 Task: Add the product "Pink mix designer choice" to cart from the store "TLA Flowers".
Action: Mouse pressed left at (47, 89)
Screenshot: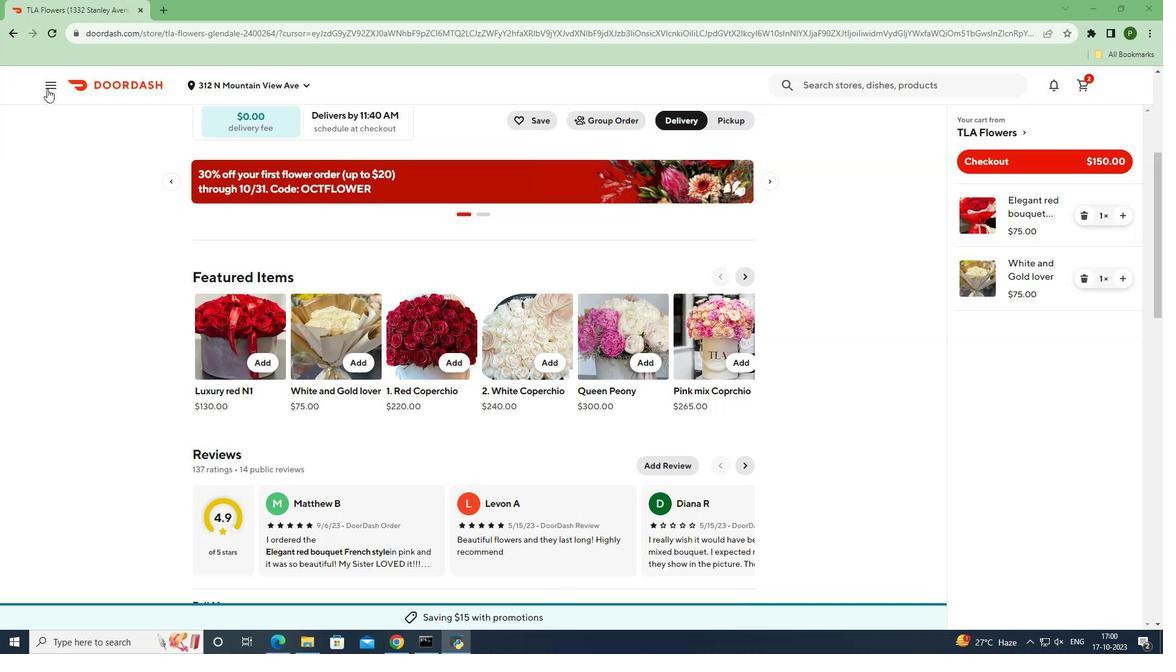 
Action: Mouse moved to (43, 169)
Screenshot: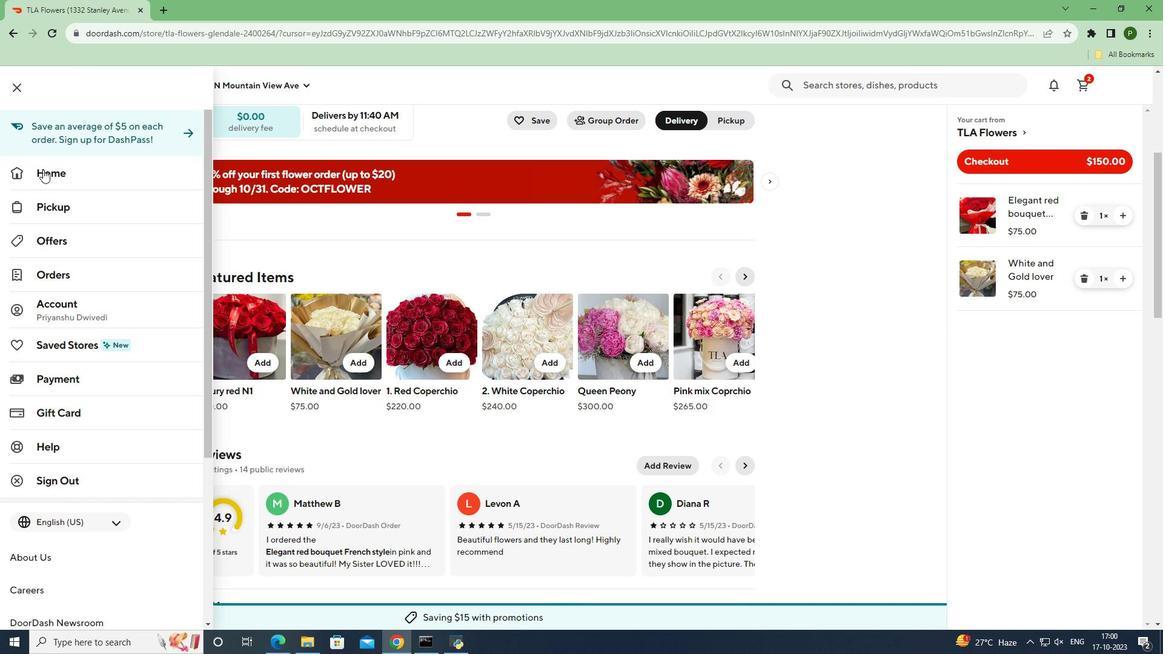 
Action: Mouse pressed left at (43, 169)
Screenshot: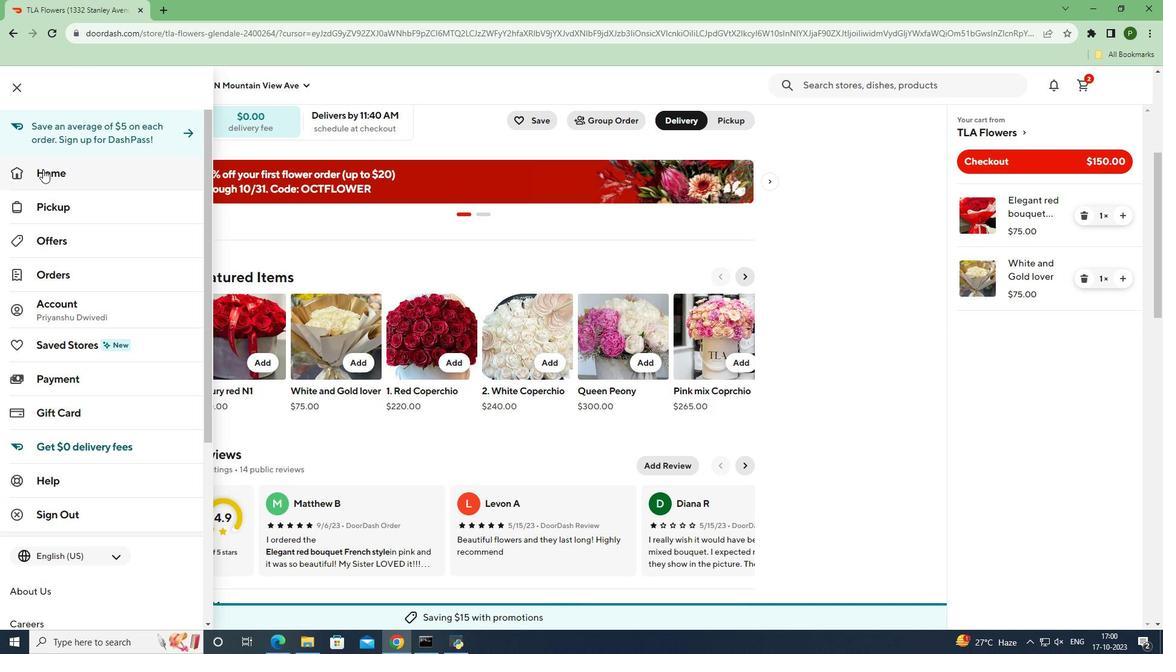 
Action: Mouse moved to (773, 133)
Screenshot: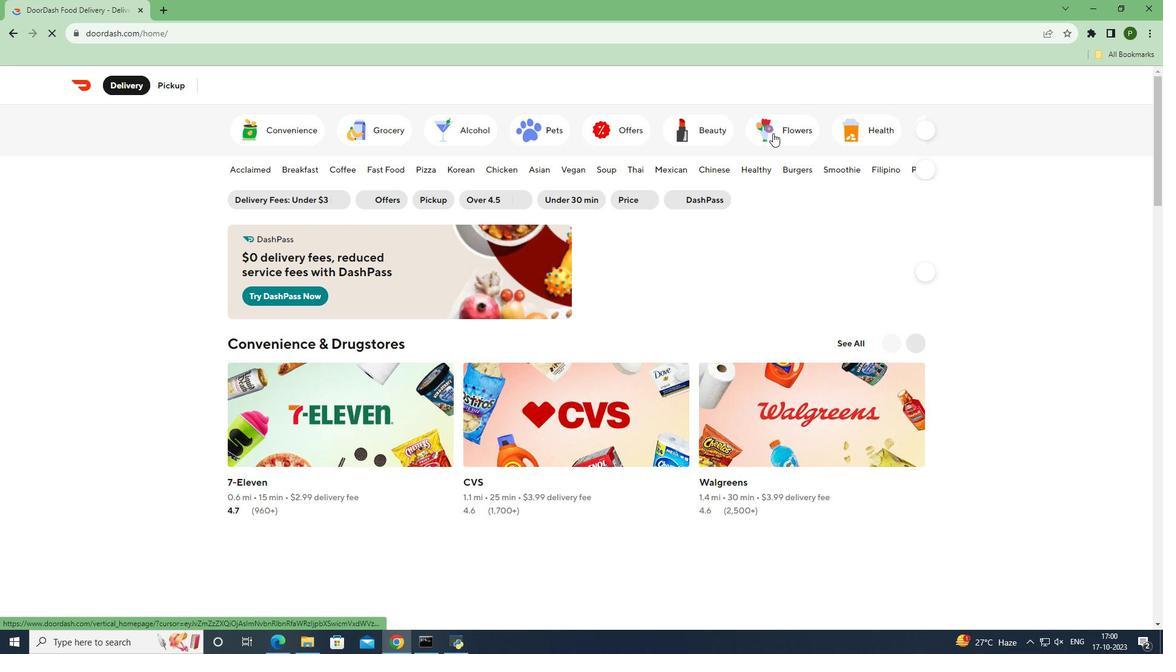 
Action: Mouse pressed left at (773, 133)
Screenshot: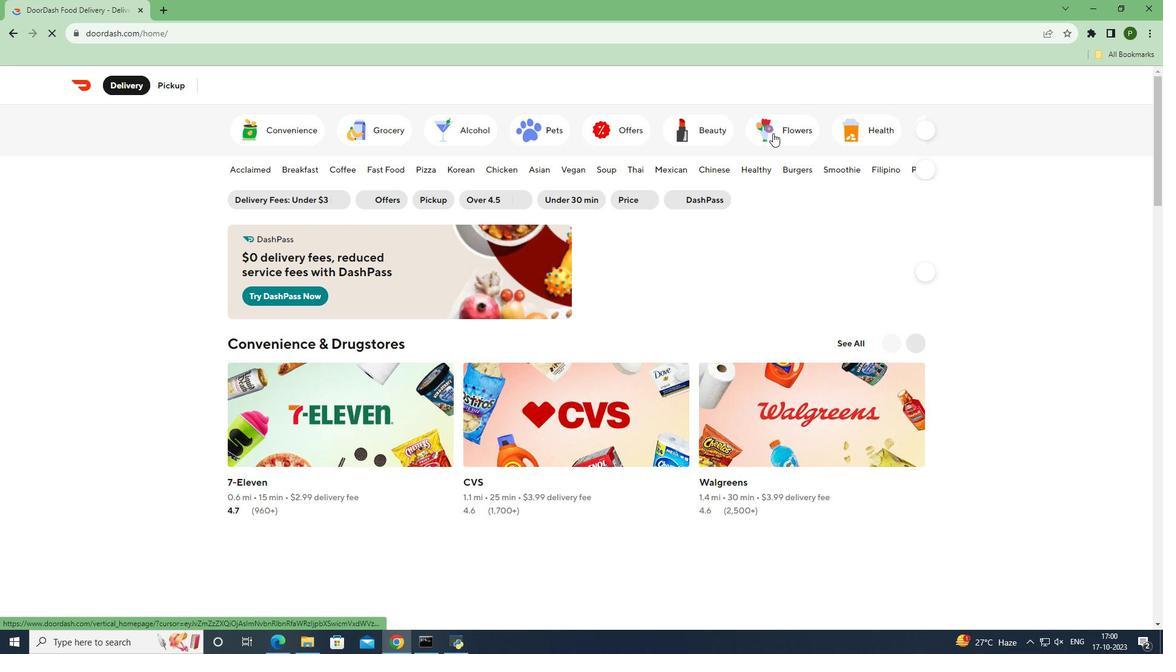 
Action: Mouse moved to (845, 324)
Screenshot: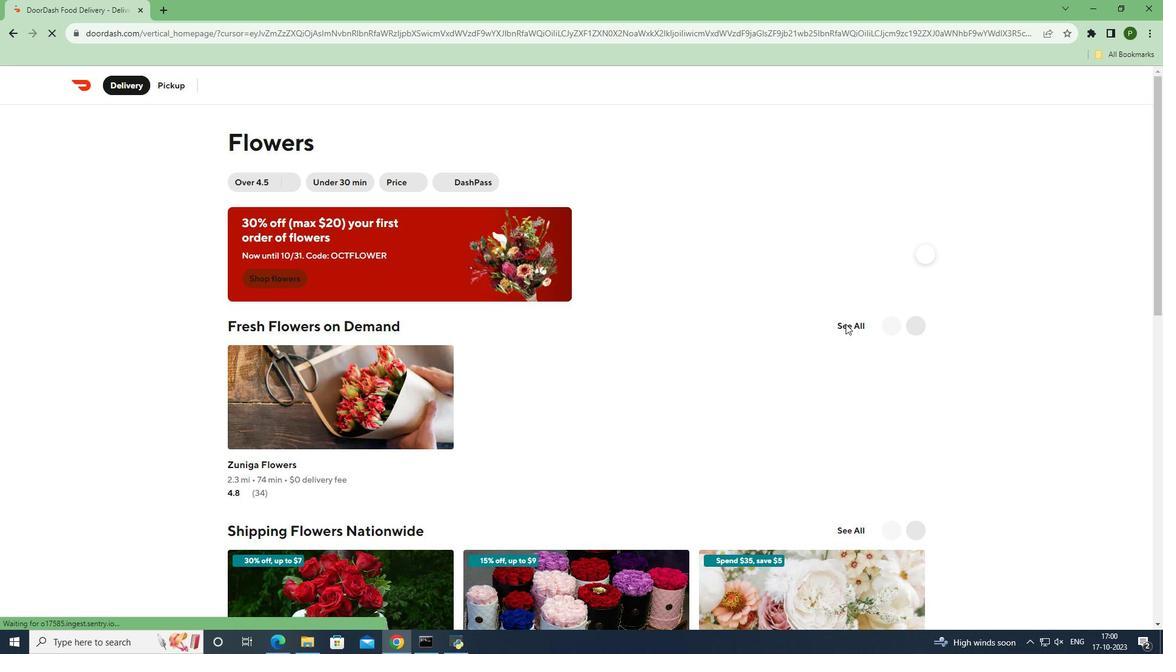 
Action: Mouse pressed left at (845, 324)
Screenshot: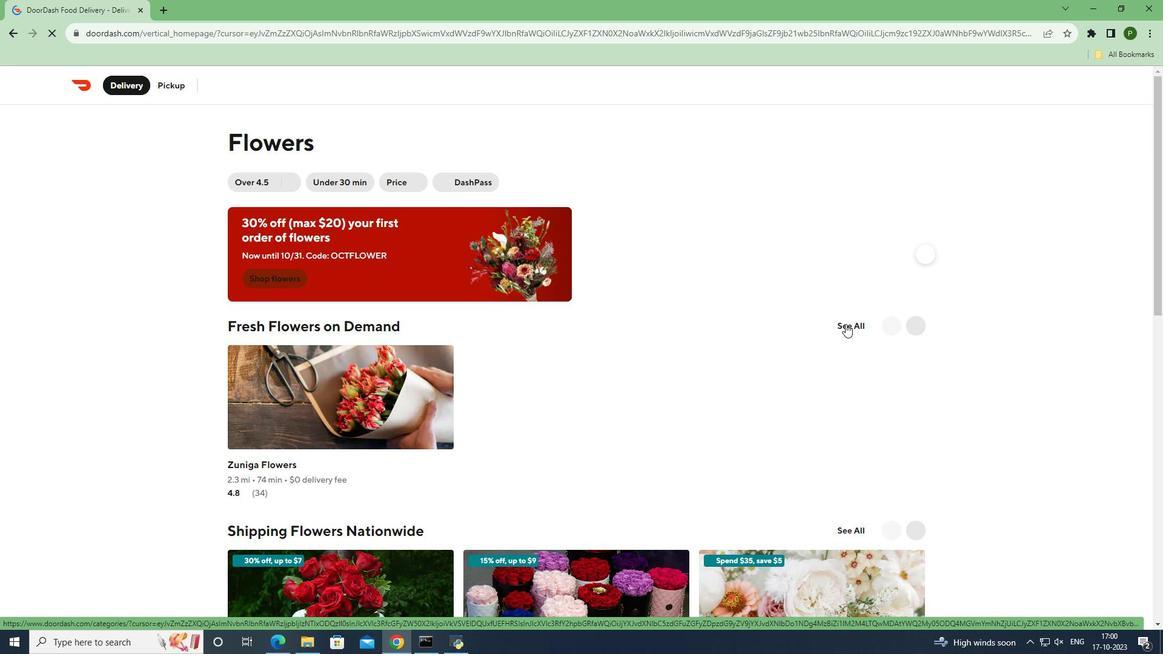 
Action: Mouse moved to (664, 345)
Screenshot: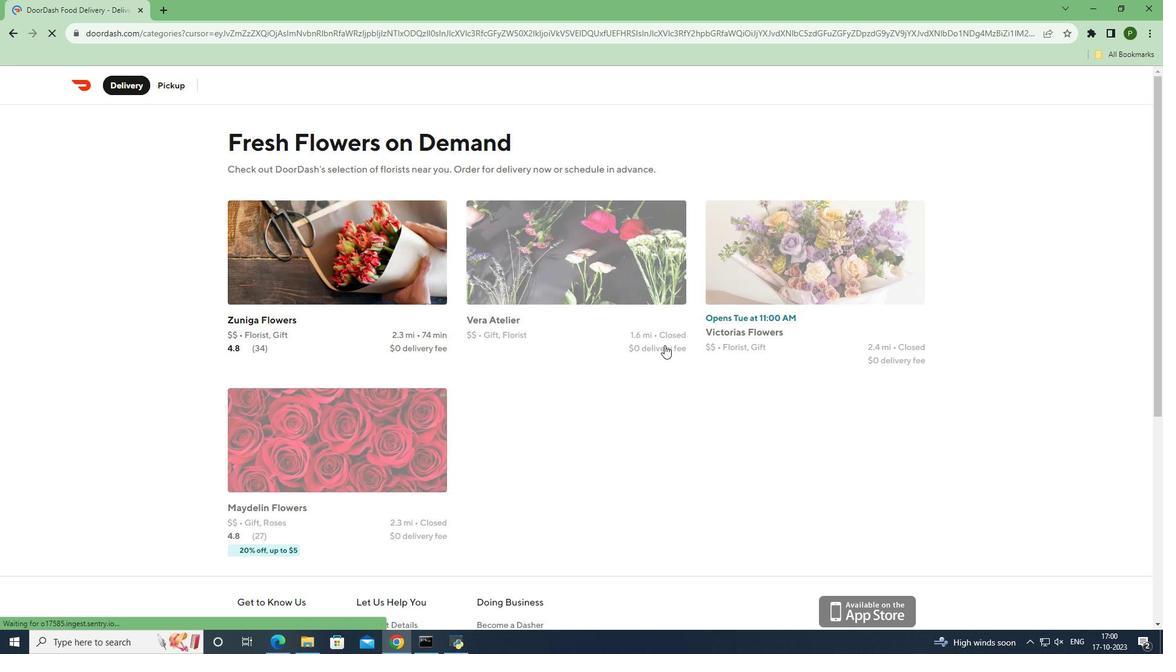 
Action: Mouse scrolled (664, 344) with delta (0, 0)
Screenshot: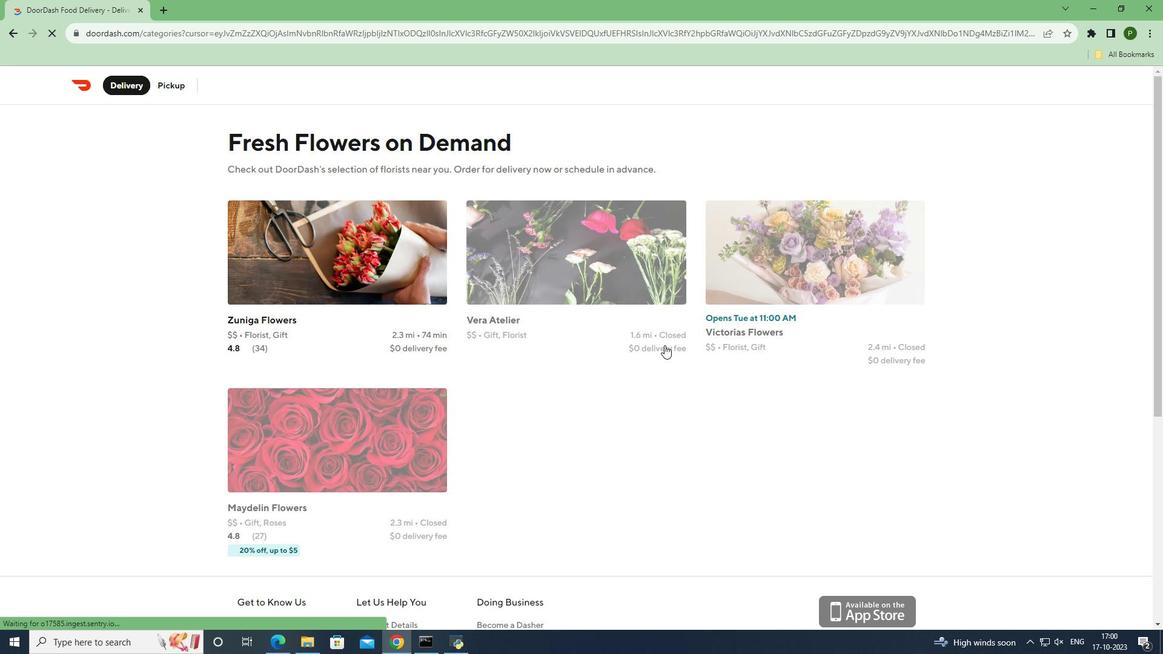 
Action: Mouse moved to (651, 386)
Screenshot: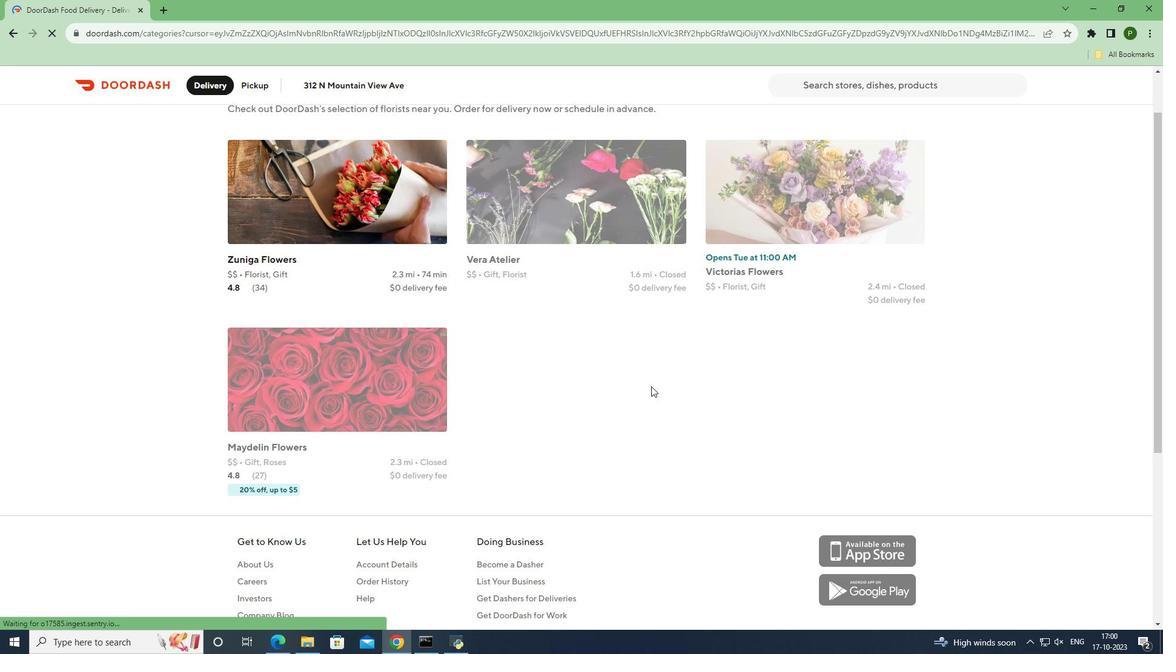 
Action: Mouse scrolled (651, 385) with delta (0, 0)
Screenshot: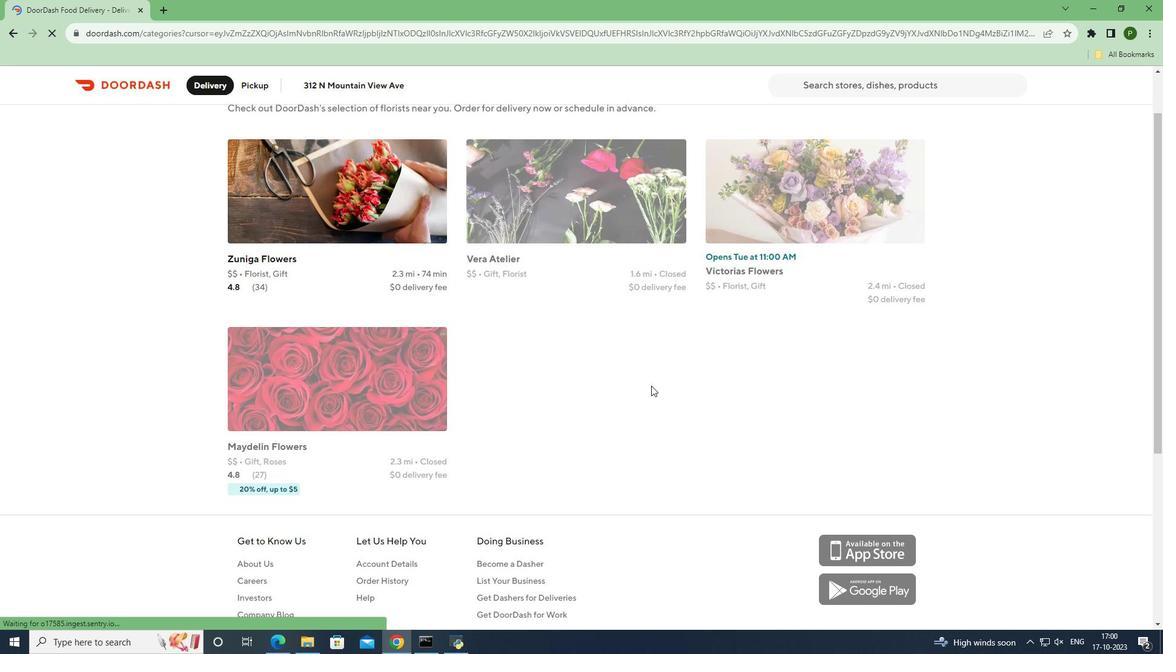 
Action: Mouse moved to (578, 324)
Screenshot: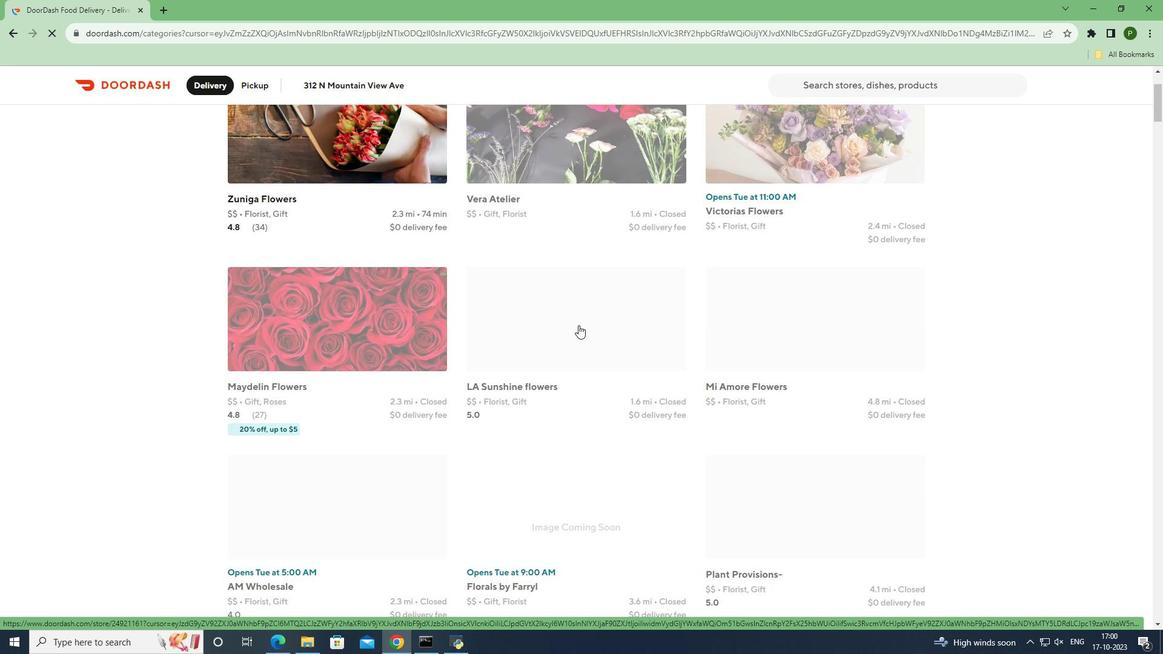 
Action: Mouse scrolled (578, 324) with delta (0, 0)
Screenshot: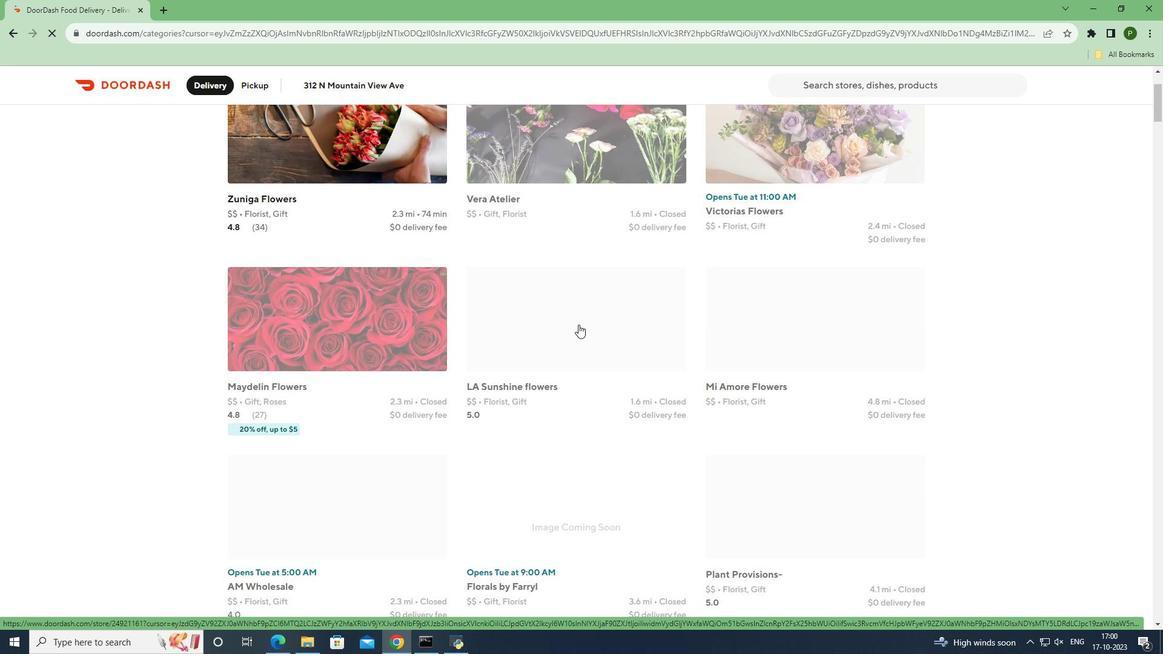 
Action: Mouse scrolled (578, 324) with delta (0, 0)
Screenshot: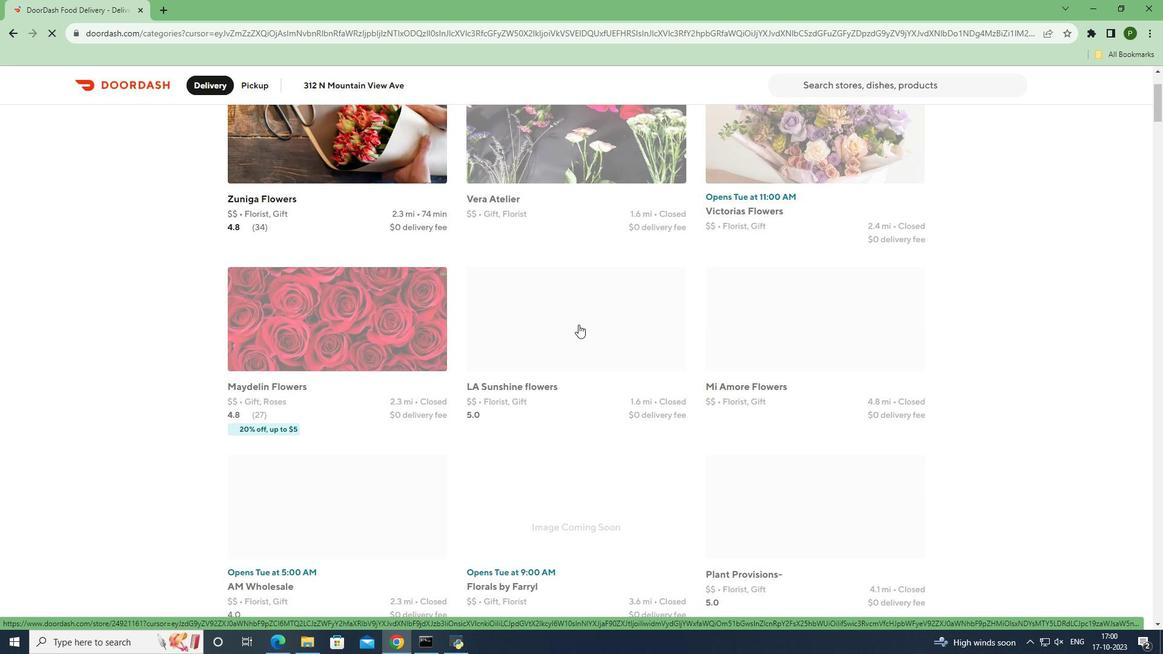 
Action: Mouse scrolled (578, 324) with delta (0, 0)
Screenshot: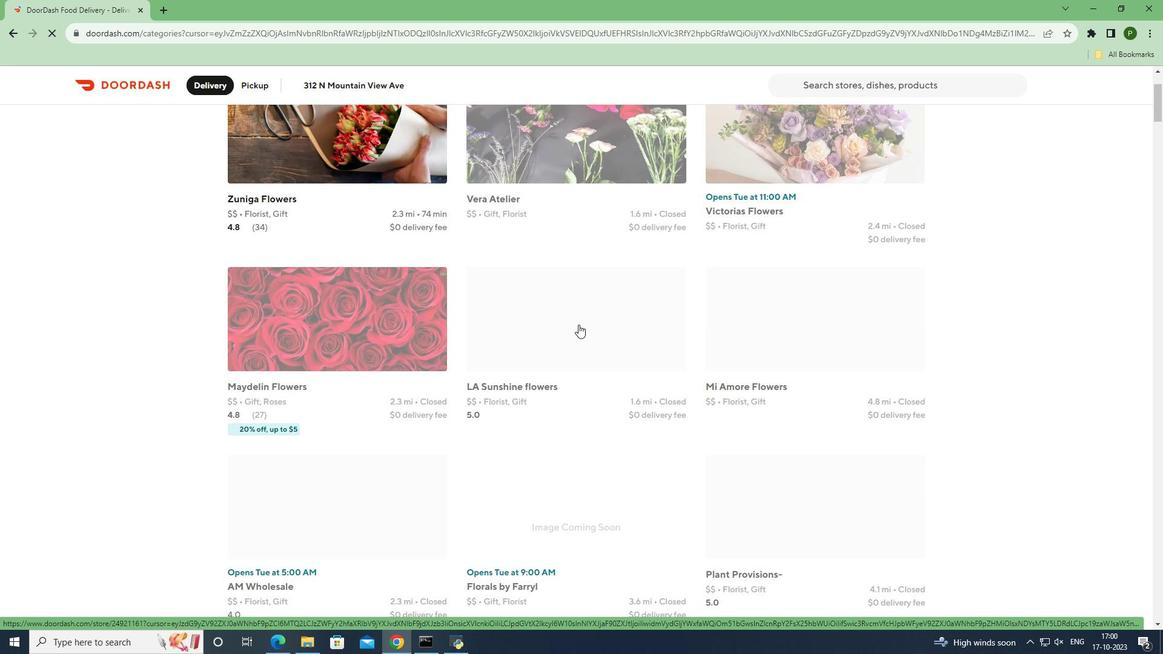 
Action: Mouse scrolled (578, 324) with delta (0, 0)
Screenshot: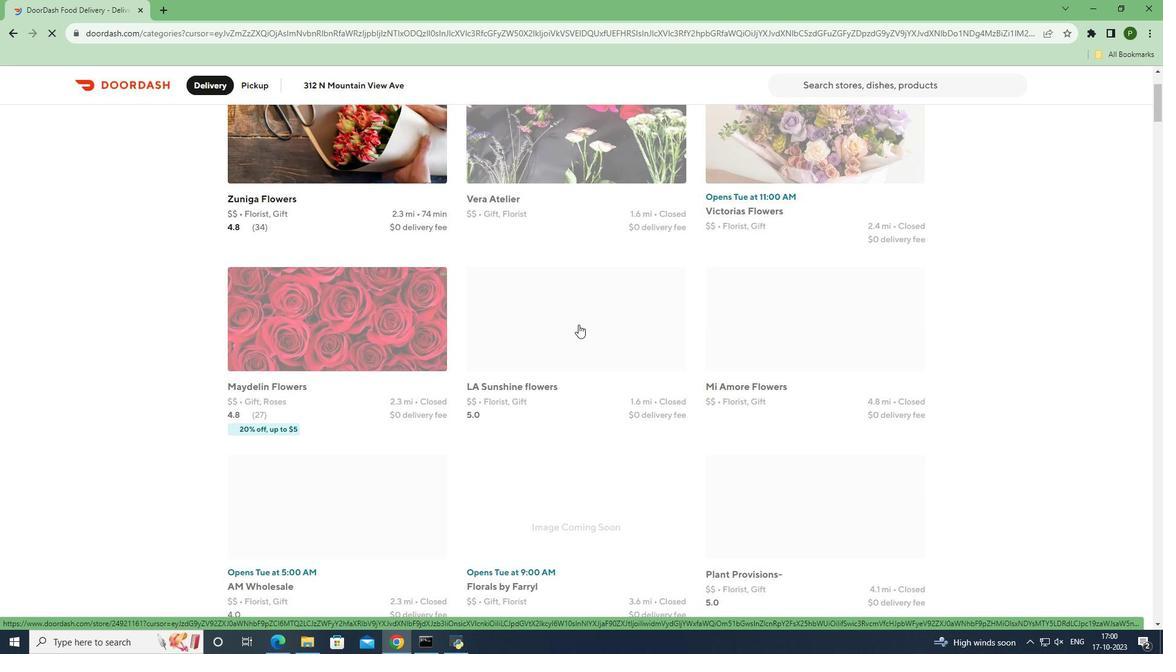 
Action: Mouse moved to (517, 355)
Screenshot: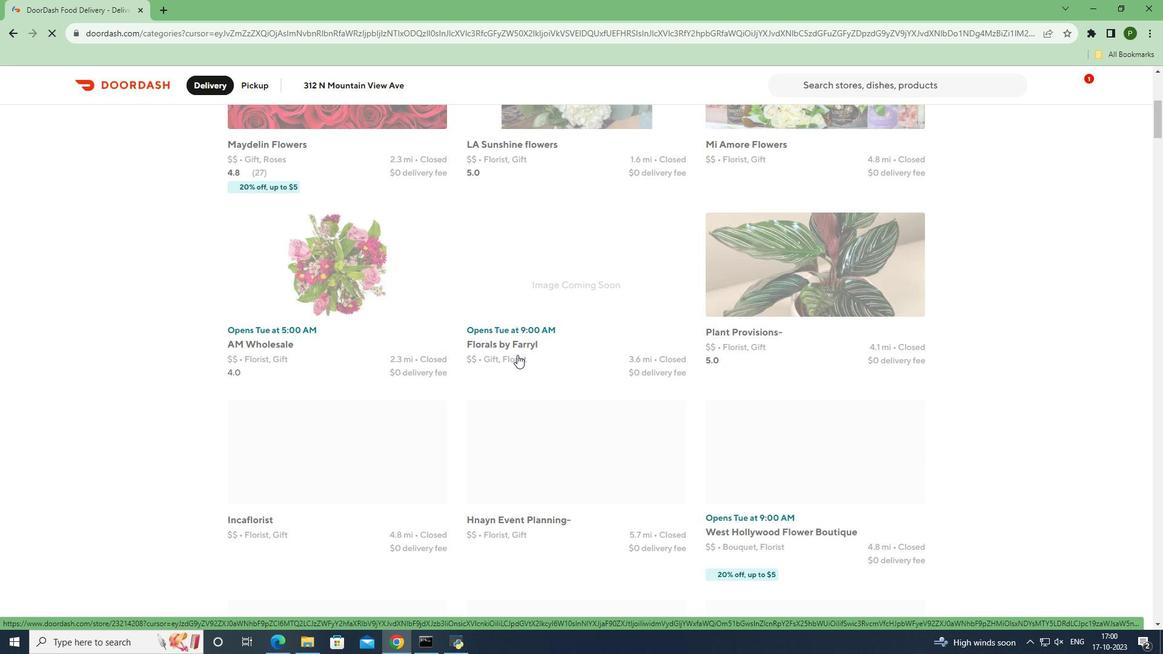 
Action: Mouse scrolled (517, 354) with delta (0, 0)
Screenshot: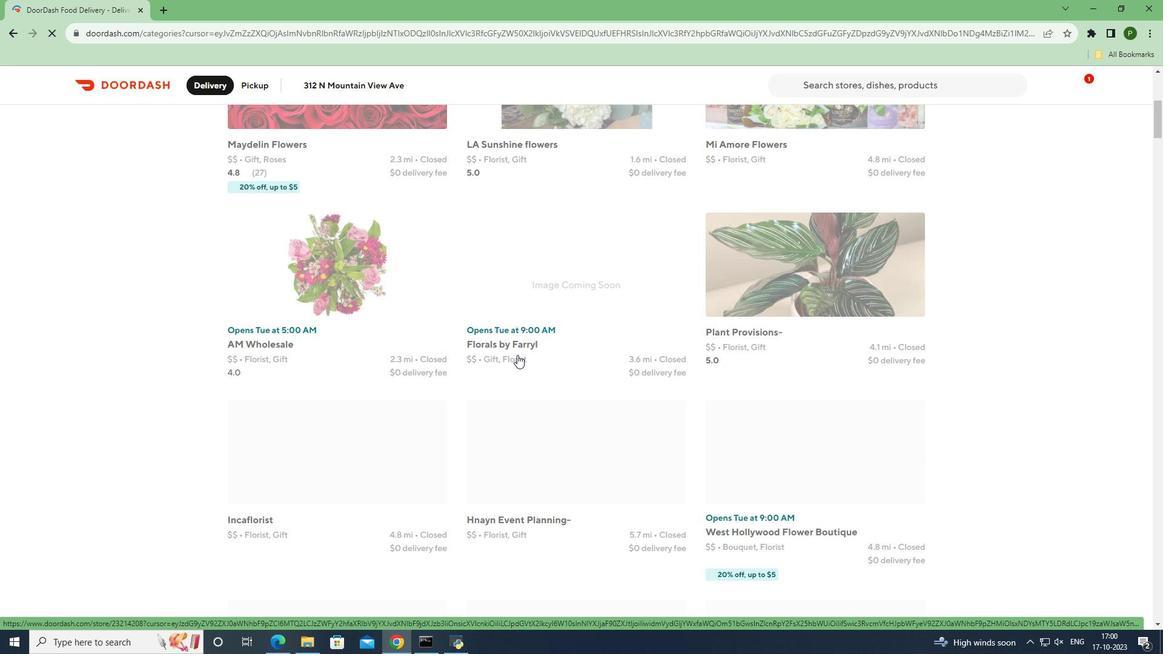 
Action: Mouse scrolled (517, 354) with delta (0, 0)
Screenshot: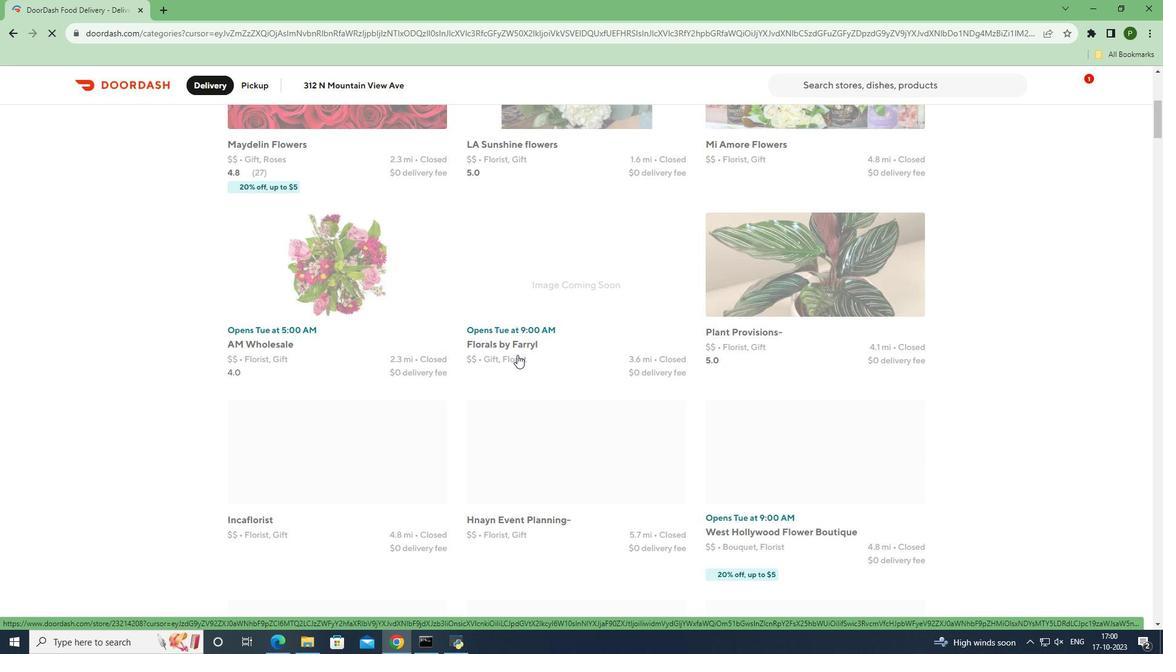 
Action: Mouse moved to (535, 350)
Screenshot: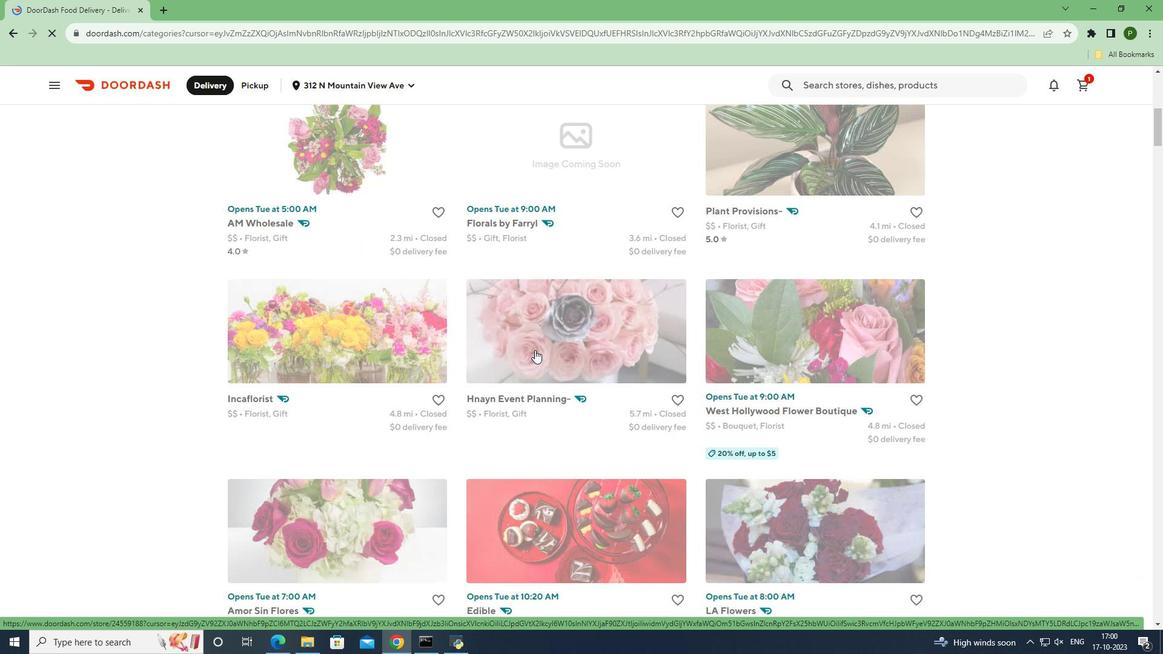 
Action: Mouse scrolled (535, 349) with delta (0, 0)
Screenshot: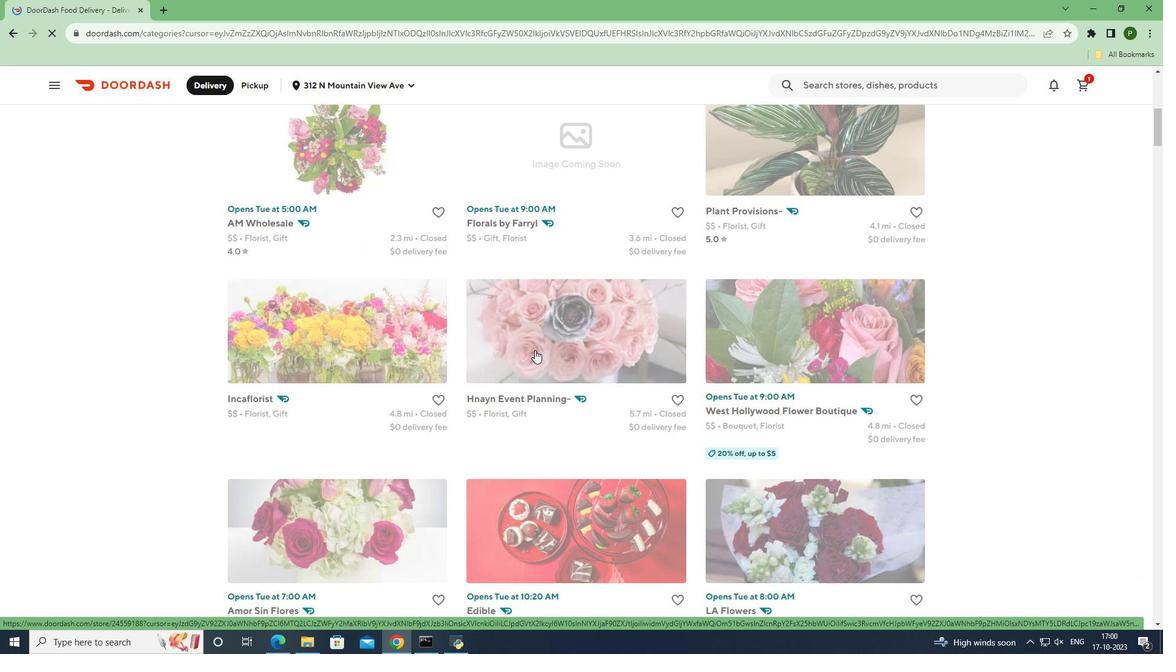 
Action: Mouse scrolled (535, 349) with delta (0, 0)
Screenshot: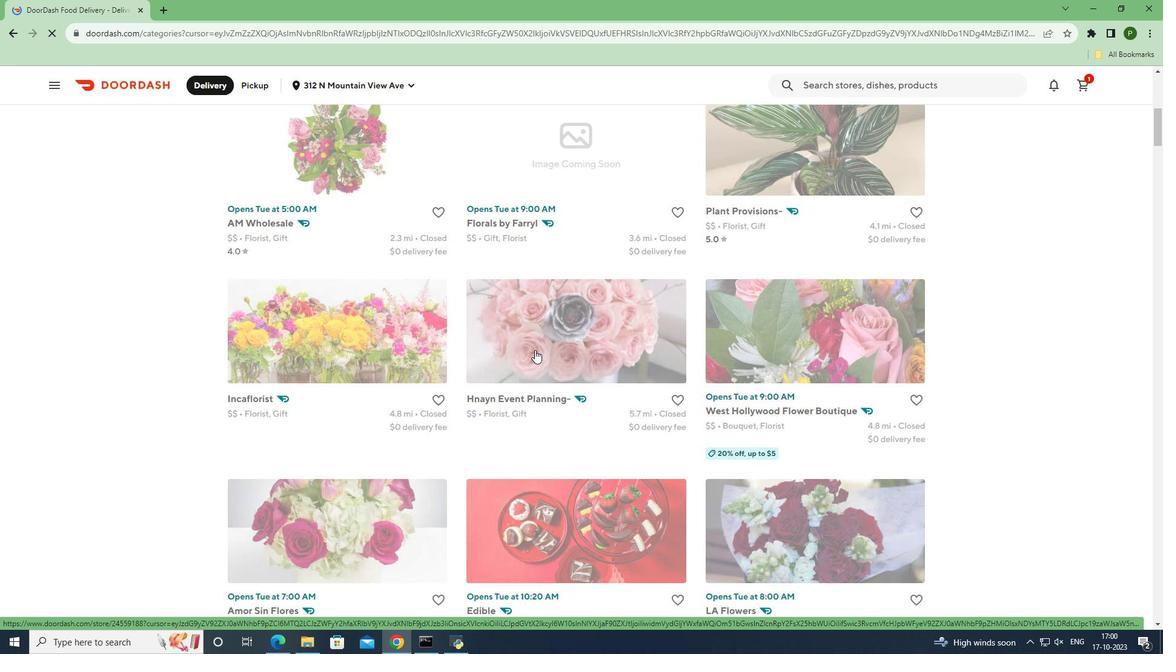 
Action: Mouse scrolled (535, 349) with delta (0, 0)
Screenshot: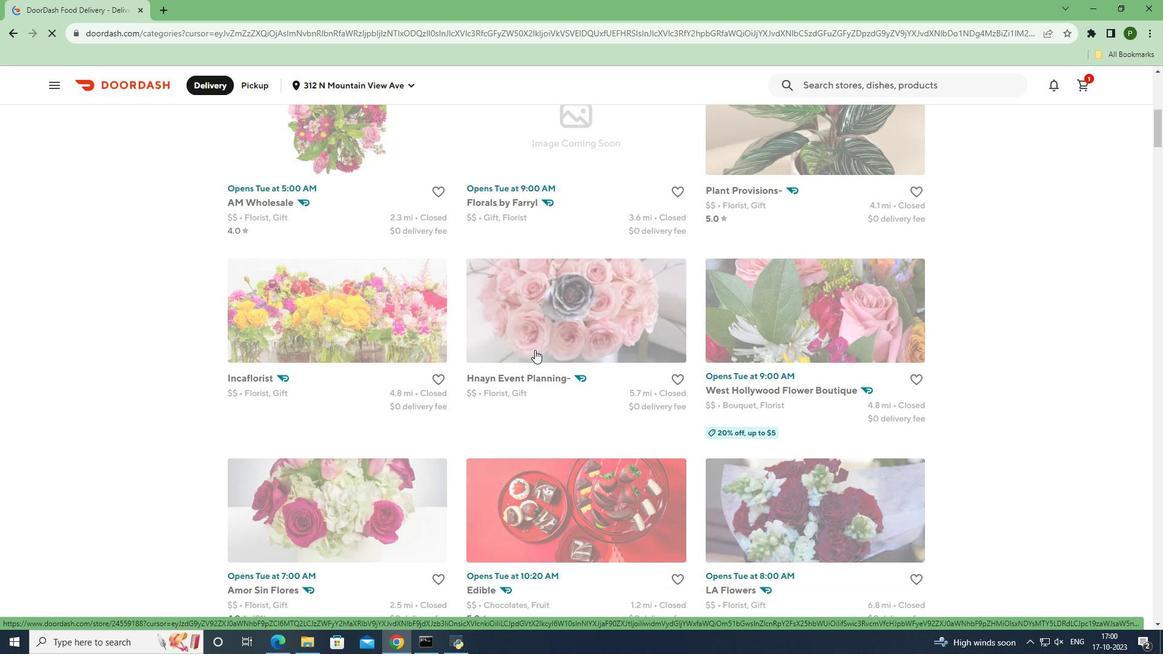 
Action: Mouse scrolled (535, 349) with delta (0, 0)
Screenshot: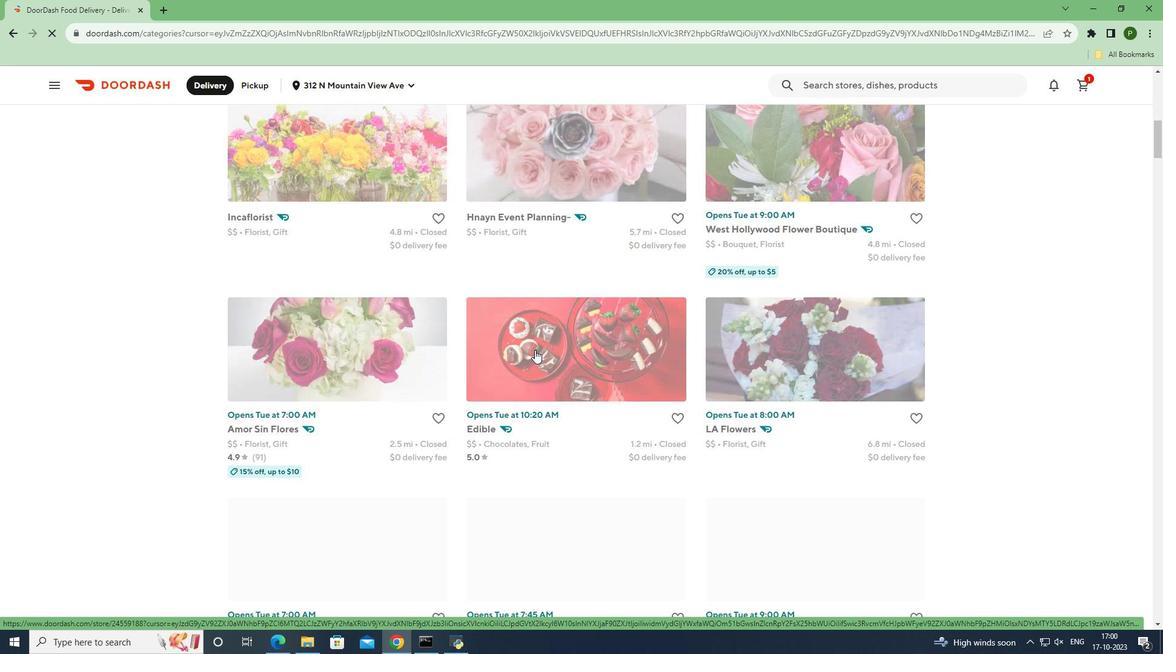 
Action: Mouse scrolled (535, 349) with delta (0, 0)
Screenshot: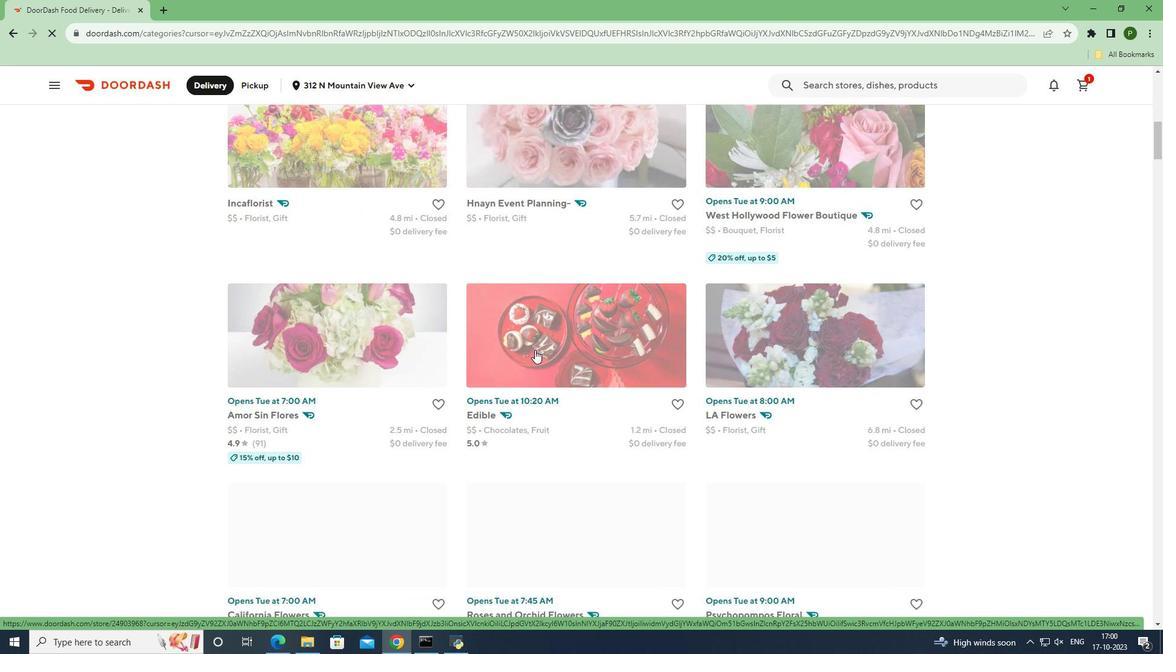
Action: Mouse scrolled (535, 349) with delta (0, 0)
Screenshot: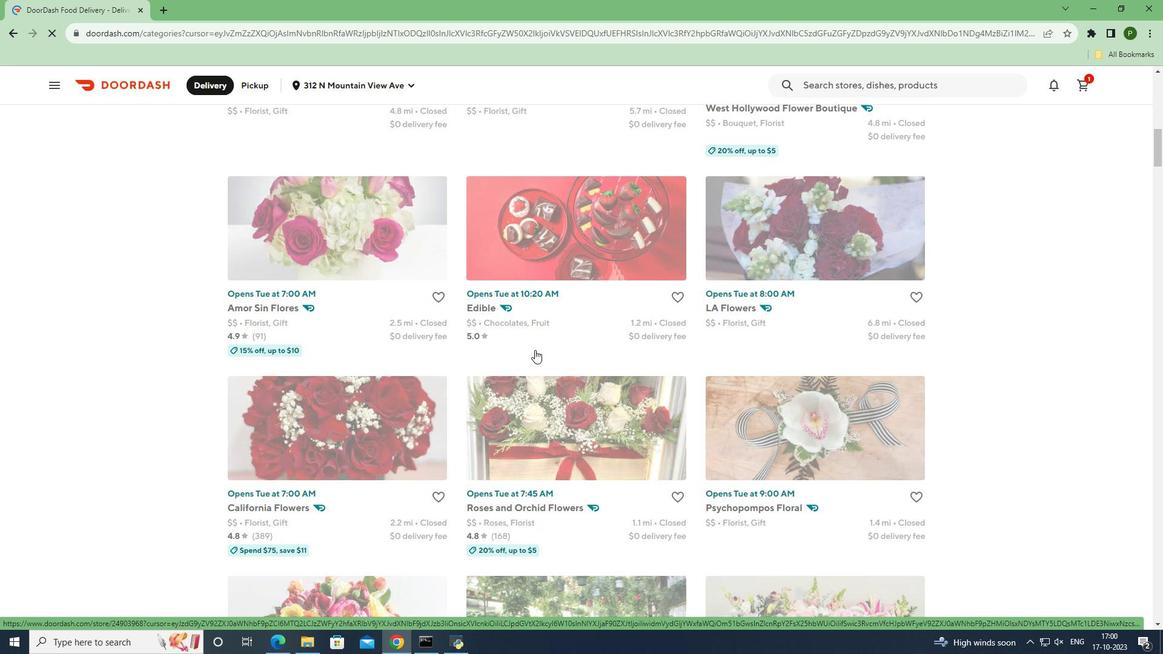 
Action: Mouse scrolled (535, 349) with delta (0, 0)
Screenshot: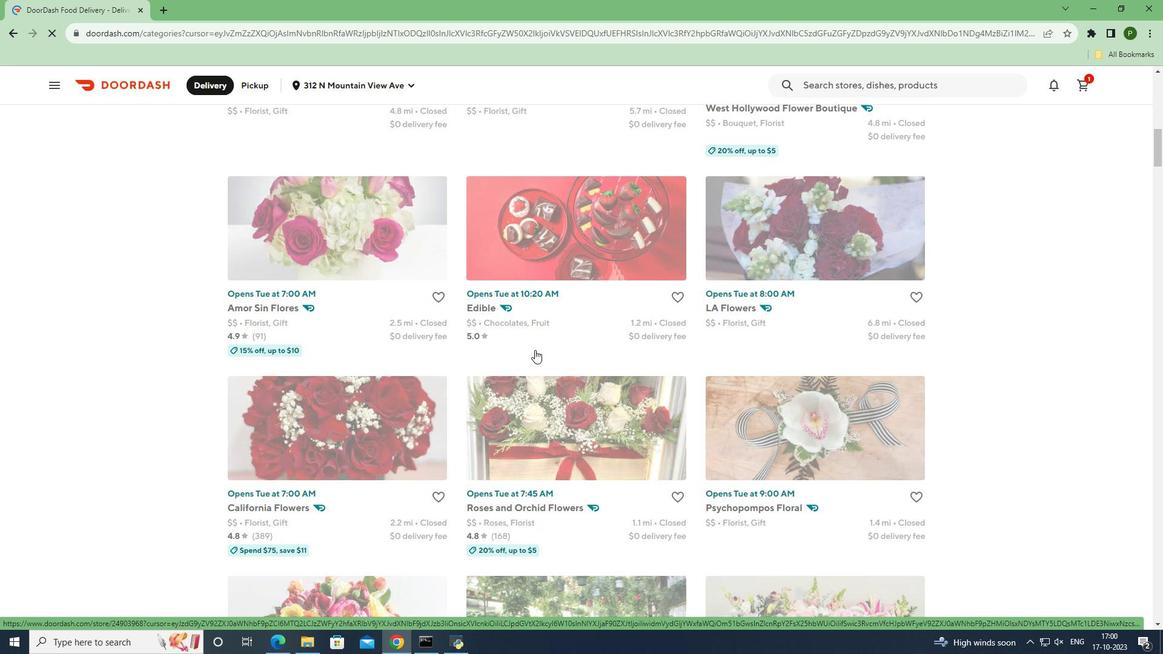 
Action: Mouse scrolled (535, 349) with delta (0, 0)
Screenshot: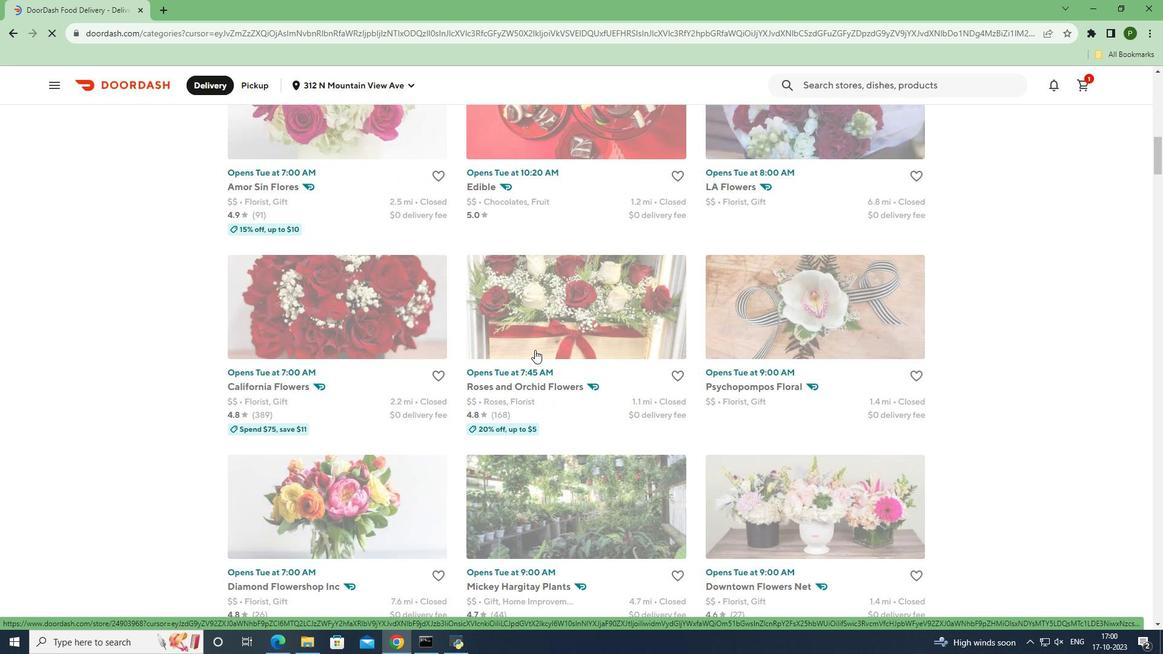 
Action: Mouse scrolled (535, 349) with delta (0, 0)
Screenshot: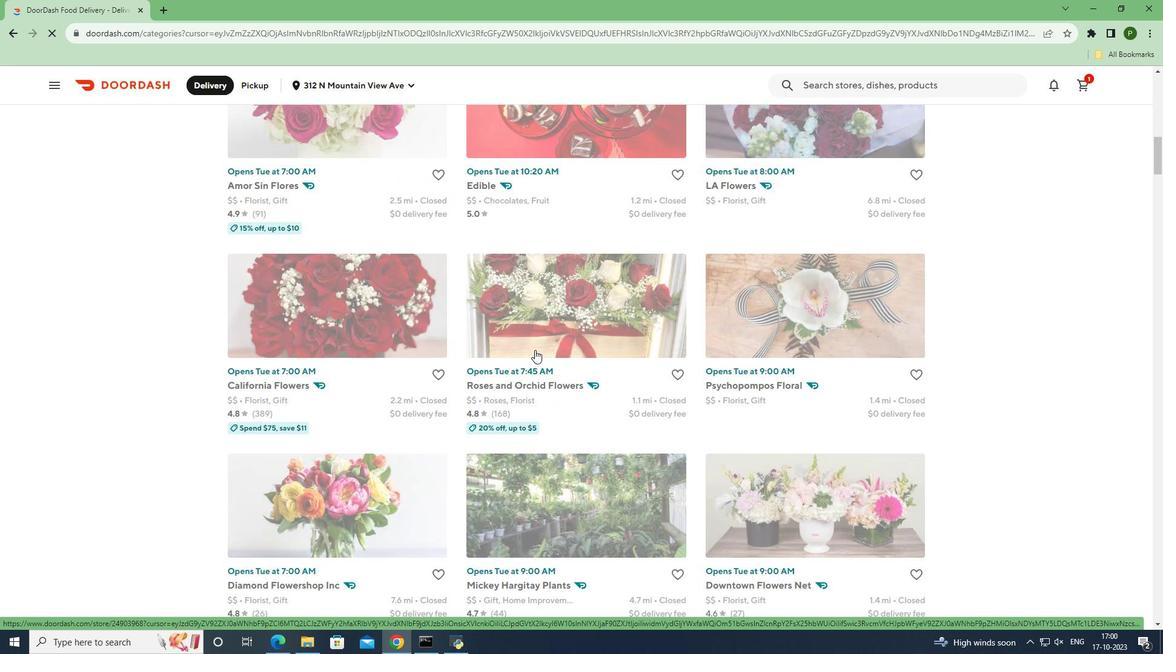 
Action: Mouse scrolled (535, 349) with delta (0, 0)
Screenshot: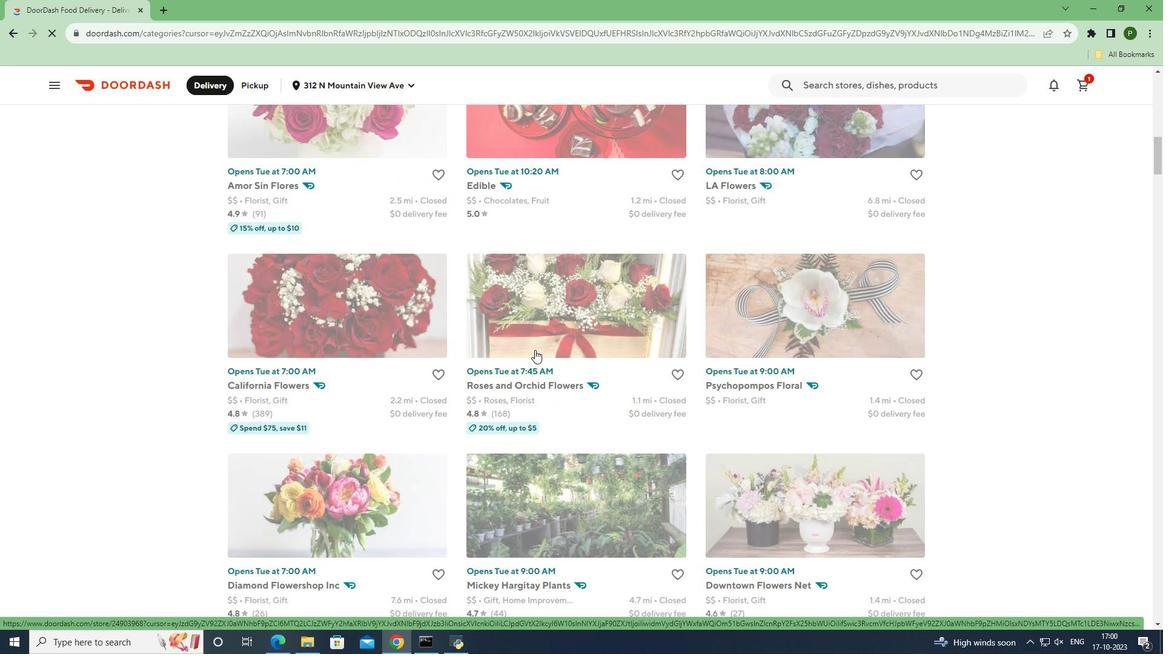 
Action: Mouse scrolled (535, 350) with delta (0, 0)
Screenshot: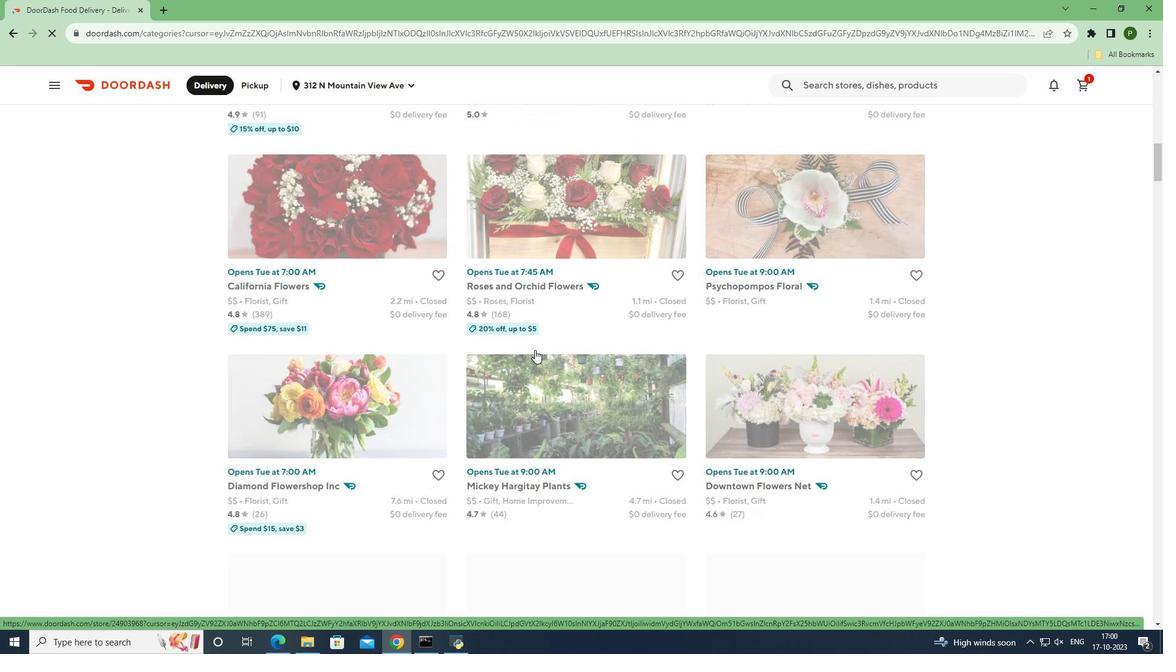 
Action: Mouse scrolled (535, 349) with delta (0, 0)
Screenshot: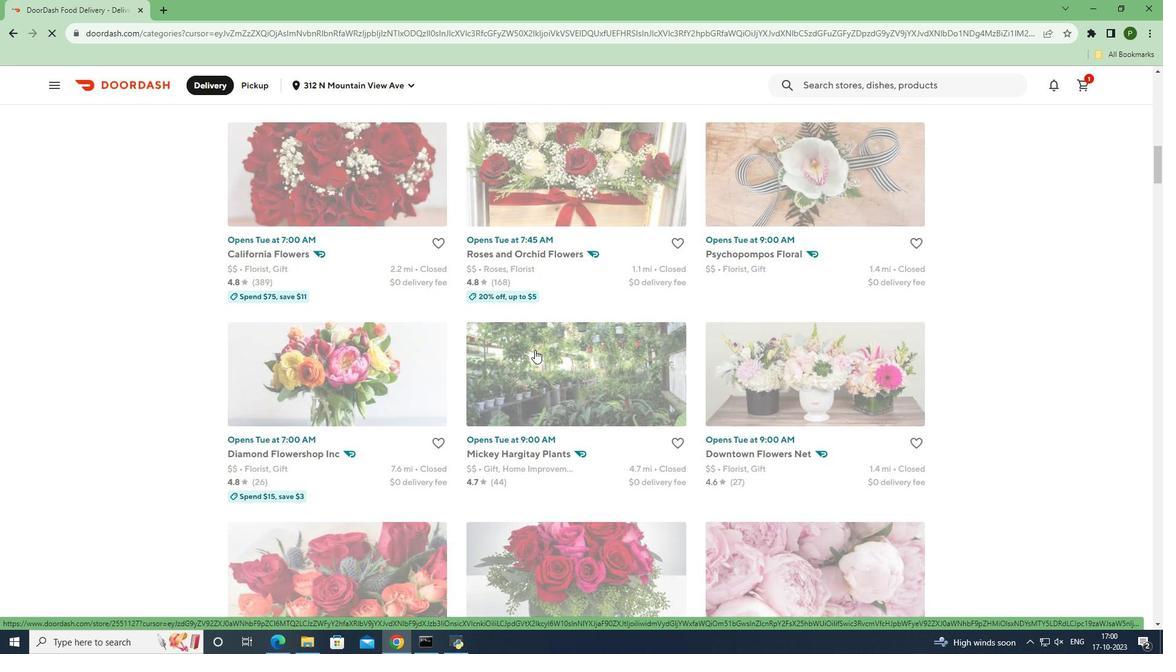 
Action: Mouse scrolled (535, 349) with delta (0, 0)
Screenshot: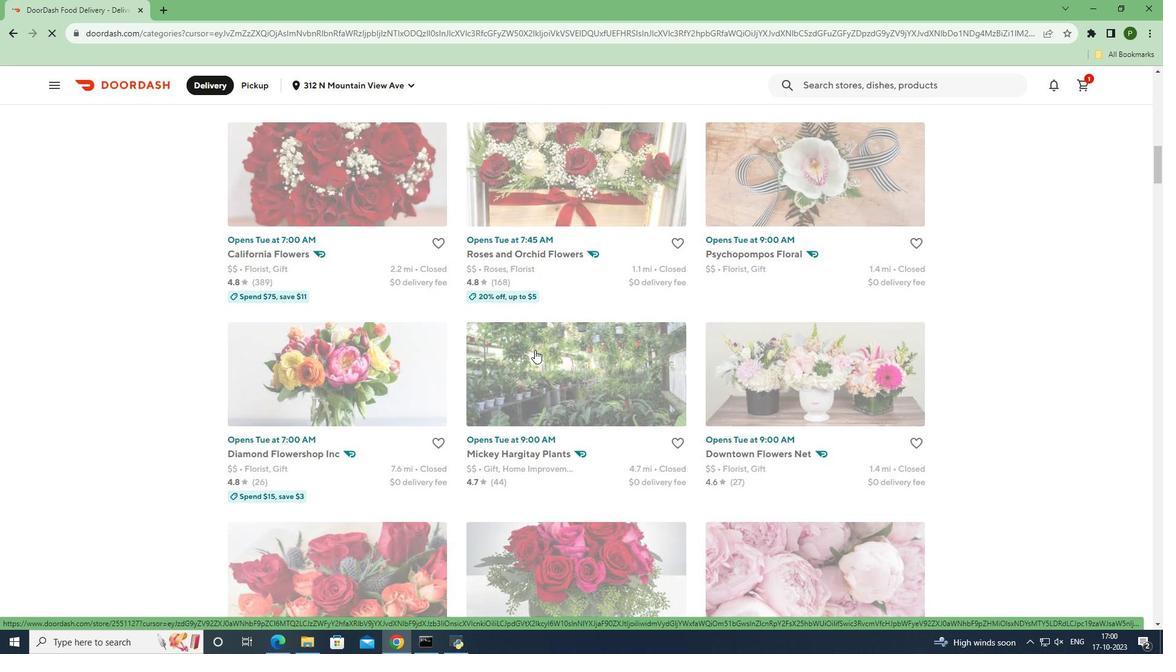 
Action: Mouse scrolled (535, 349) with delta (0, 0)
Screenshot: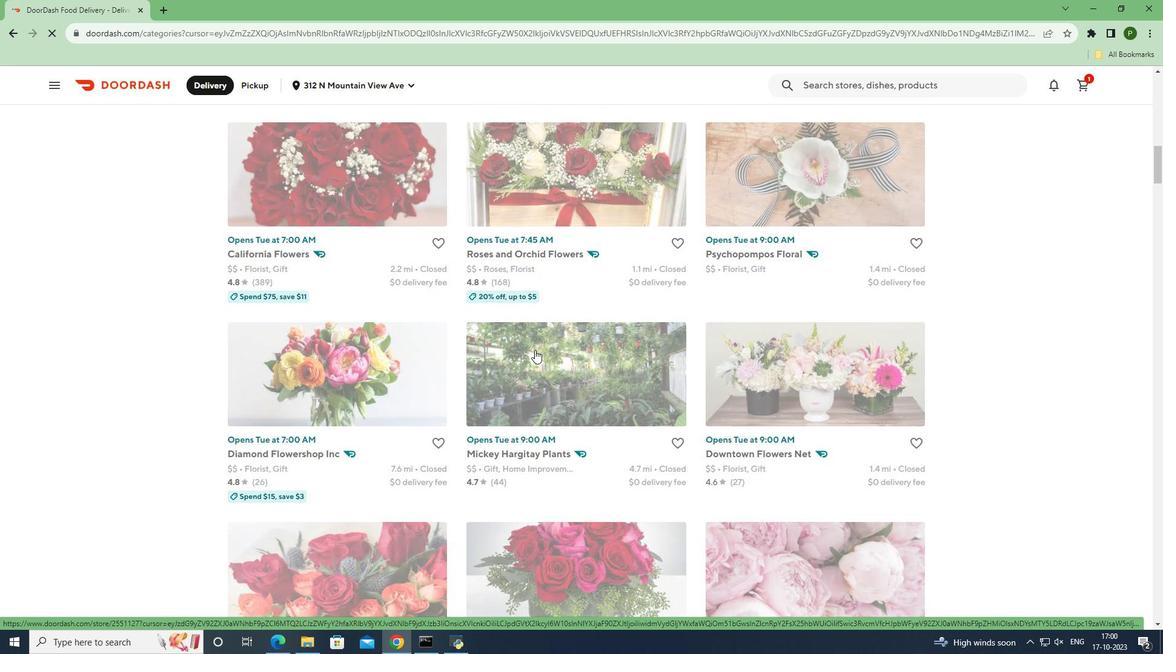 
Action: Mouse moved to (538, 350)
Screenshot: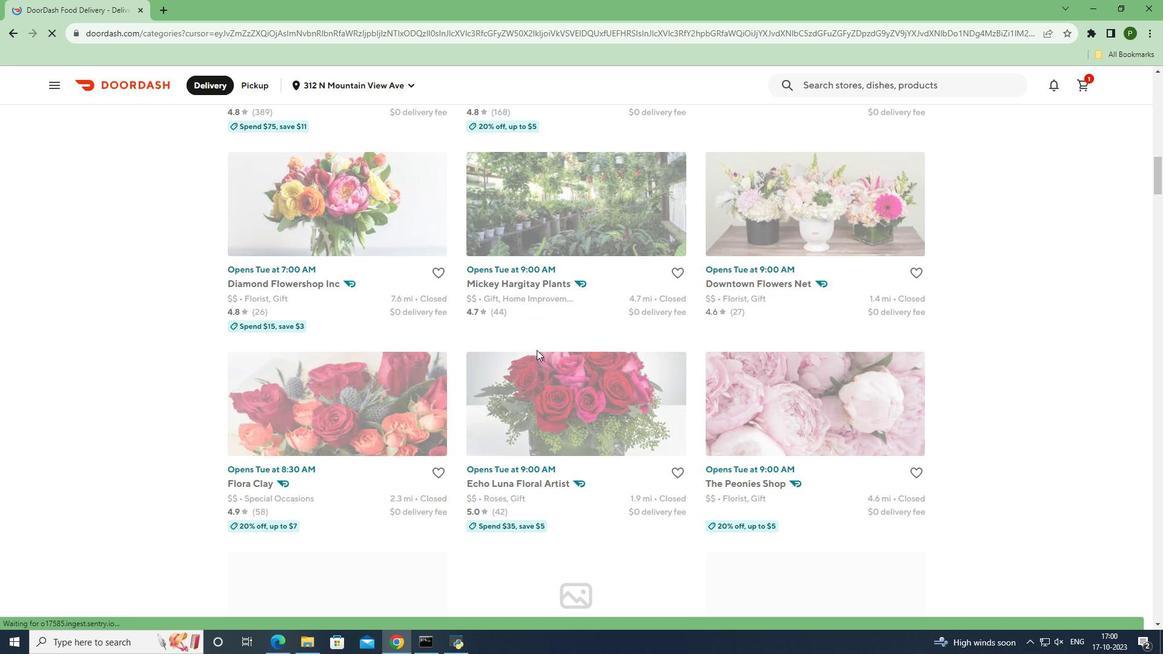 
Action: Mouse scrolled (538, 349) with delta (0, 0)
Screenshot: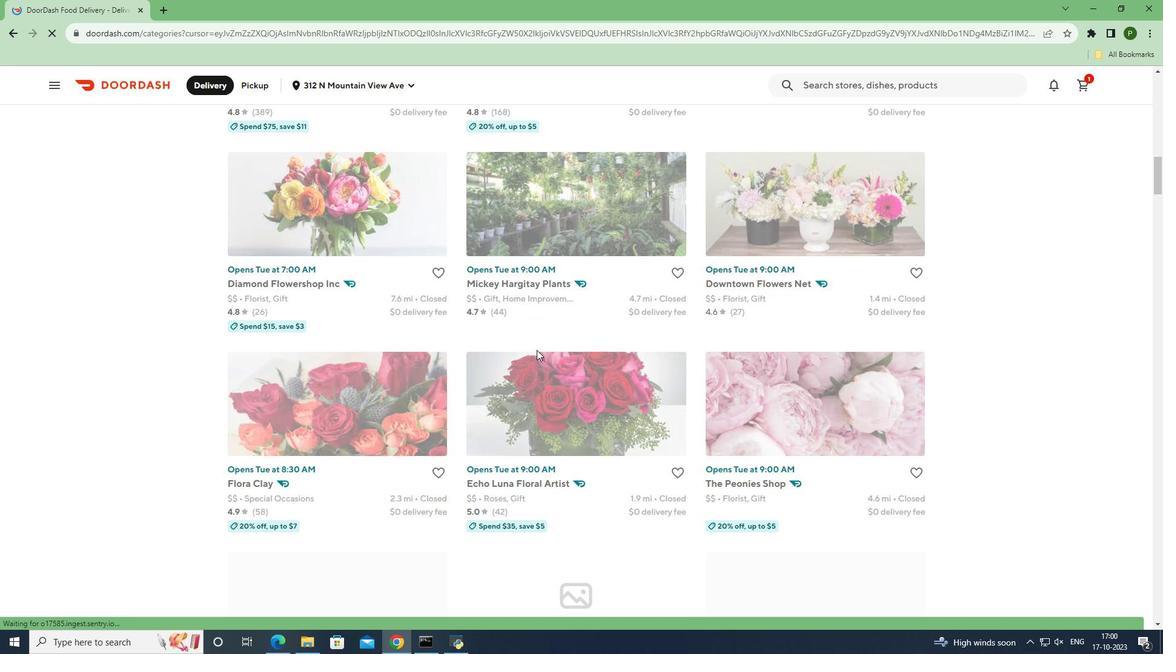 
Action: Mouse scrolled (538, 349) with delta (0, 0)
Screenshot: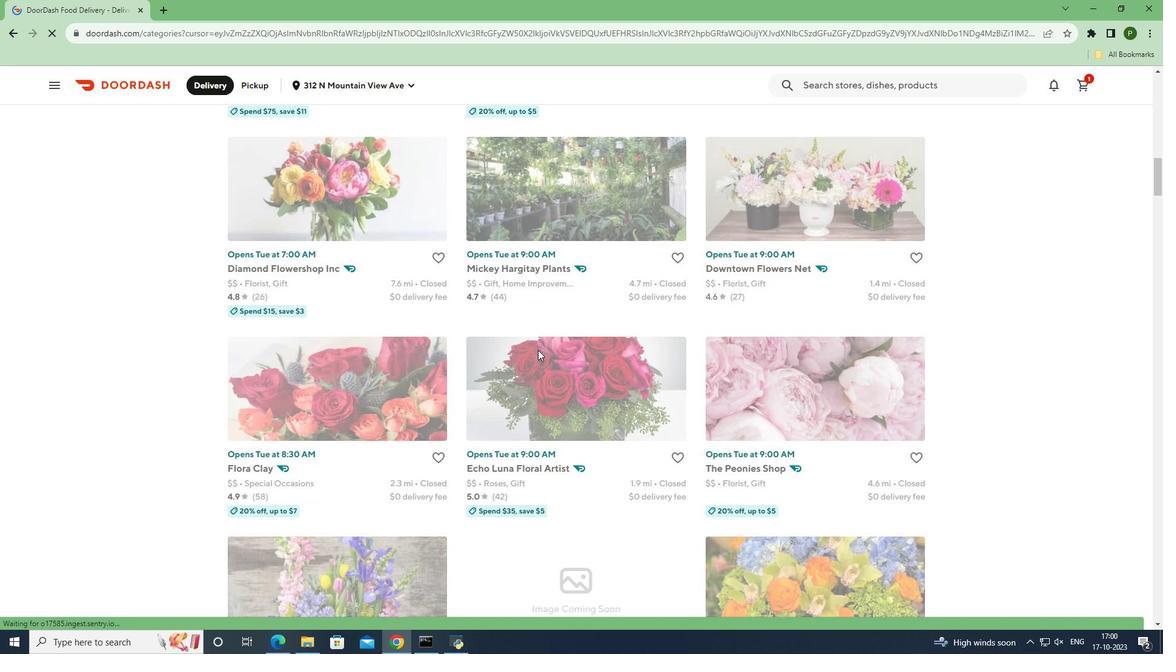 
Action: Mouse scrolled (538, 349) with delta (0, 0)
Screenshot: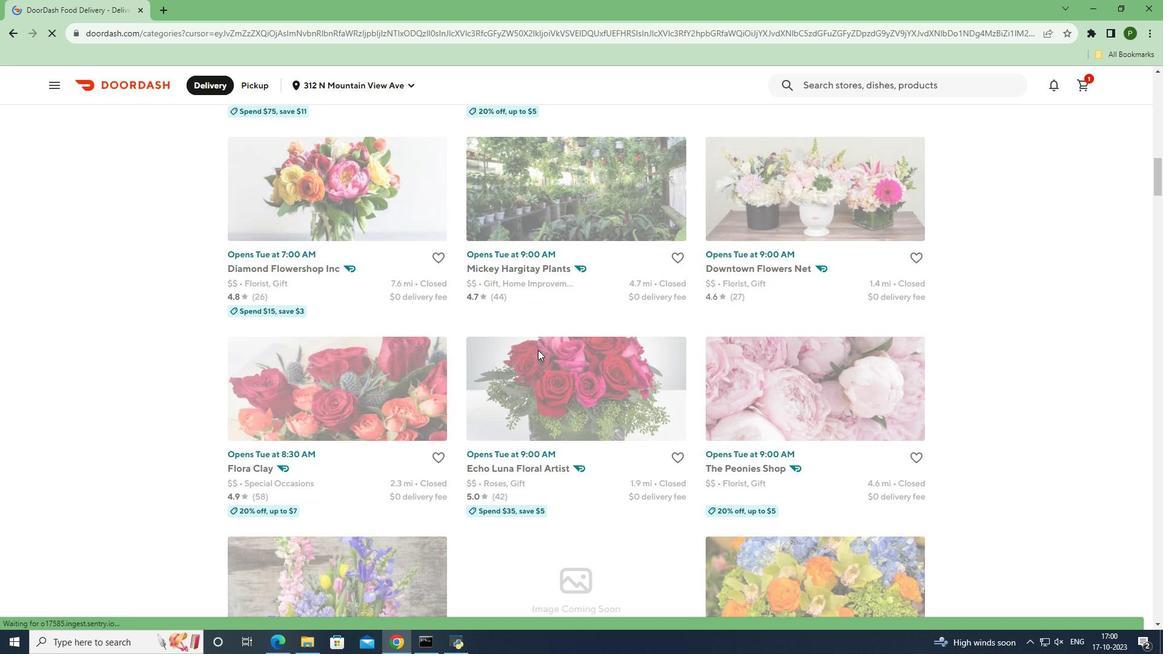 
Action: Mouse moved to (538, 351)
Screenshot: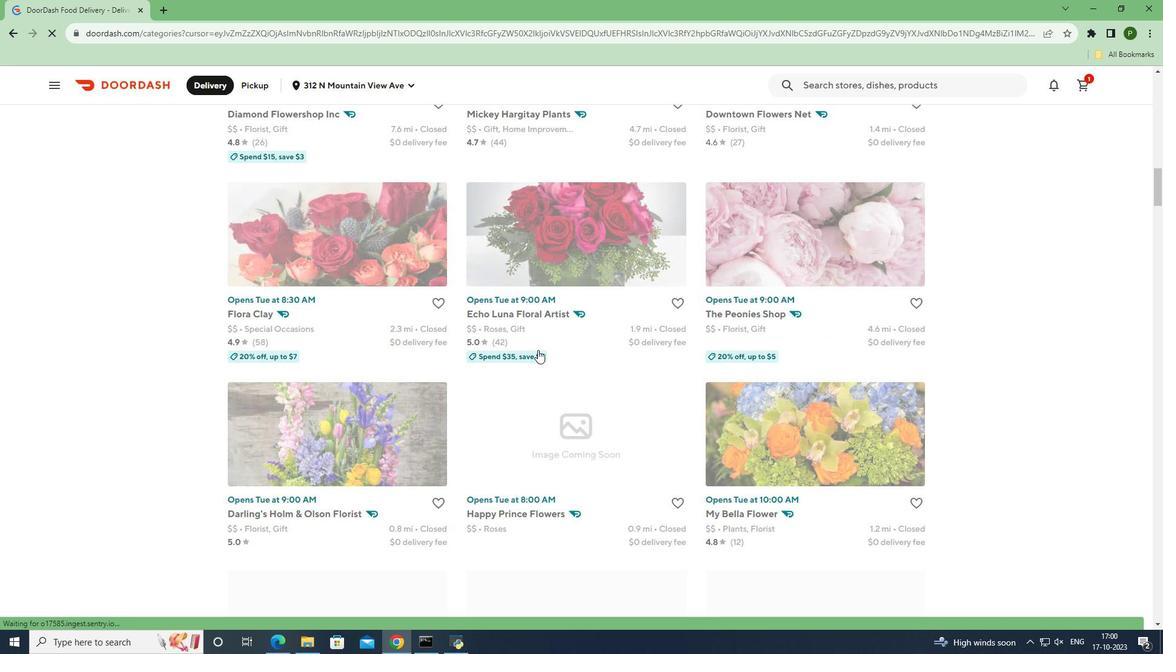
Action: Mouse scrolled (538, 350) with delta (0, 0)
Screenshot: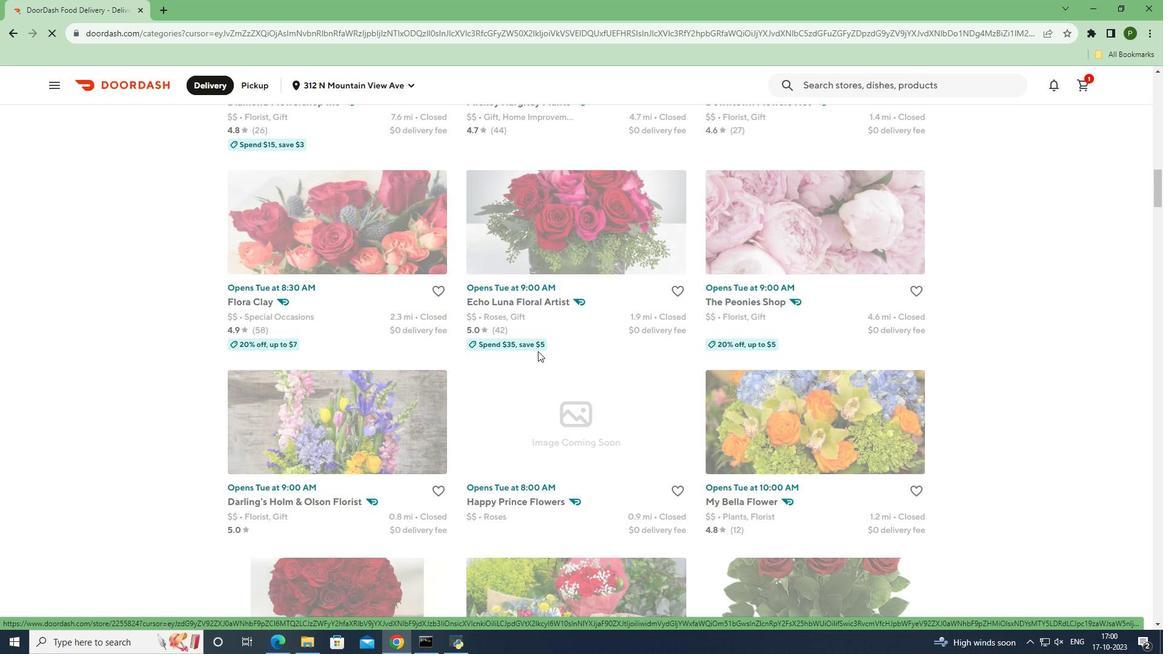 
Action: Mouse scrolled (538, 350) with delta (0, 0)
Screenshot: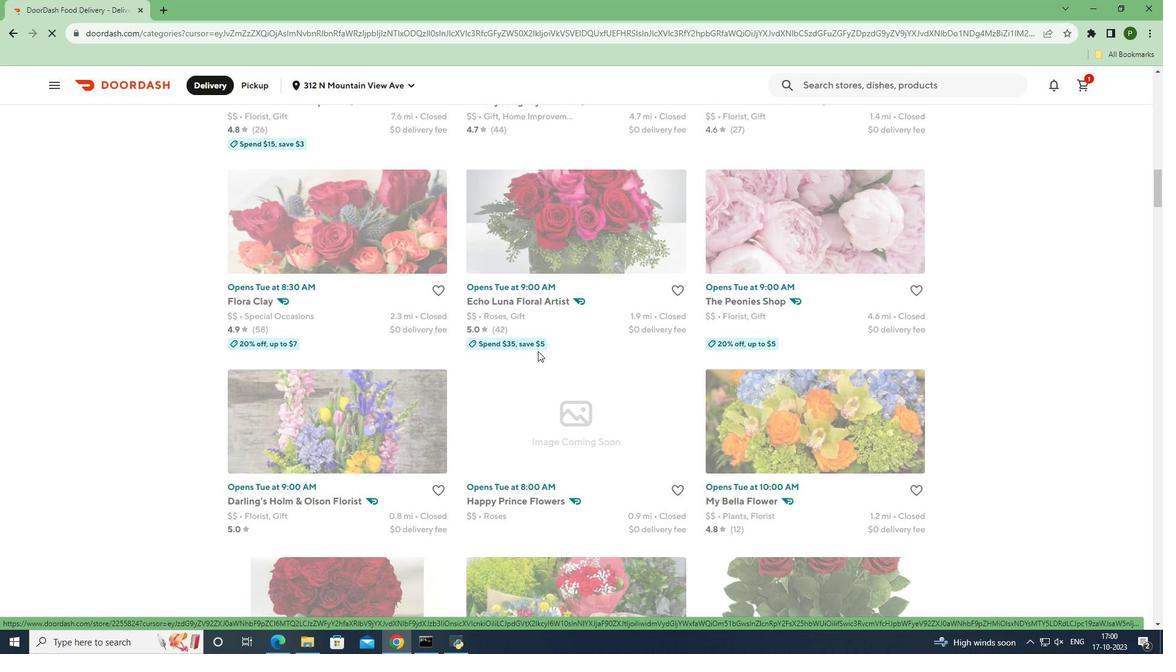 
Action: Mouse scrolled (538, 350) with delta (0, 0)
Screenshot: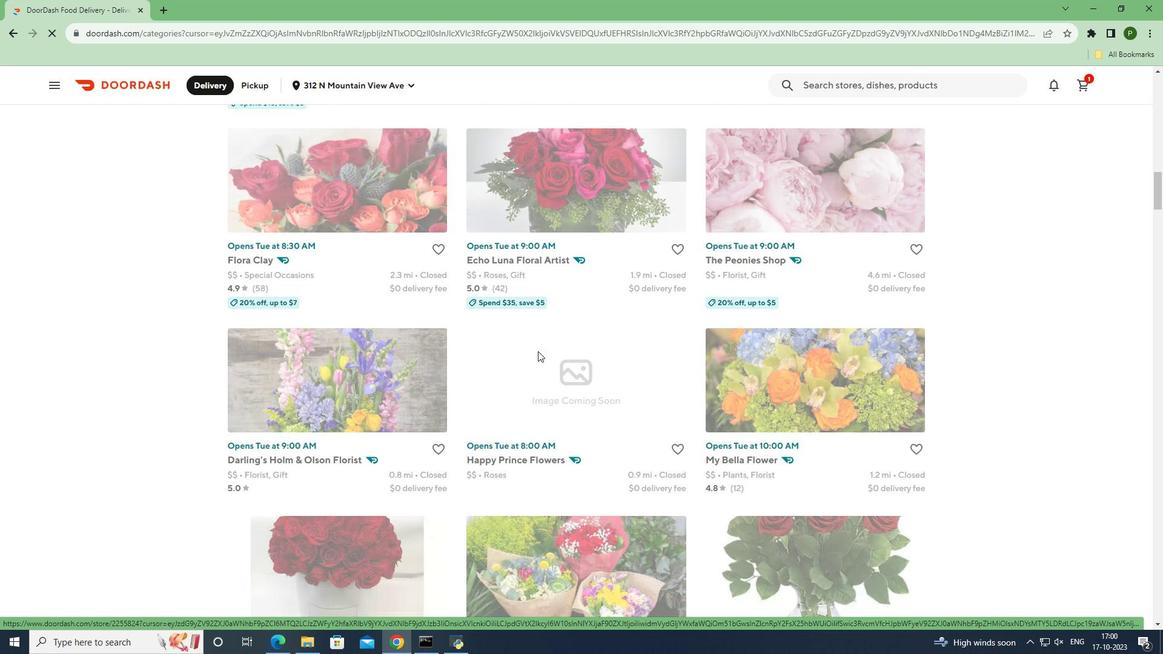 
Action: Mouse scrolled (538, 350) with delta (0, 0)
Screenshot: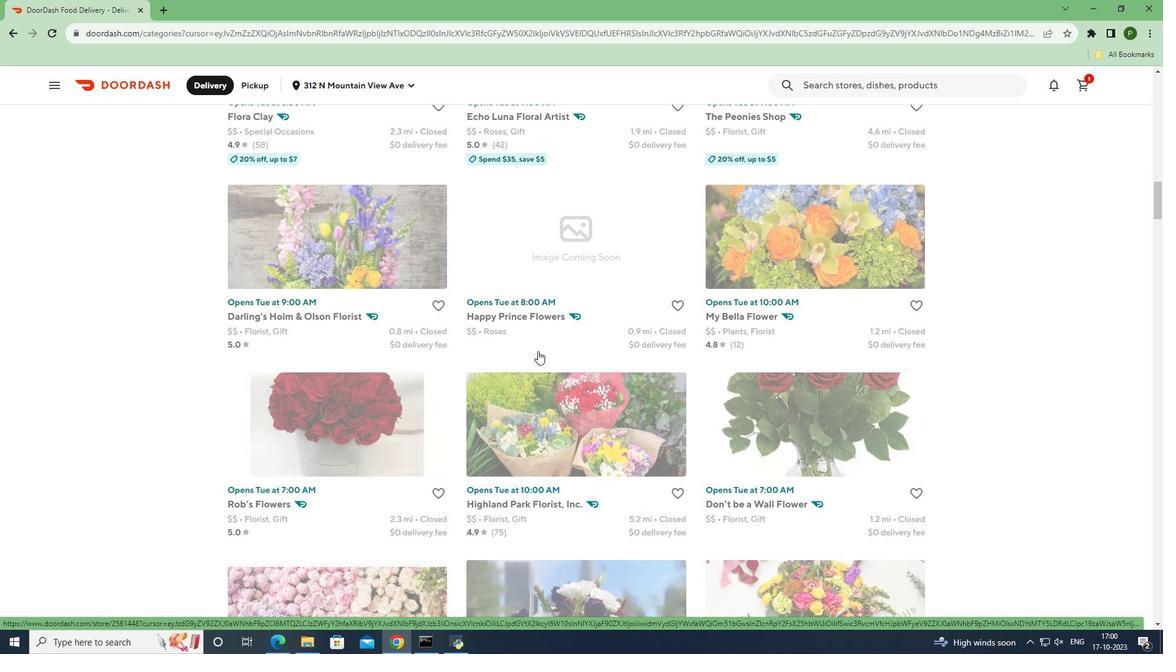 
Action: Mouse scrolled (538, 350) with delta (0, 0)
Screenshot: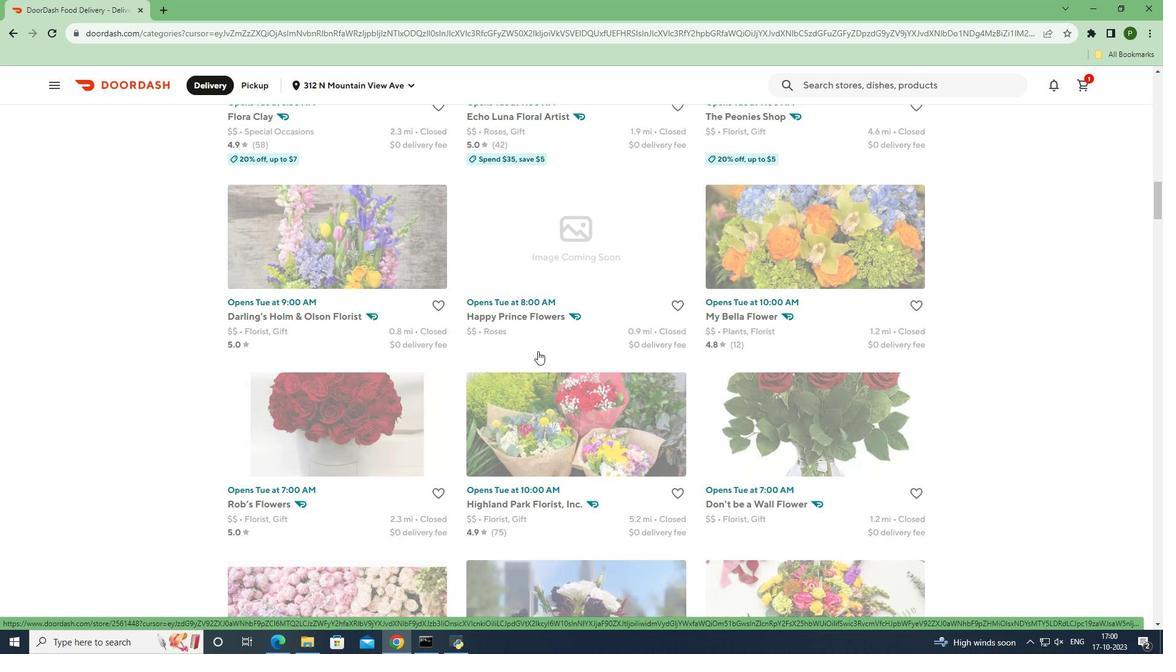 
Action: Mouse scrolled (538, 350) with delta (0, 0)
Screenshot: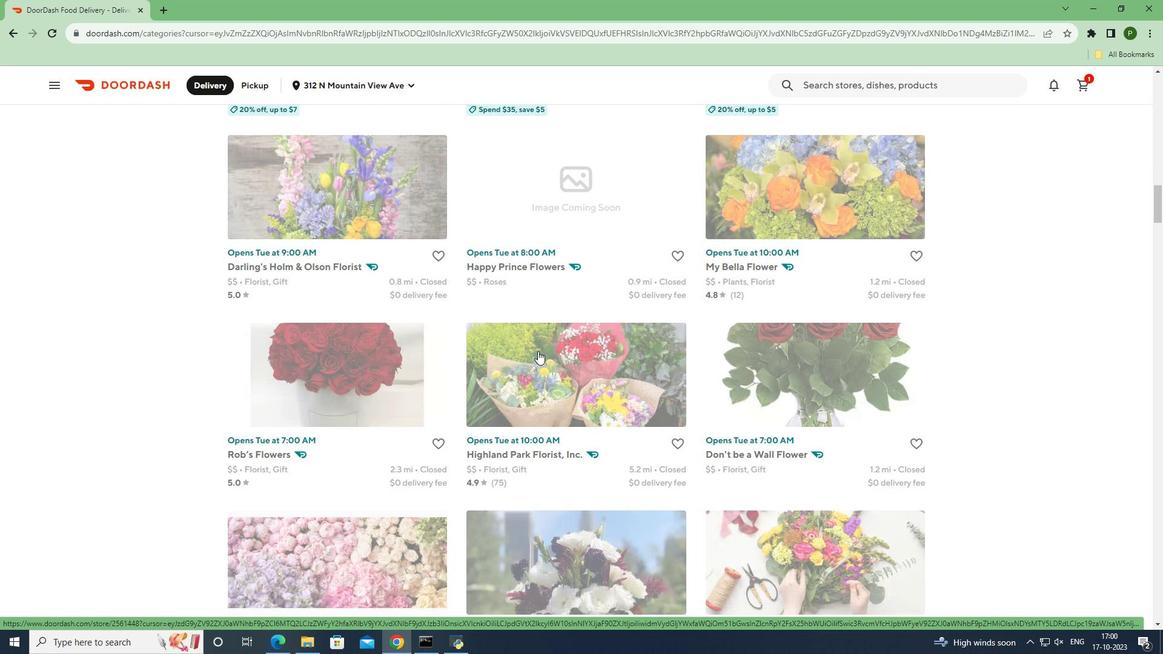 
Action: Mouse scrolled (538, 350) with delta (0, 0)
Screenshot: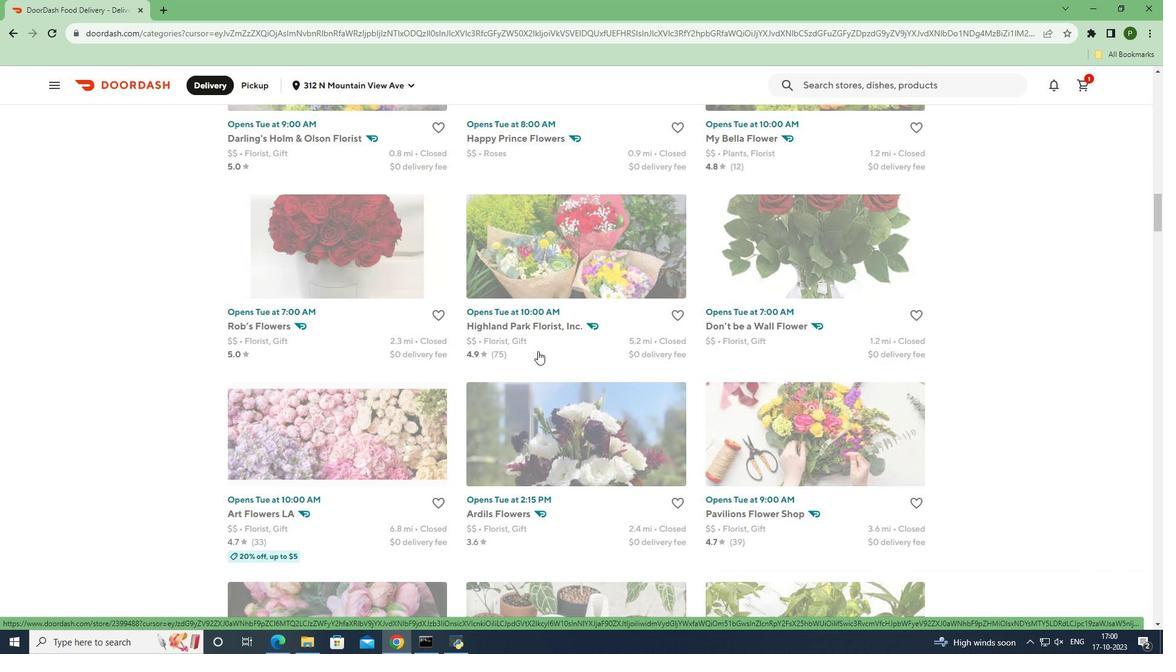 
Action: Mouse scrolled (538, 350) with delta (0, 0)
Screenshot: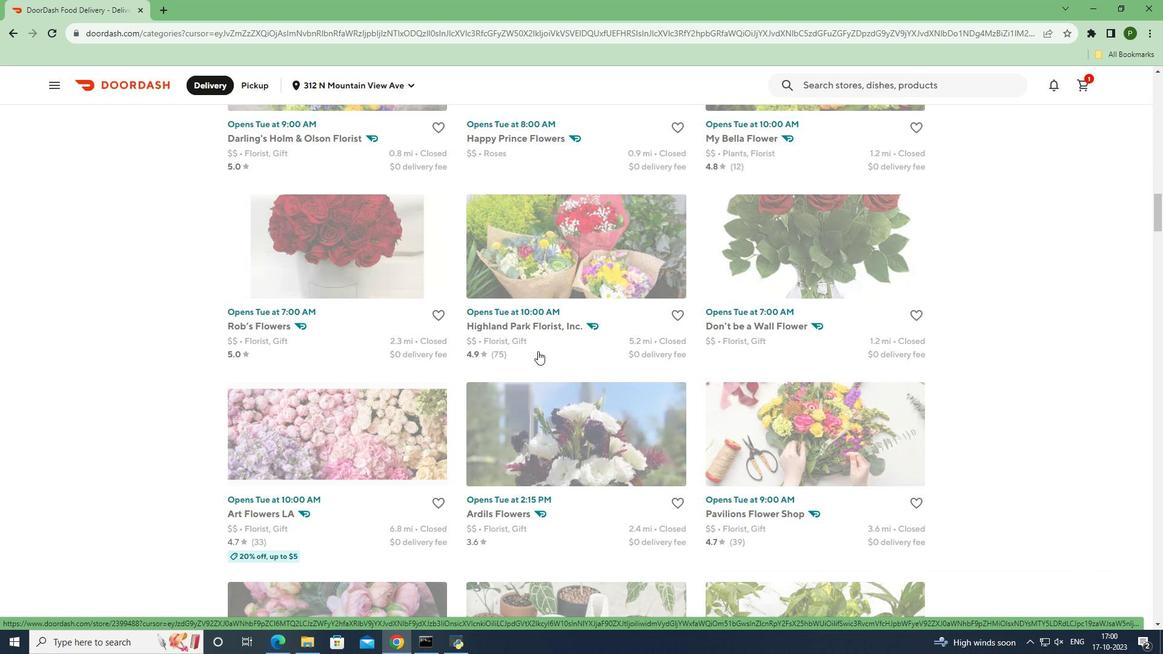 
Action: Mouse scrolled (538, 350) with delta (0, 0)
Screenshot: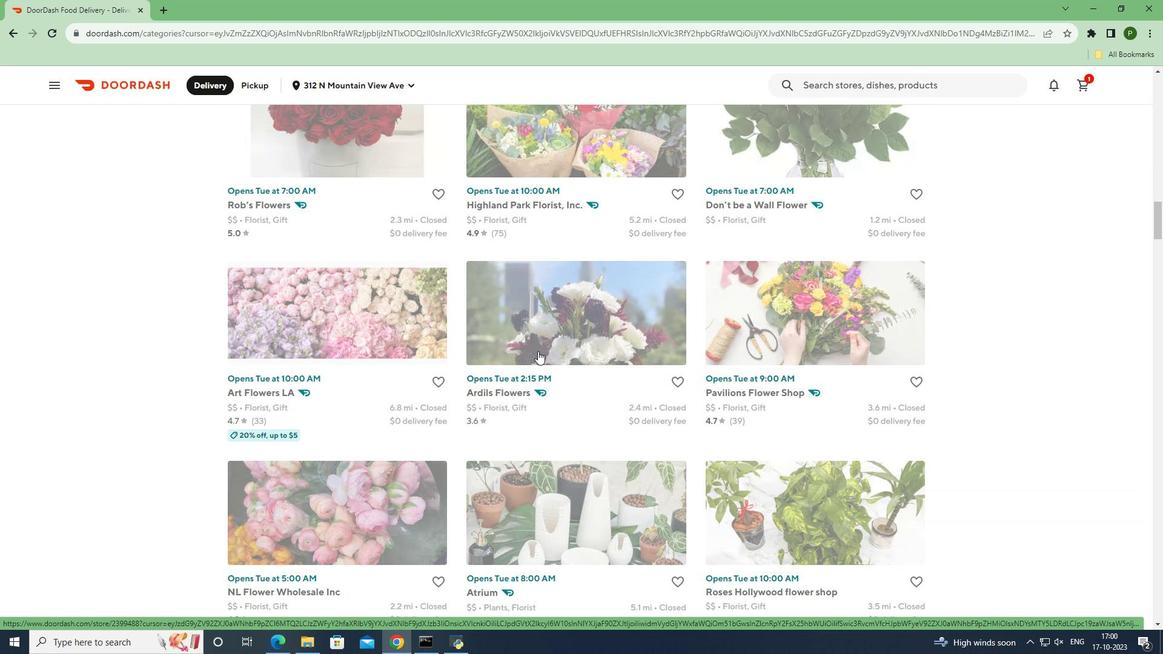
Action: Mouse scrolled (538, 350) with delta (0, 0)
Screenshot: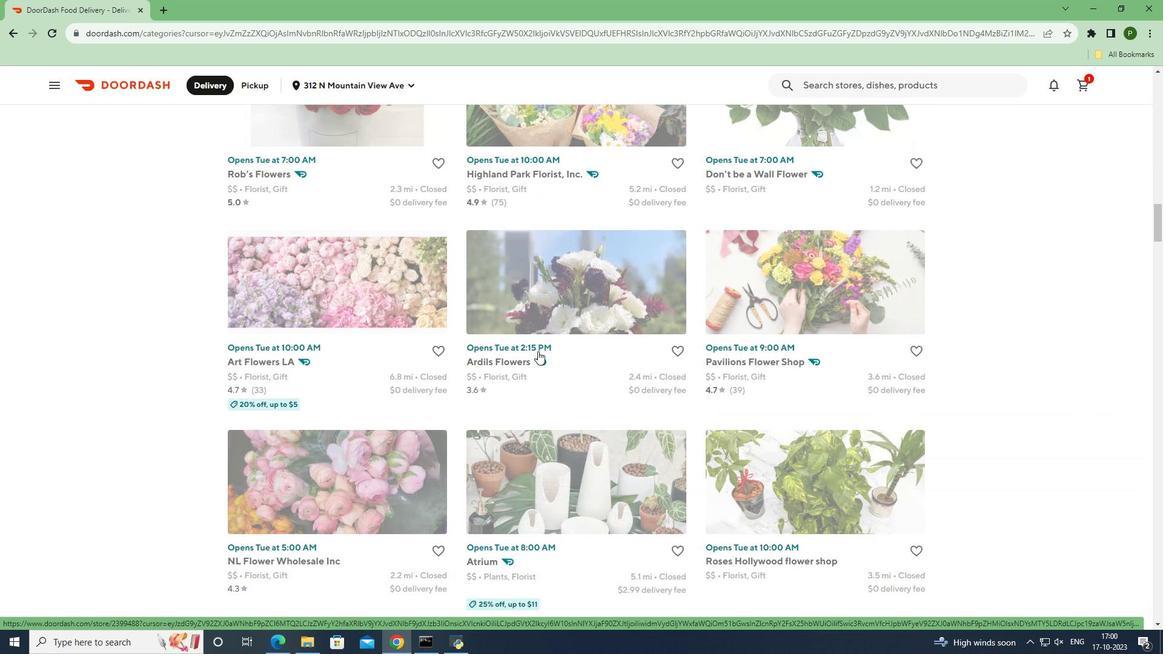 
Action: Mouse scrolled (538, 350) with delta (0, 0)
Screenshot: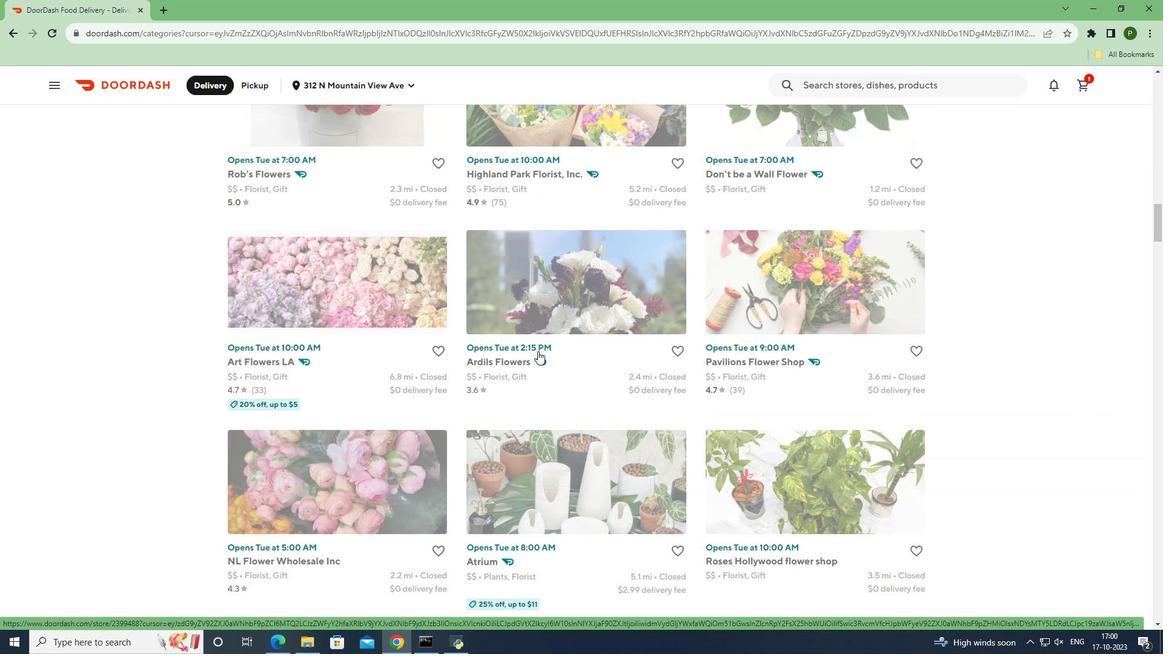 
Action: Mouse scrolled (538, 350) with delta (0, 0)
Screenshot: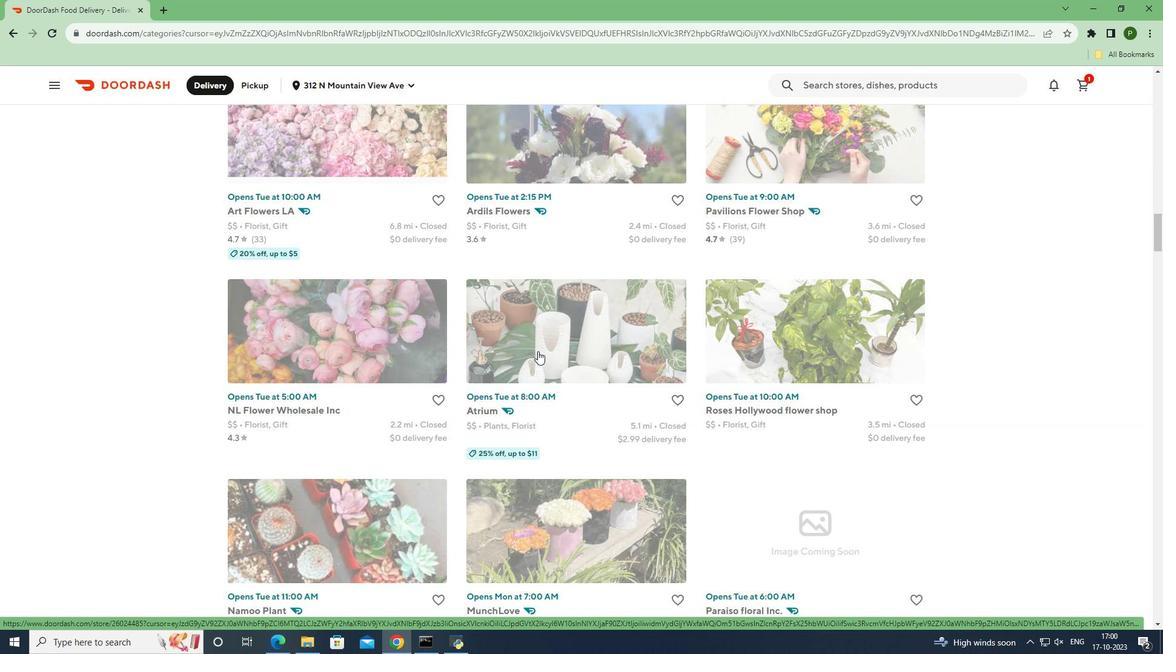 
Action: Mouse scrolled (538, 350) with delta (0, 0)
Screenshot: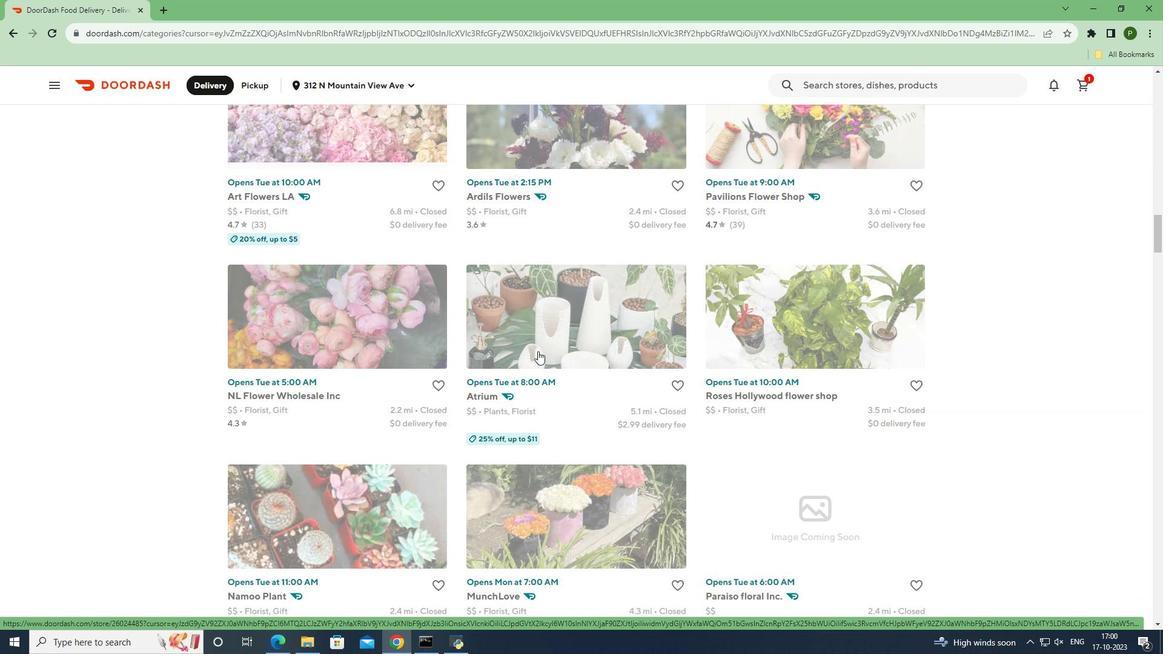 
Action: Mouse scrolled (538, 350) with delta (0, 0)
Screenshot: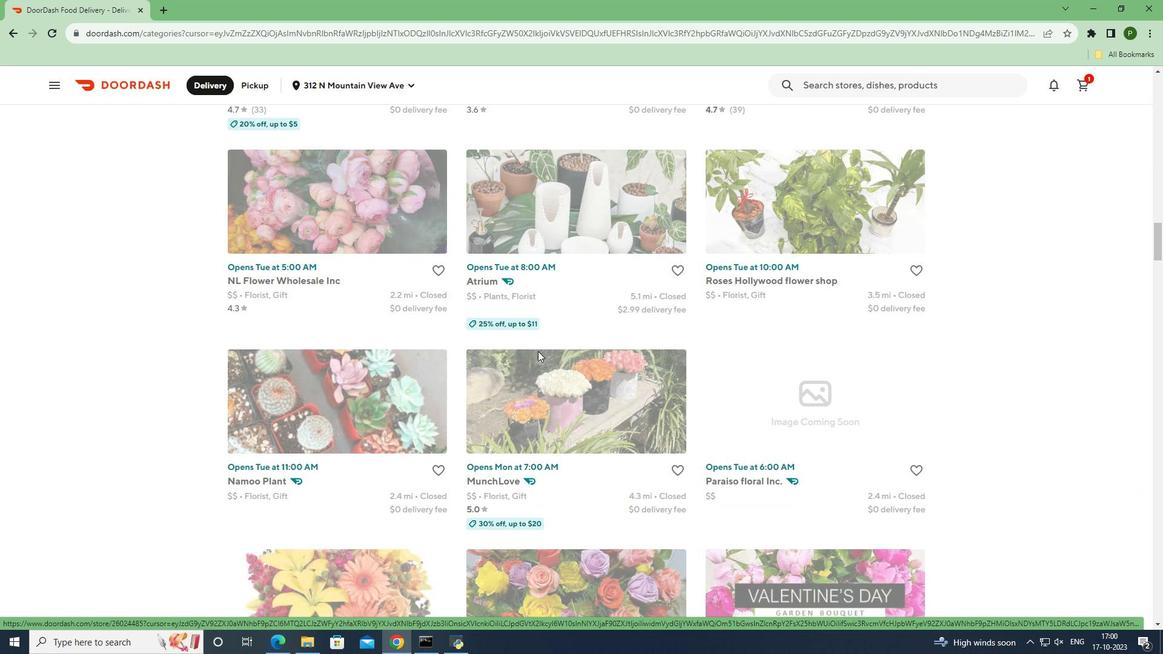 
Action: Mouse scrolled (538, 350) with delta (0, 0)
Screenshot: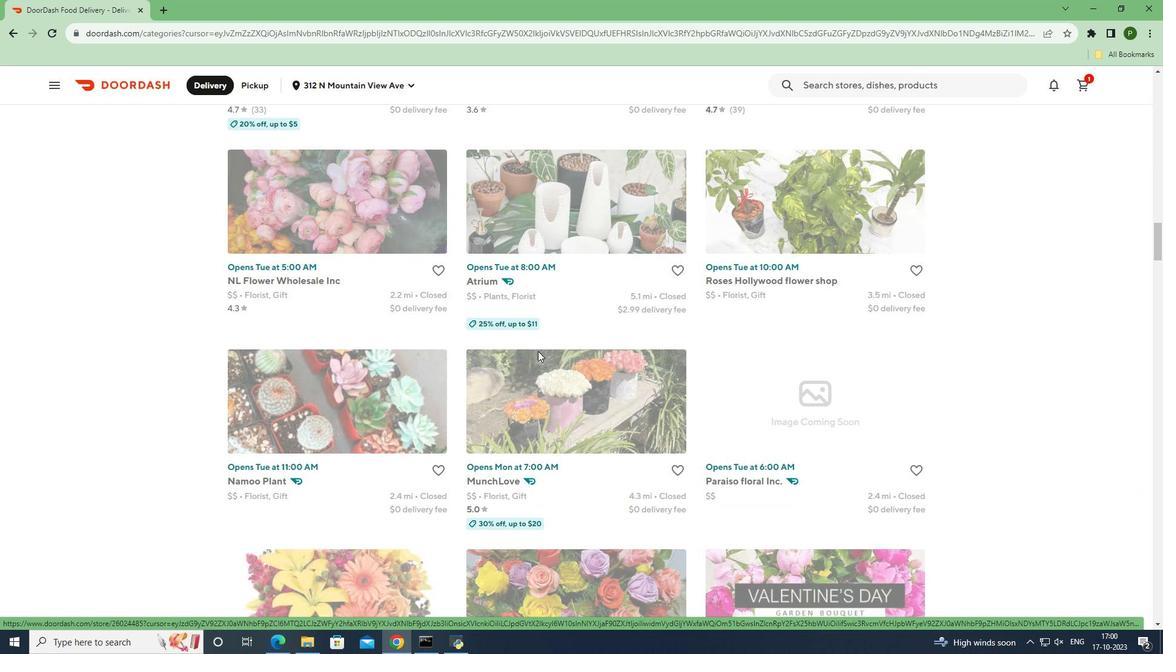 
Action: Mouse scrolled (538, 350) with delta (0, 0)
Screenshot: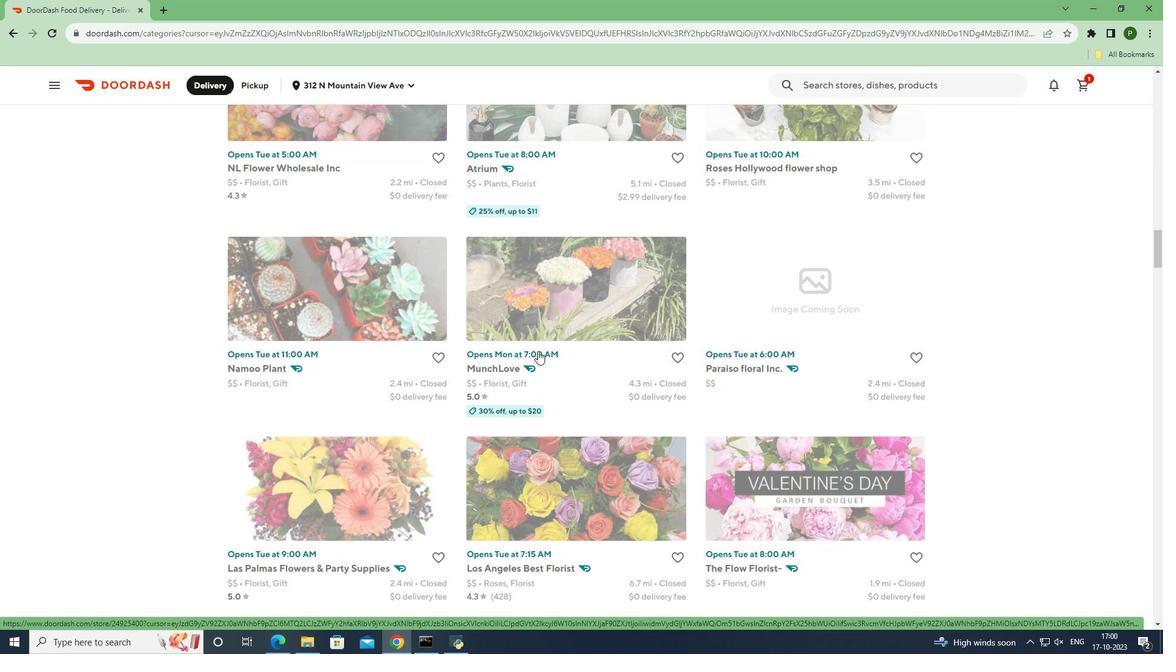 
Action: Mouse scrolled (538, 350) with delta (0, 0)
Screenshot: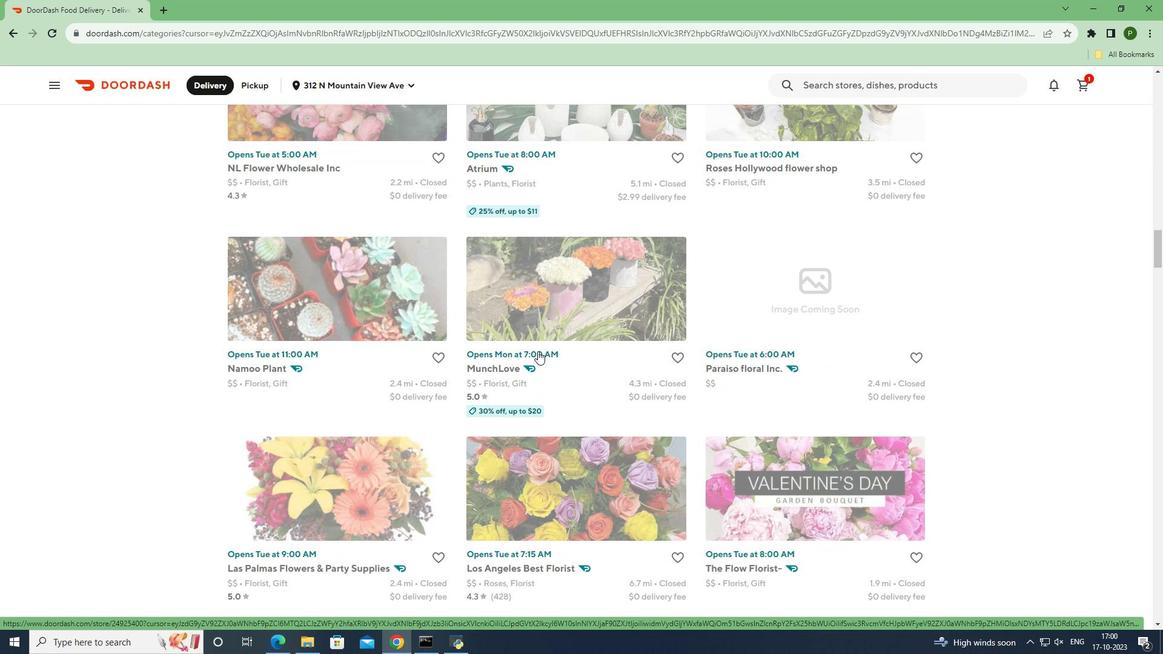 
Action: Mouse scrolled (538, 350) with delta (0, 0)
Screenshot: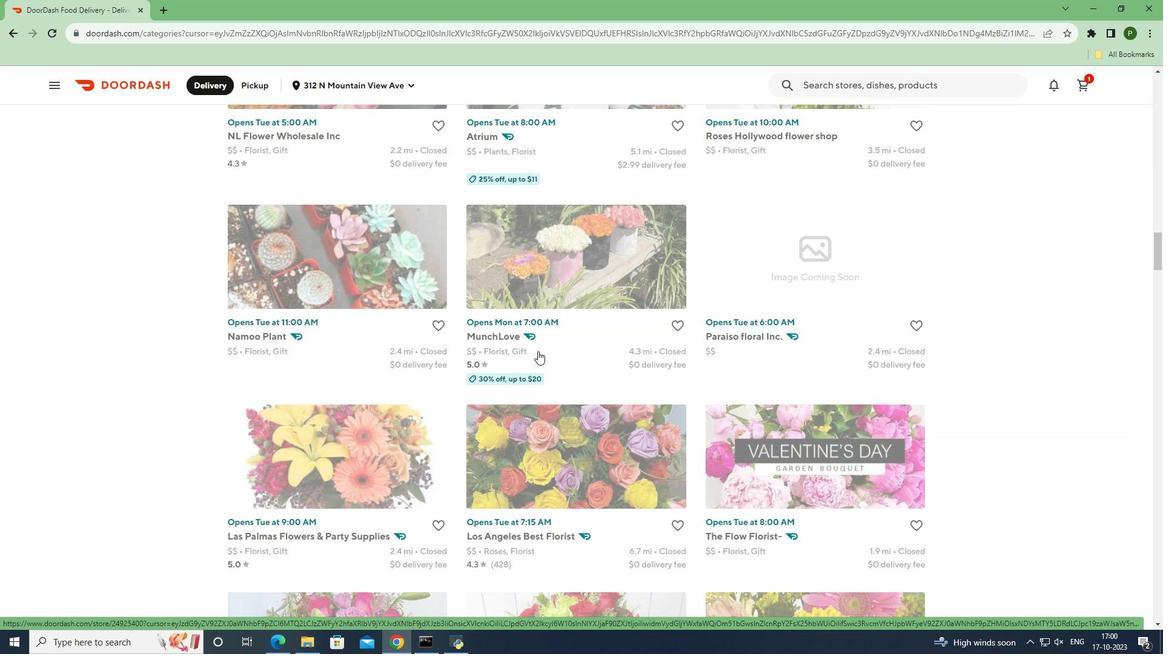 
Action: Mouse scrolled (538, 350) with delta (0, 0)
Screenshot: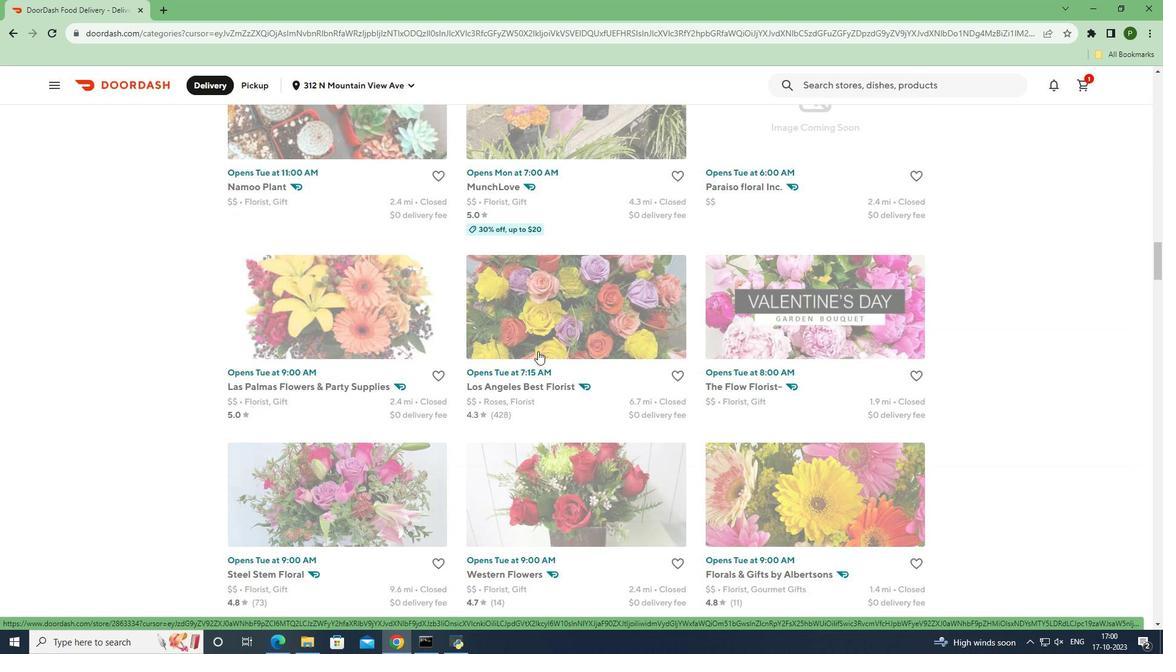 
Action: Mouse scrolled (538, 350) with delta (0, 0)
Screenshot: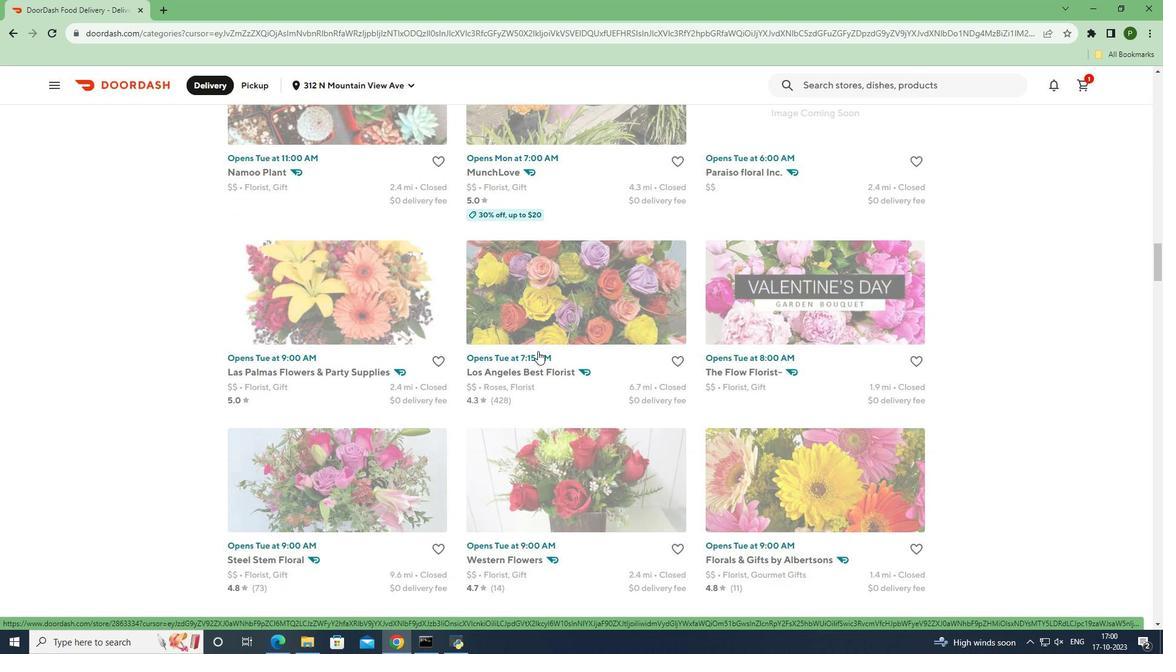 
Action: Mouse scrolled (538, 350) with delta (0, 0)
Screenshot: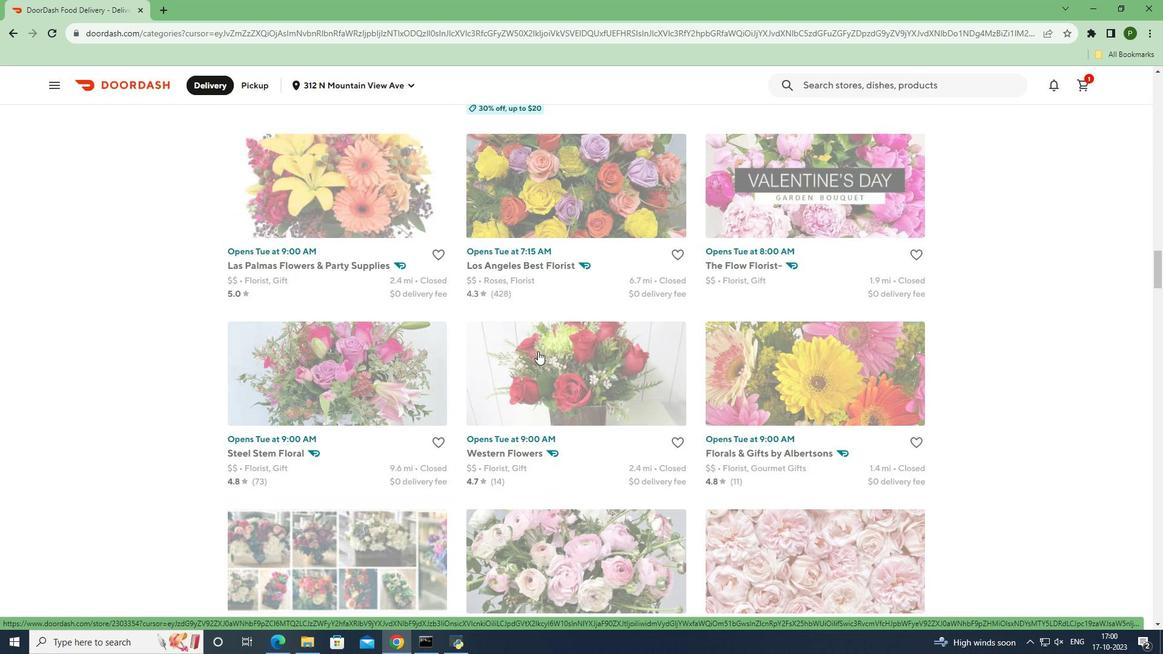 
Action: Mouse scrolled (538, 350) with delta (0, 0)
Screenshot: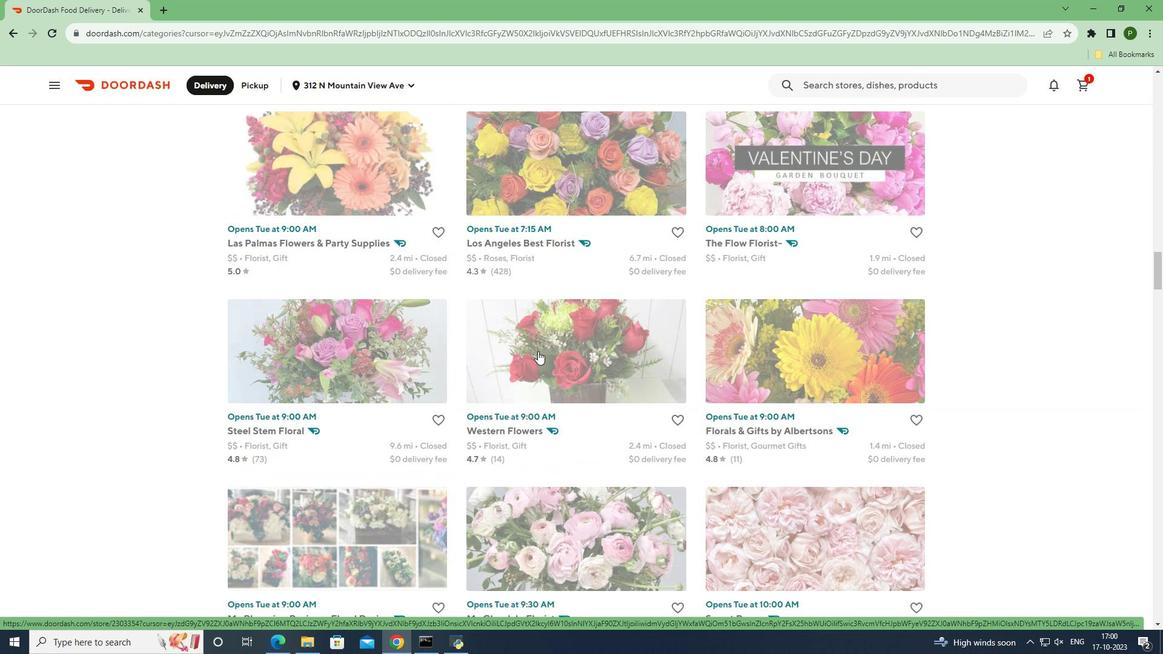 
Action: Mouse scrolled (538, 350) with delta (0, 0)
Screenshot: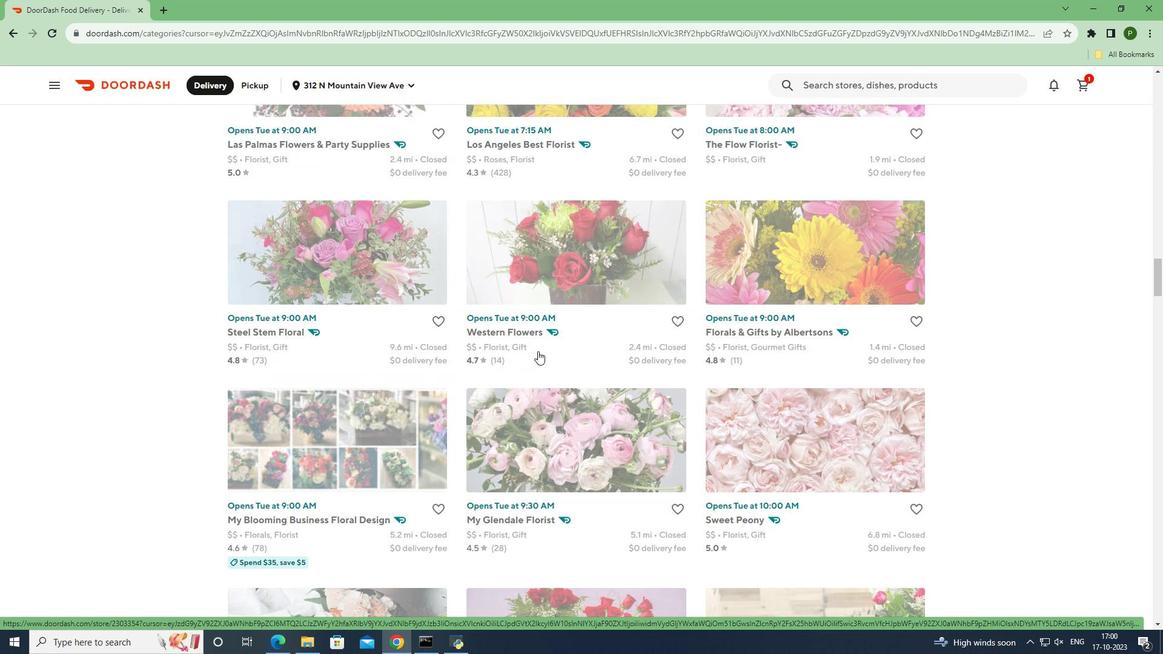 
Action: Mouse scrolled (538, 350) with delta (0, 0)
Screenshot: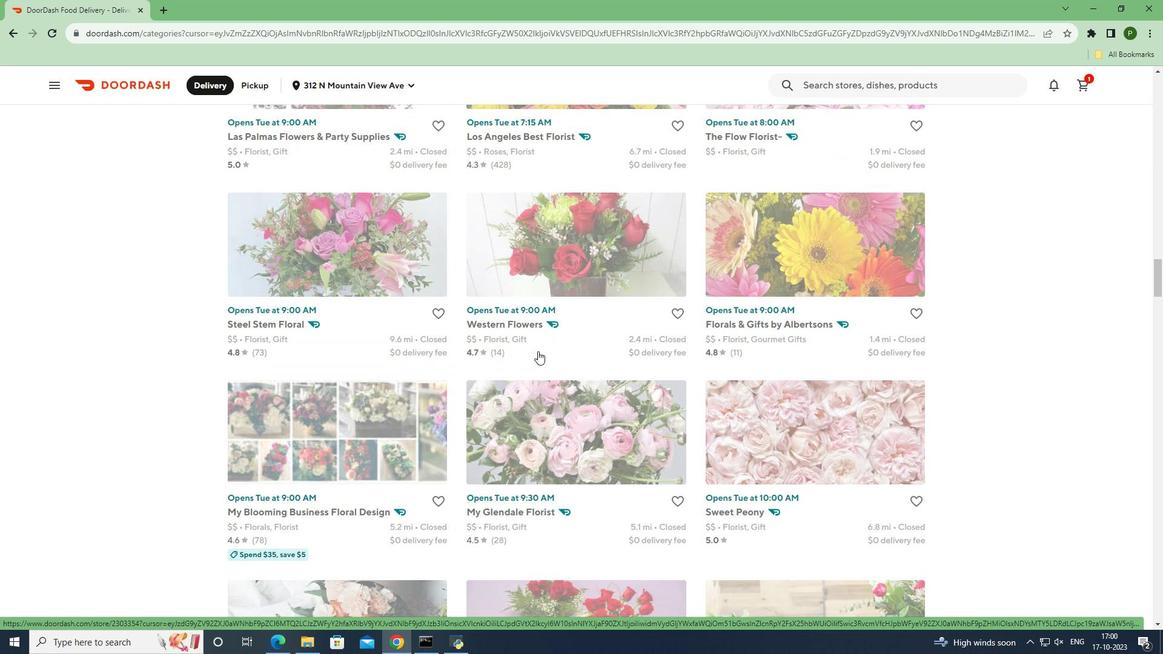 
Action: Mouse scrolled (538, 350) with delta (0, 0)
Screenshot: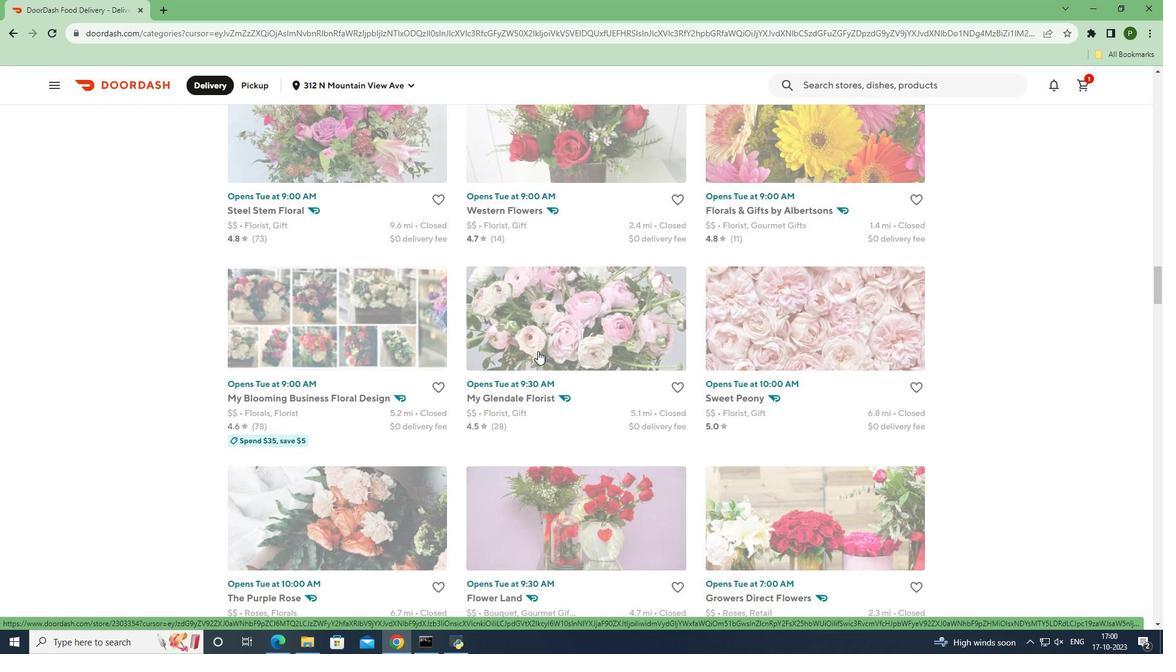 
Action: Mouse scrolled (538, 350) with delta (0, 0)
Screenshot: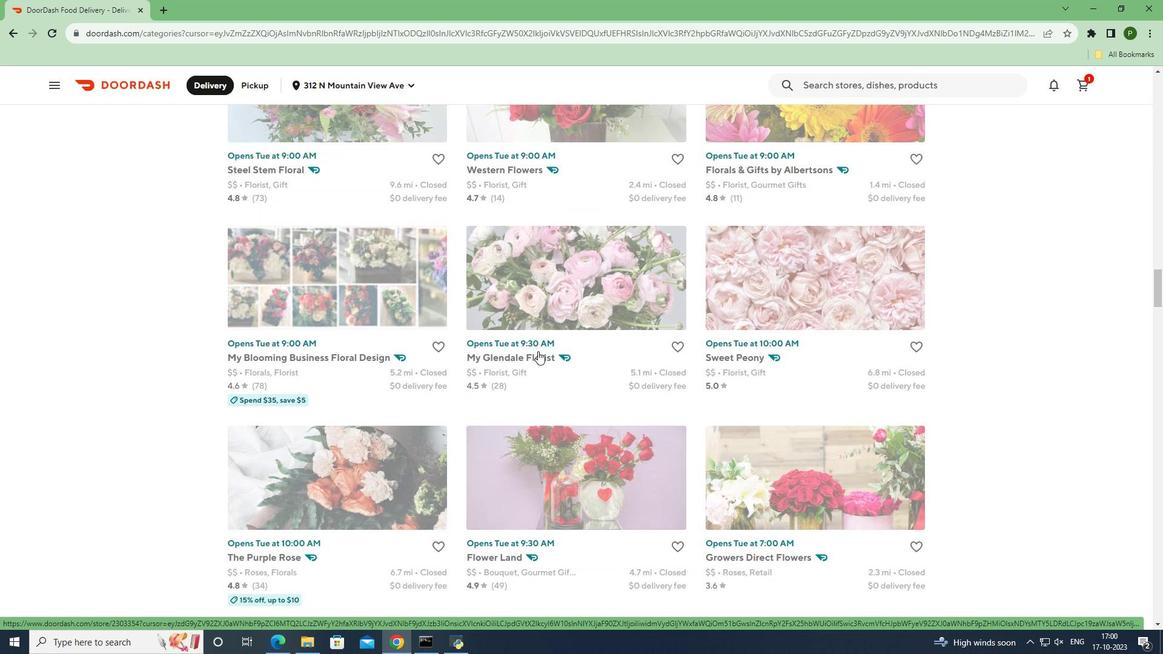 
Action: Mouse scrolled (538, 350) with delta (0, 0)
Screenshot: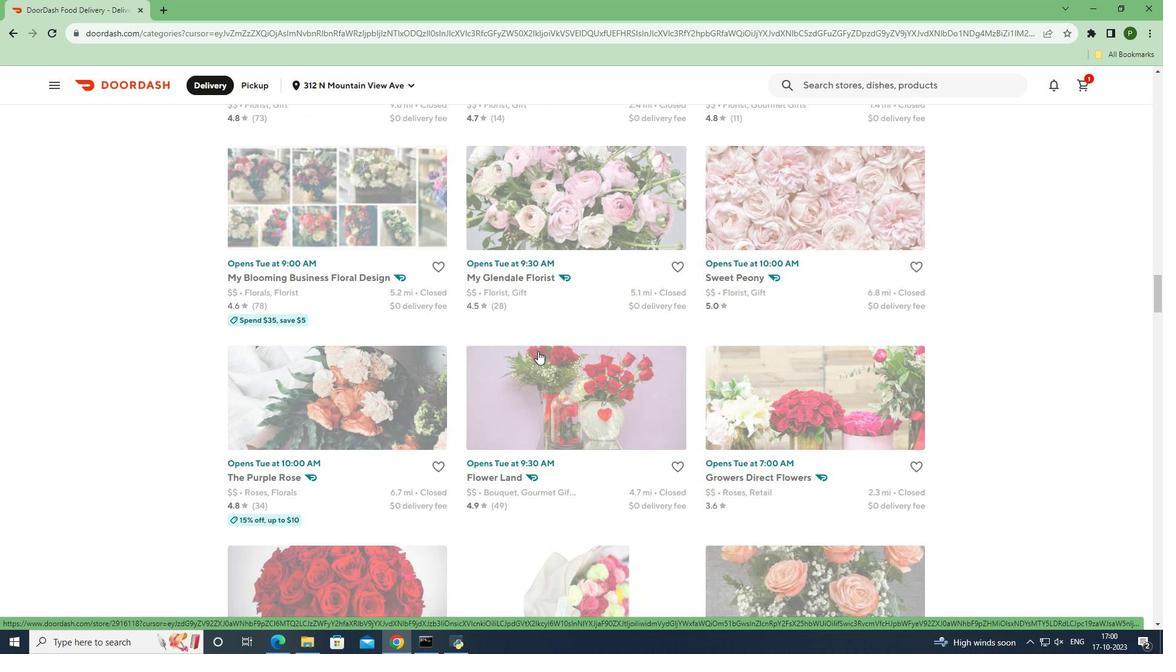 
Action: Mouse scrolled (538, 350) with delta (0, 0)
Screenshot: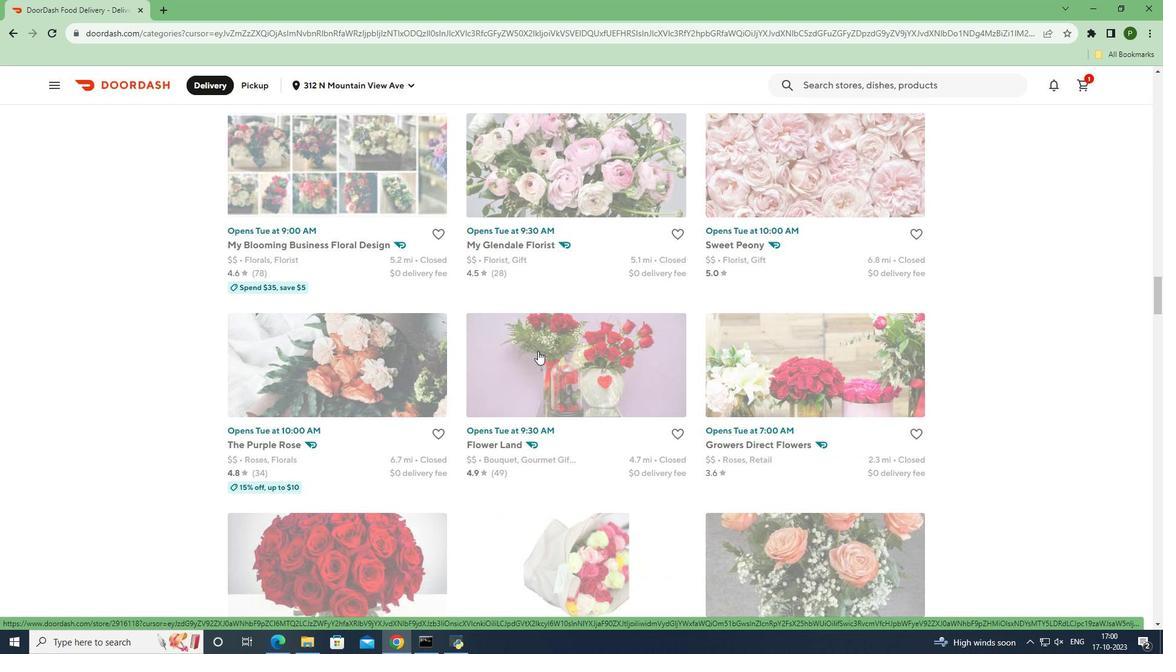 
Action: Mouse scrolled (538, 350) with delta (0, 0)
Screenshot: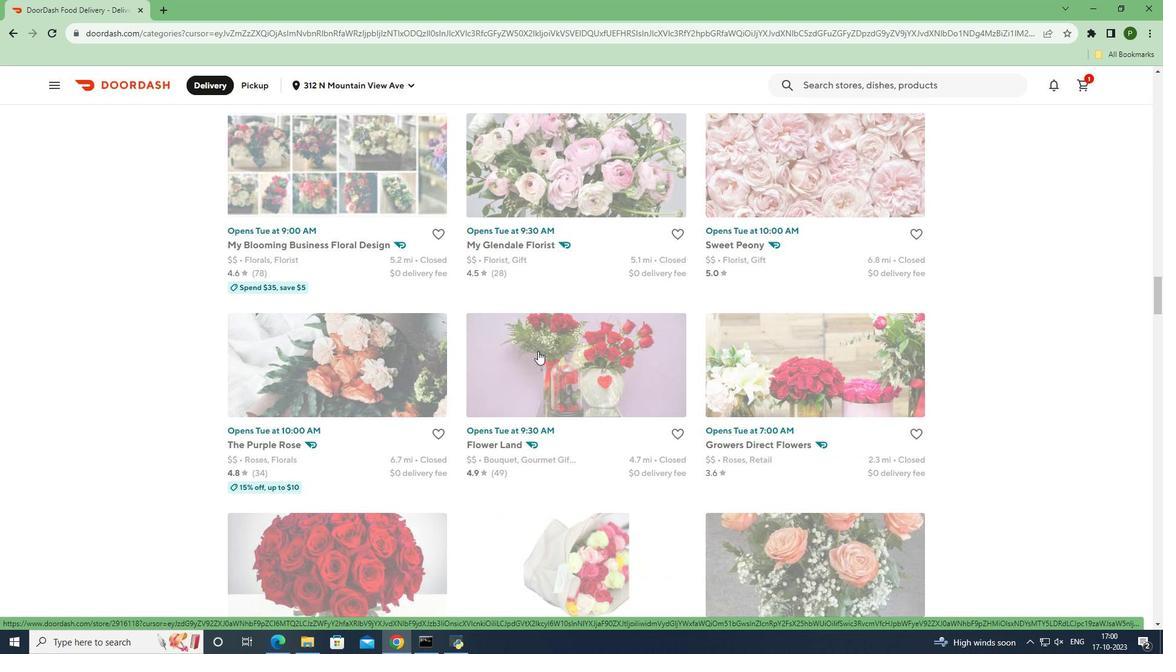 
Action: Mouse scrolled (538, 350) with delta (0, 0)
Screenshot: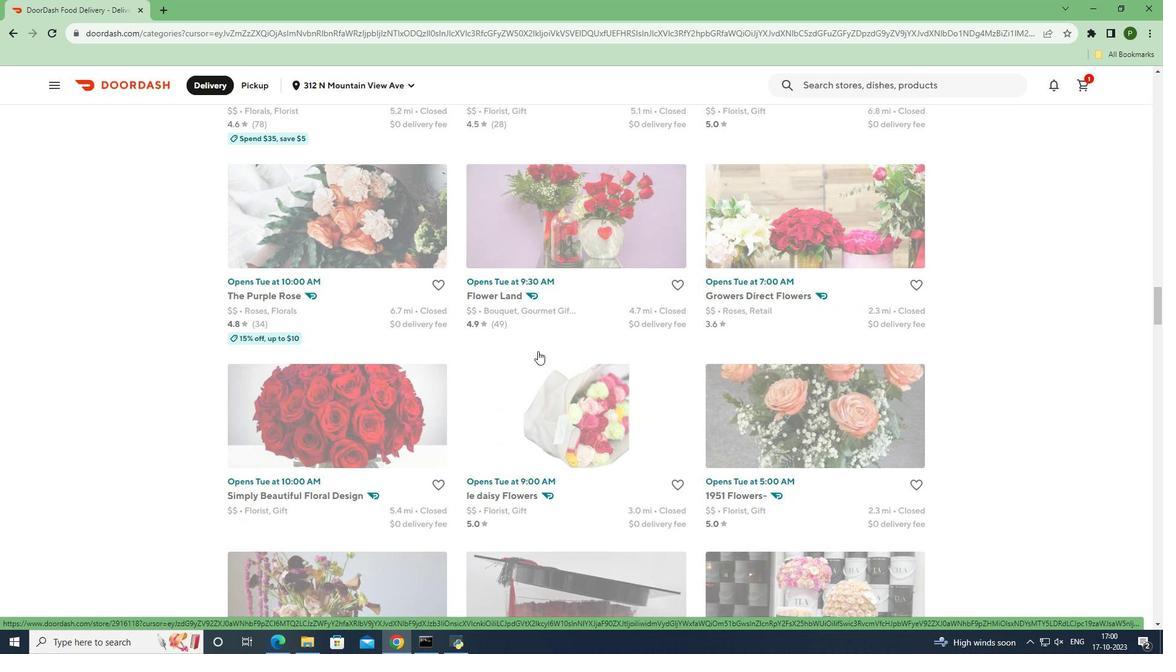 
Action: Mouse scrolled (538, 350) with delta (0, 0)
Screenshot: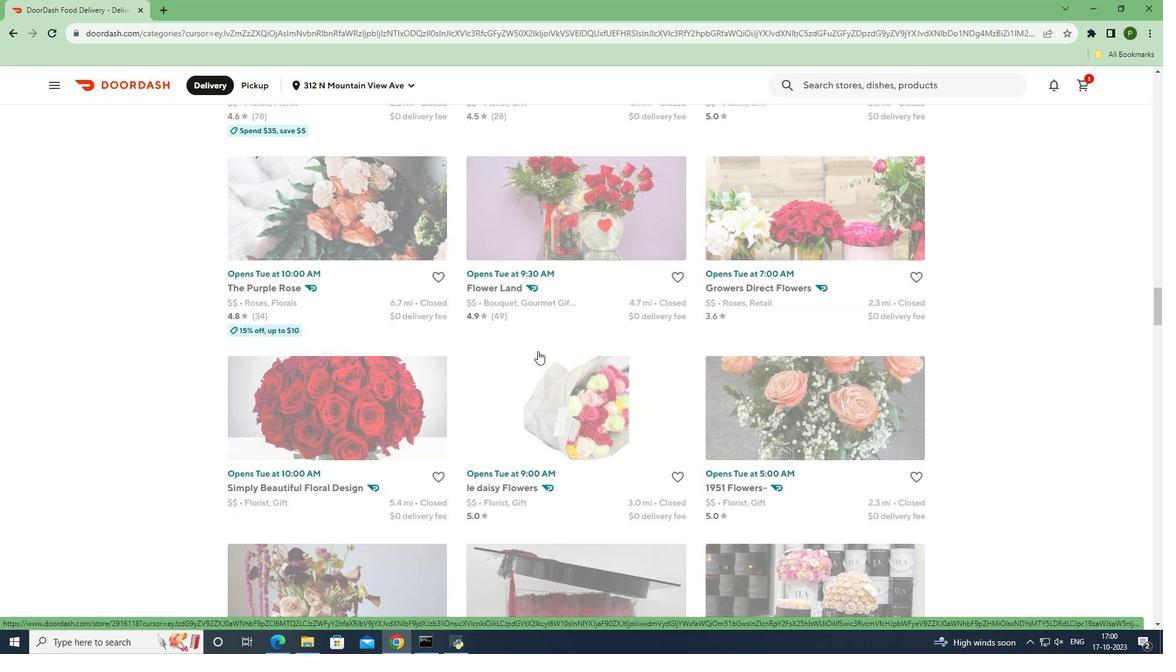 
Action: Mouse scrolled (538, 350) with delta (0, 0)
Screenshot: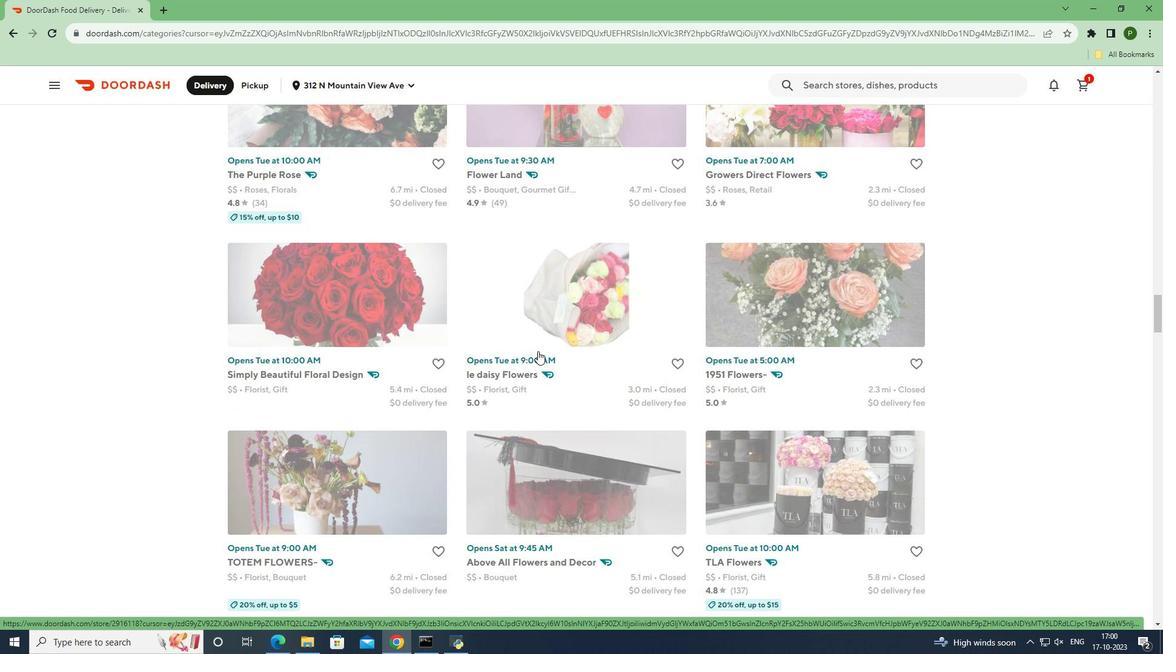 
Action: Mouse scrolled (538, 350) with delta (0, 0)
Screenshot: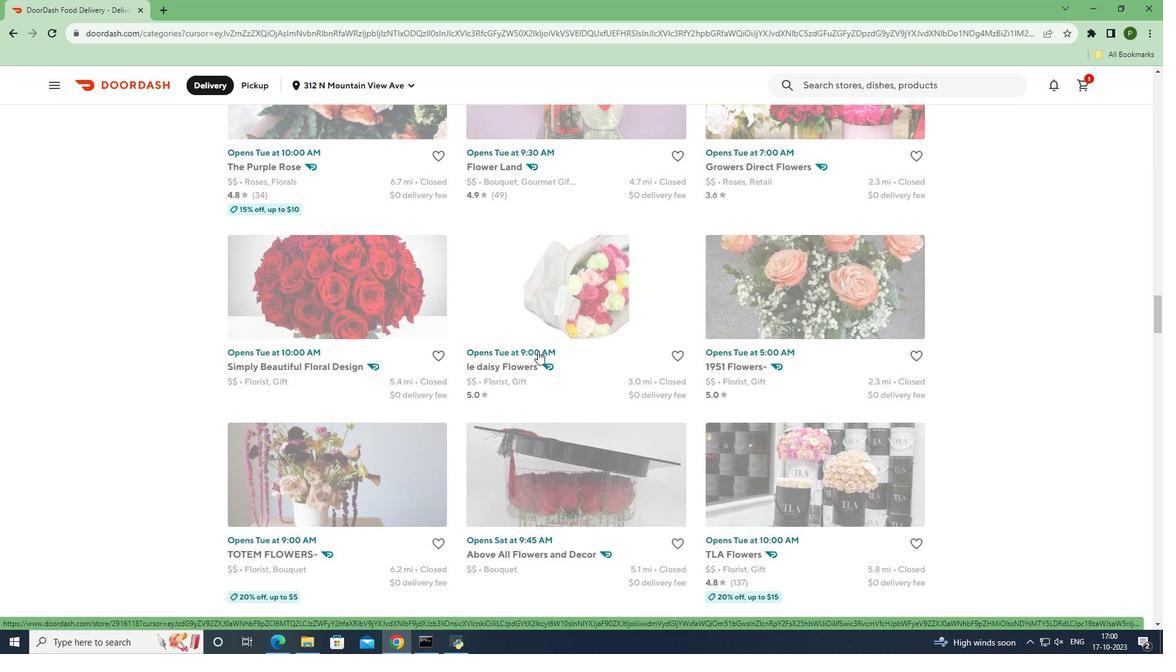 
Action: Mouse scrolled (538, 350) with delta (0, 0)
Screenshot: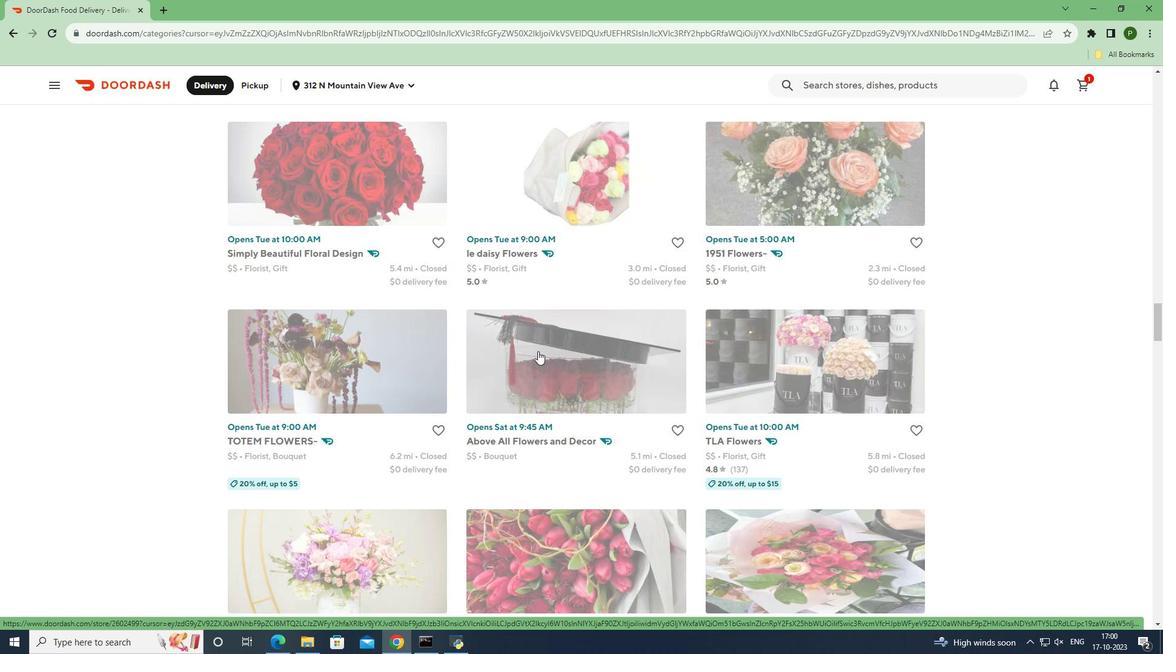 
Action: Mouse moved to (724, 376)
Screenshot: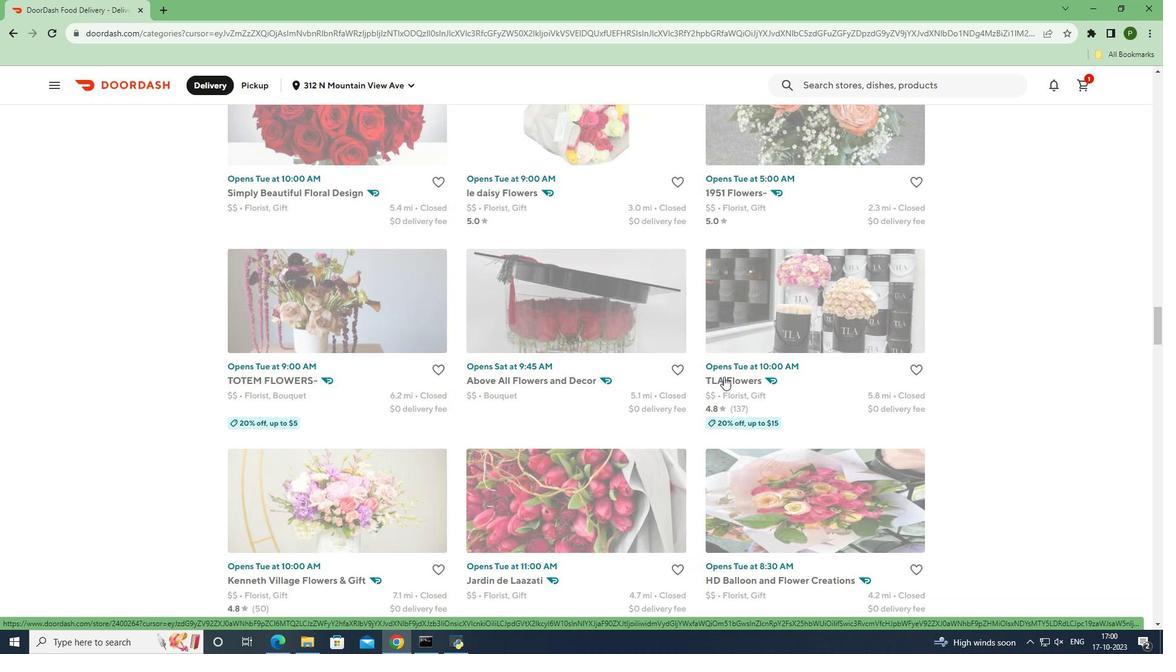
Action: Mouse pressed left at (724, 376)
Screenshot: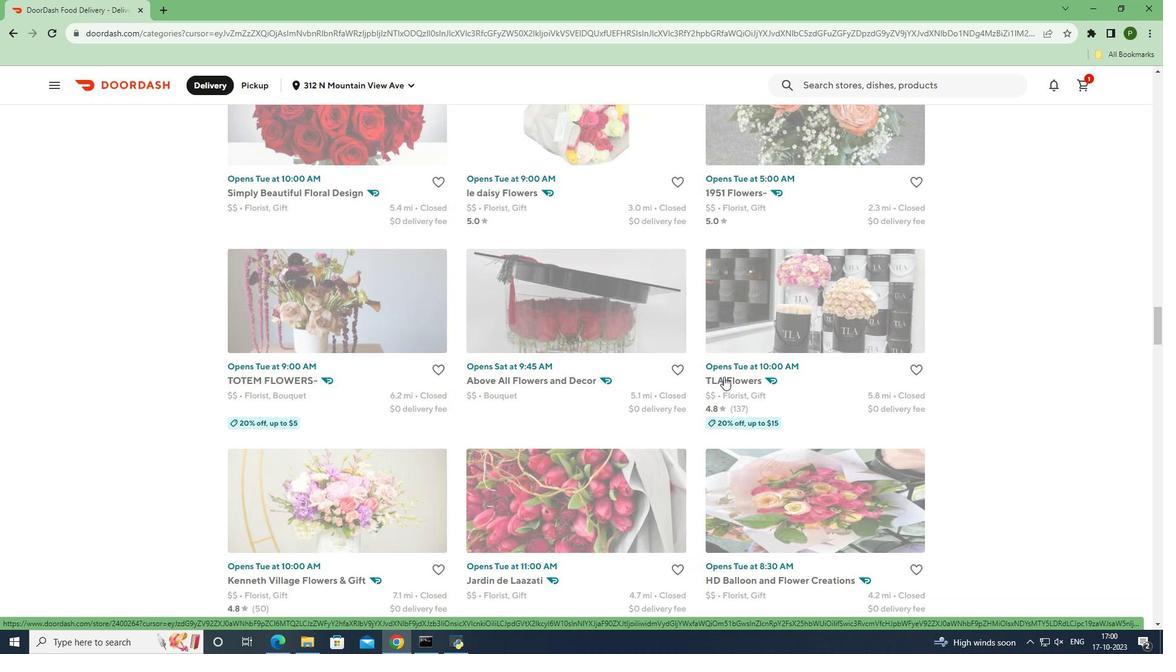 
Action: Mouse moved to (610, 393)
Screenshot: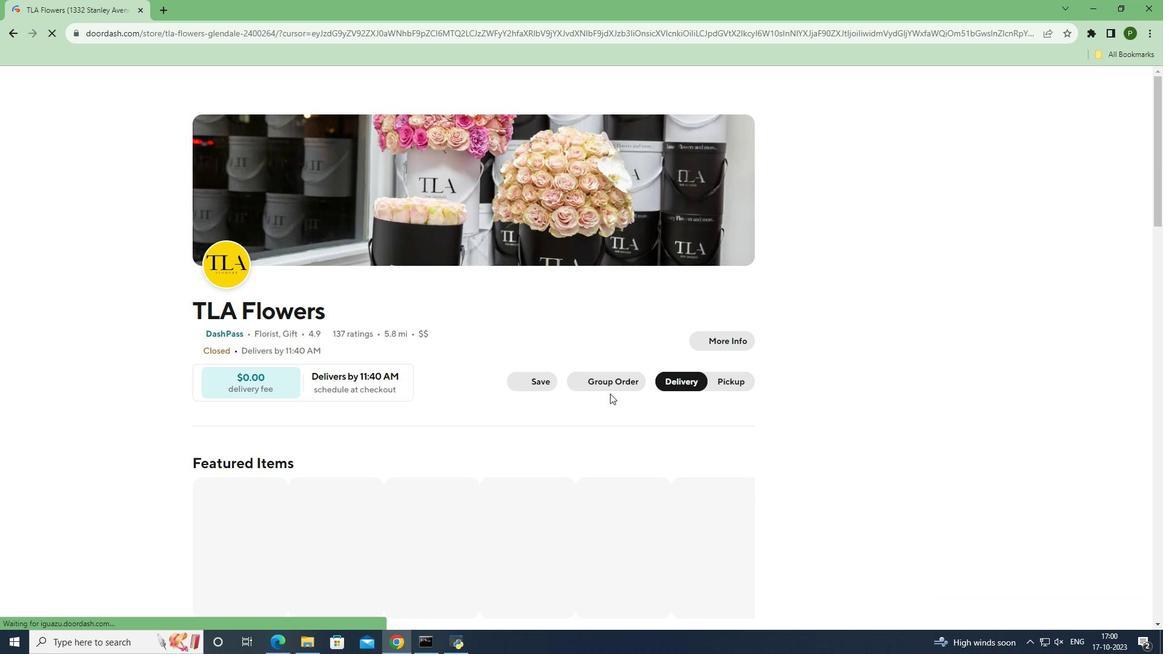 
Action: Mouse scrolled (610, 393) with delta (0, 0)
Screenshot: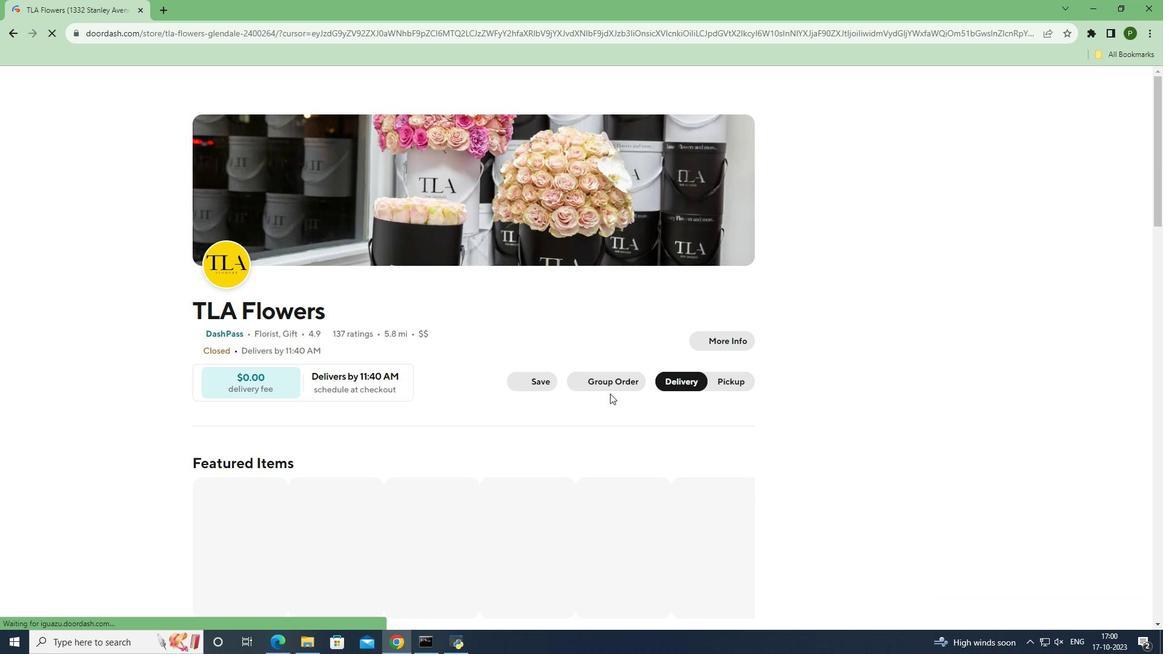 
Action: Mouse moved to (610, 393)
Screenshot: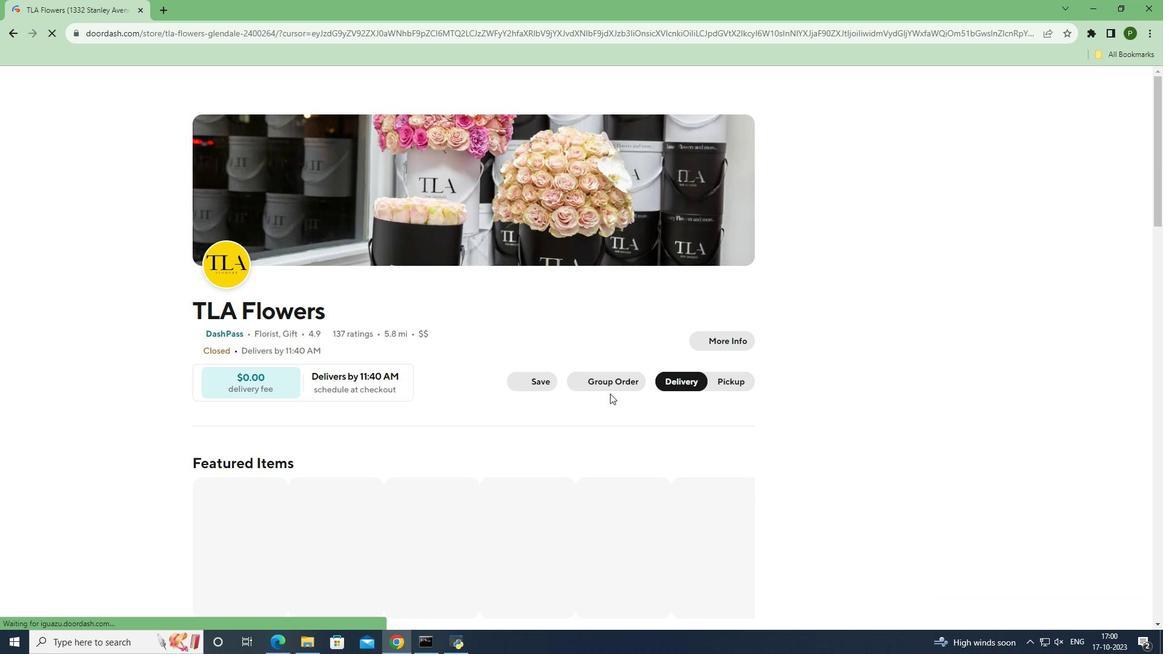 
Action: Mouse scrolled (610, 393) with delta (0, 0)
Screenshot: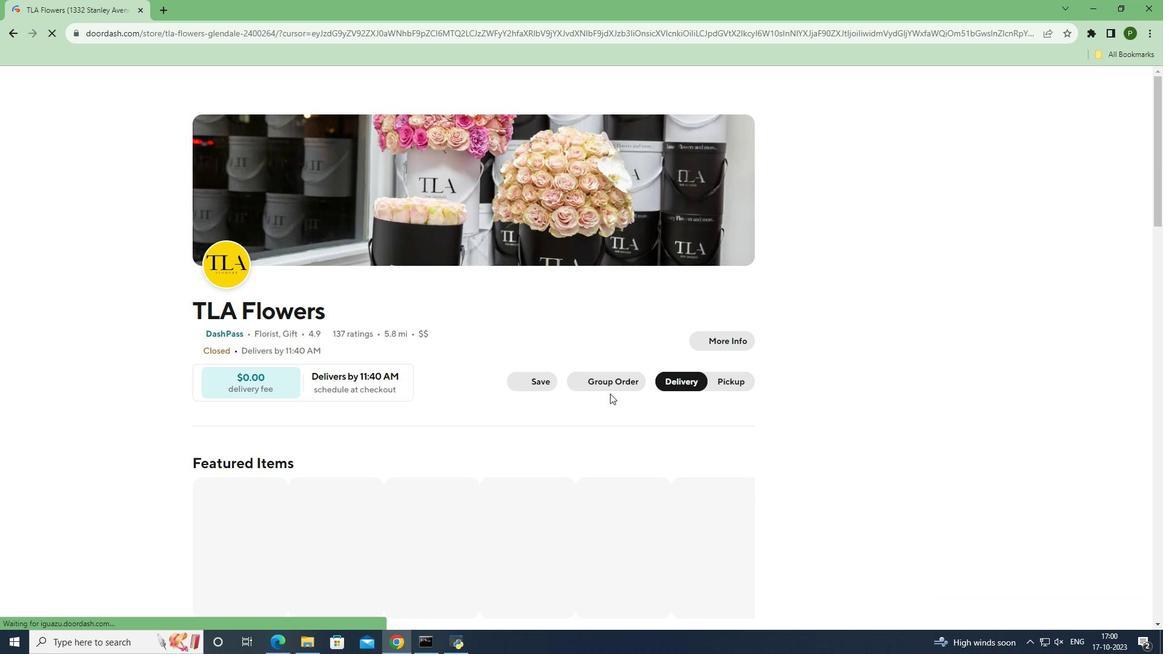 
Action: Mouse scrolled (610, 393) with delta (0, 0)
Screenshot: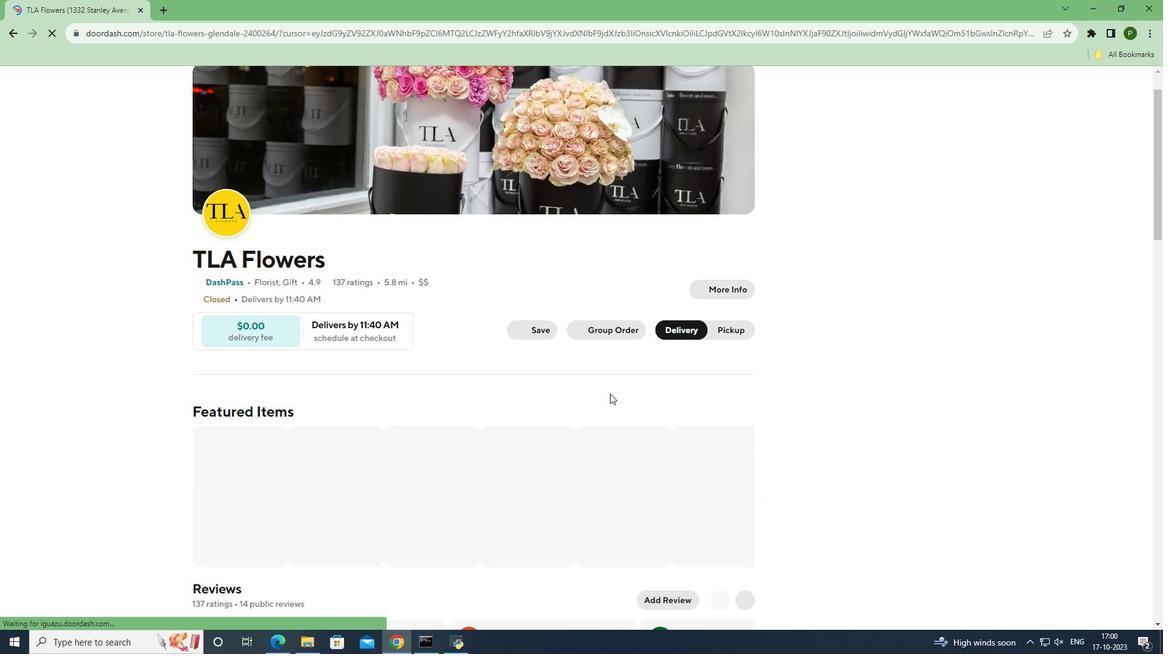
Action: Mouse moved to (599, 389)
Screenshot: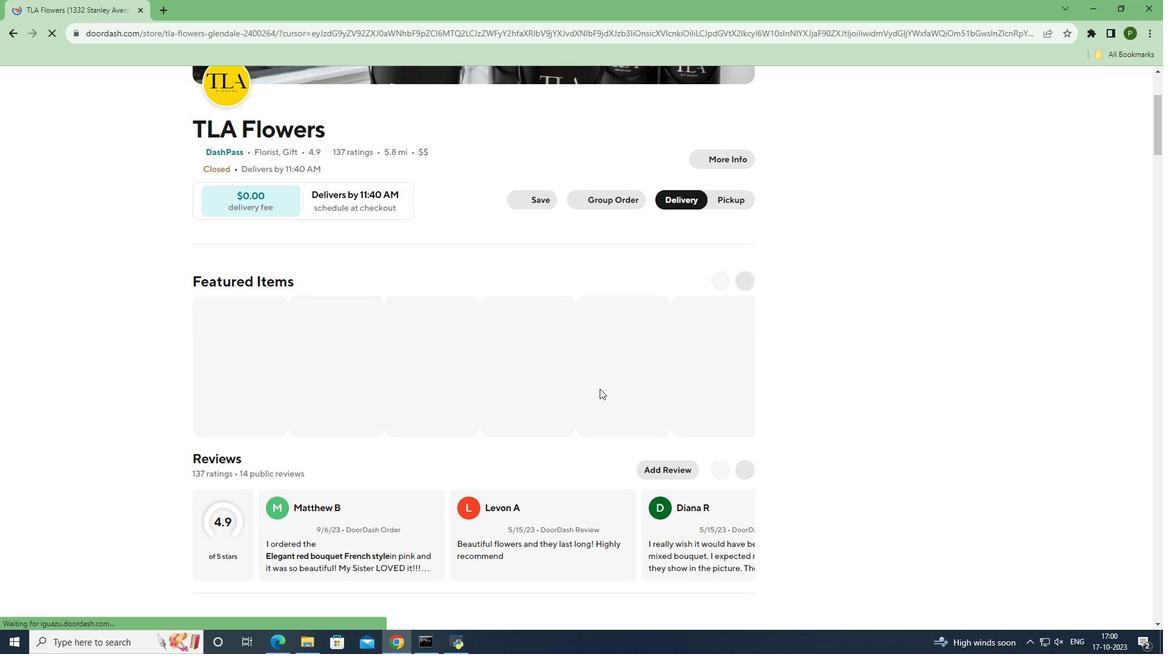 
Action: Mouse scrolled (599, 388) with delta (0, 0)
Screenshot: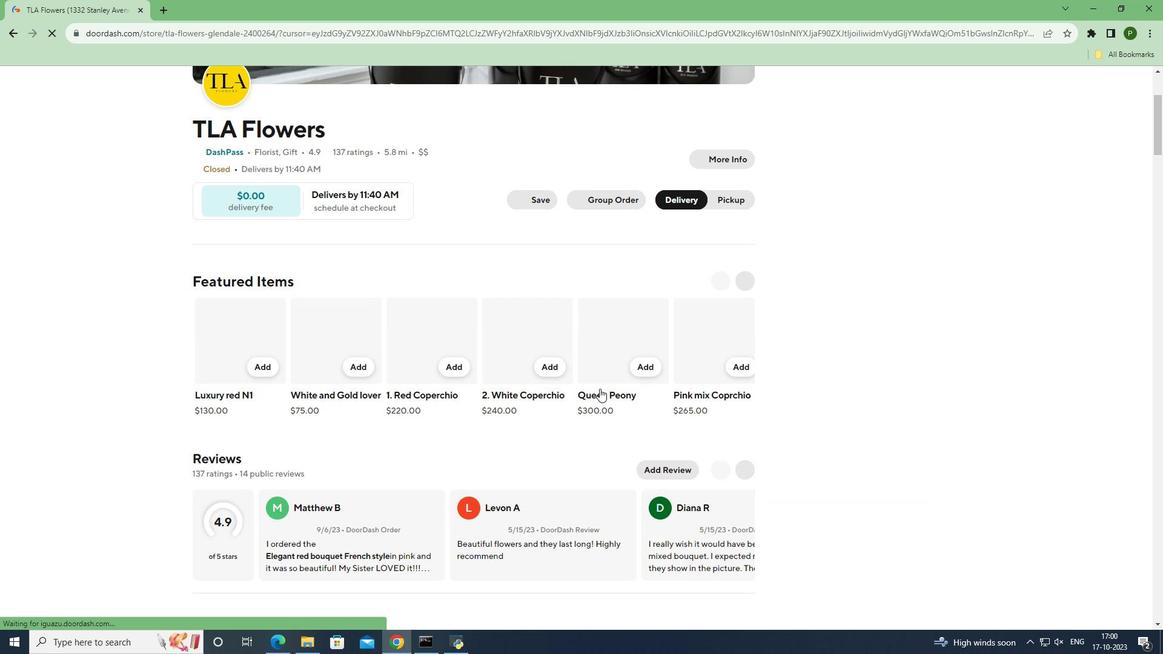 
Action: Mouse scrolled (599, 388) with delta (0, 0)
Screenshot: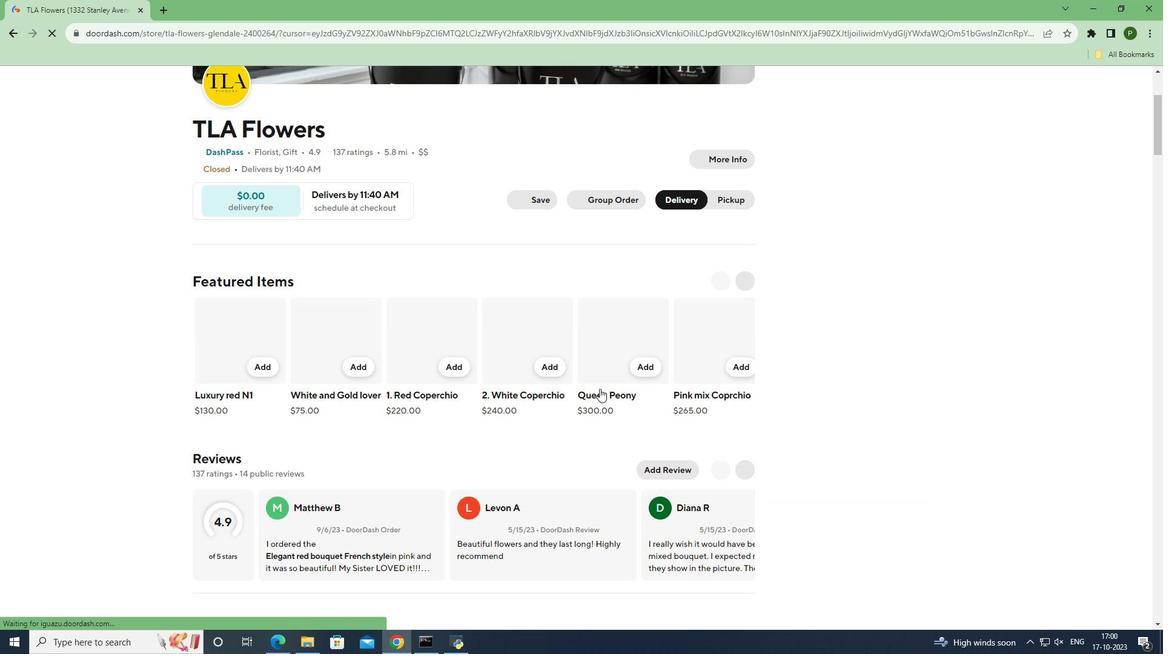 
Action: Mouse scrolled (599, 388) with delta (0, 0)
Screenshot: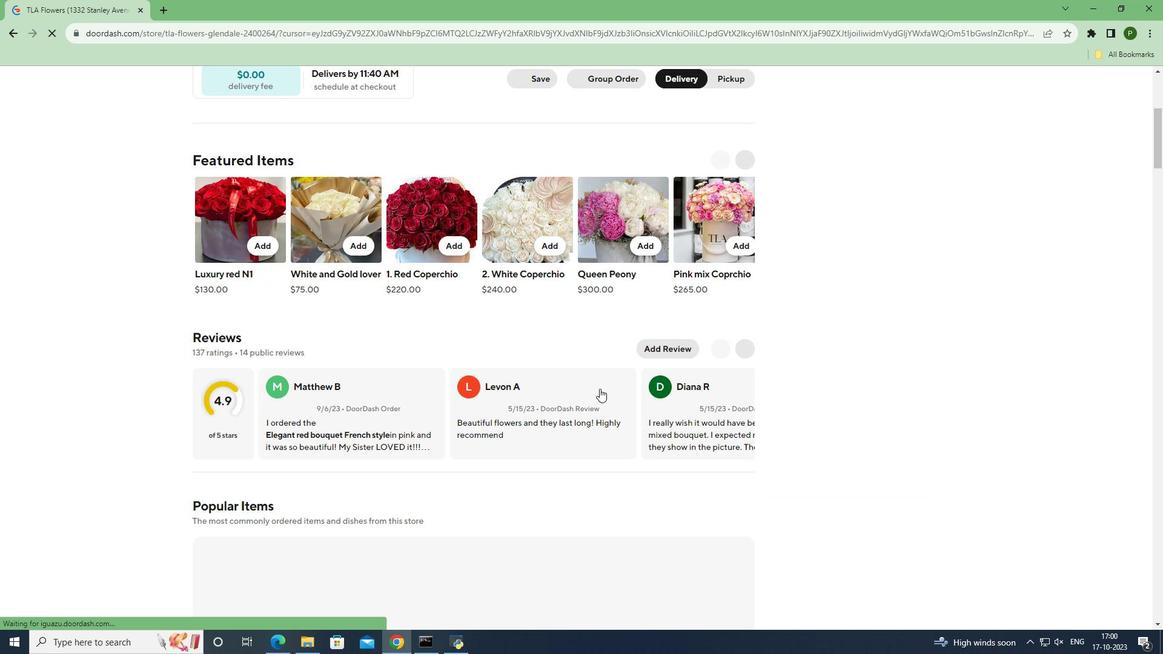 
Action: Mouse scrolled (599, 388) with delta (0, 0)
Screenshot: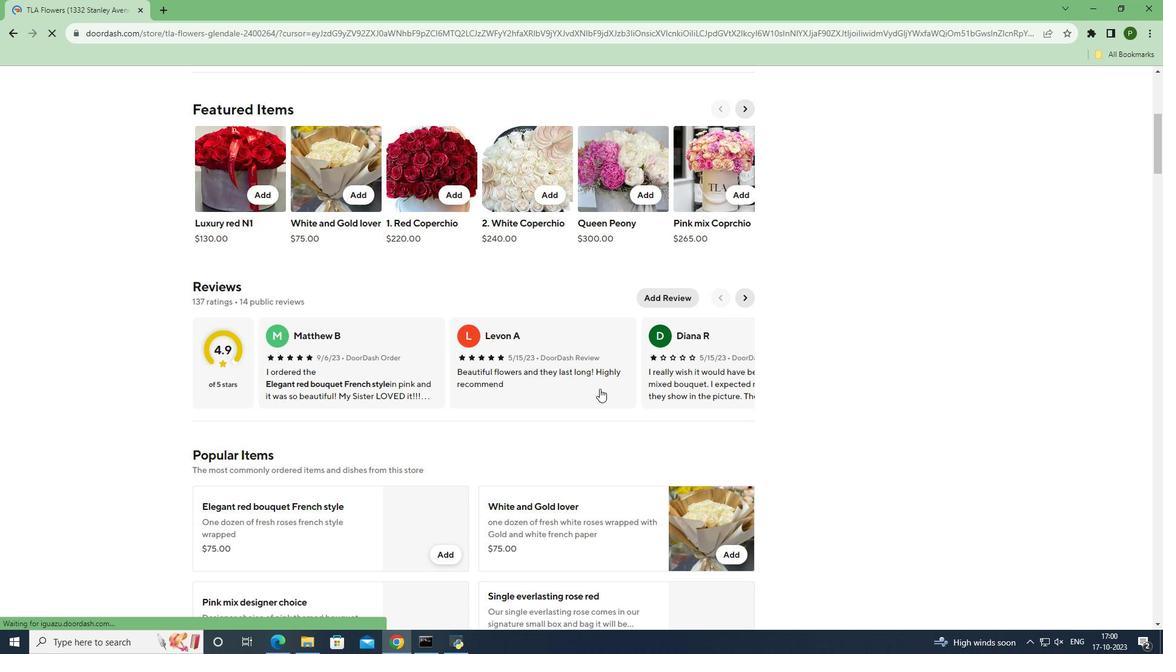
Action: Mouse scrolled (599, 388) with delta (0, 0)
Screenshot: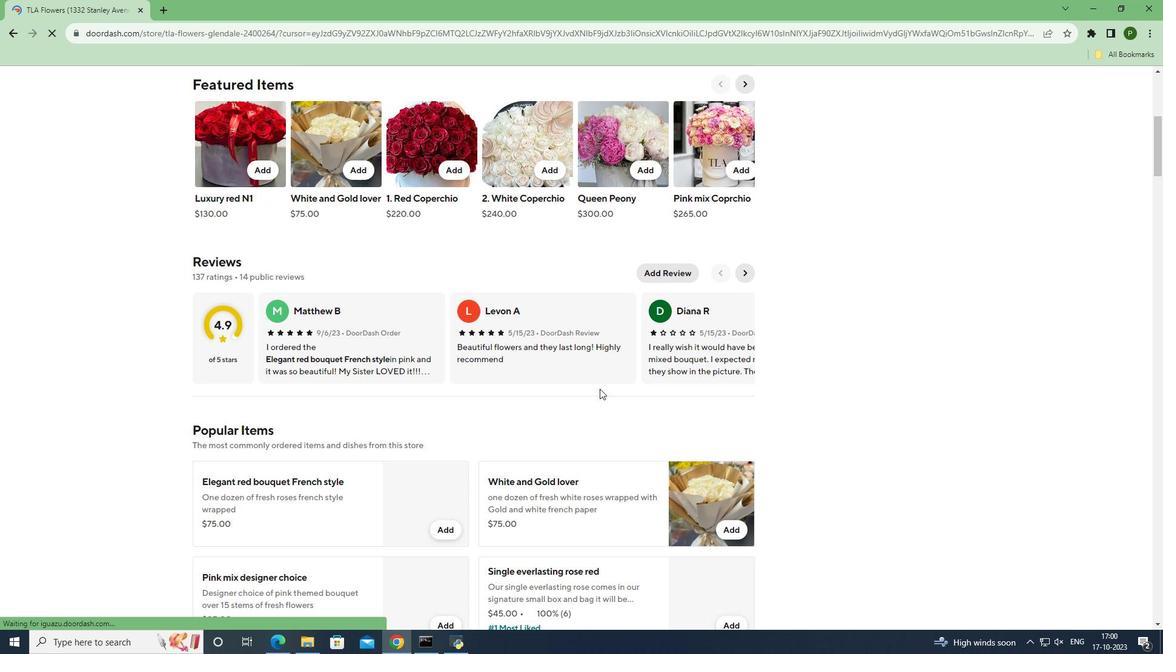 
Action: Mouse scrolled (599, 388) with delta (0, 0)
Screenshot: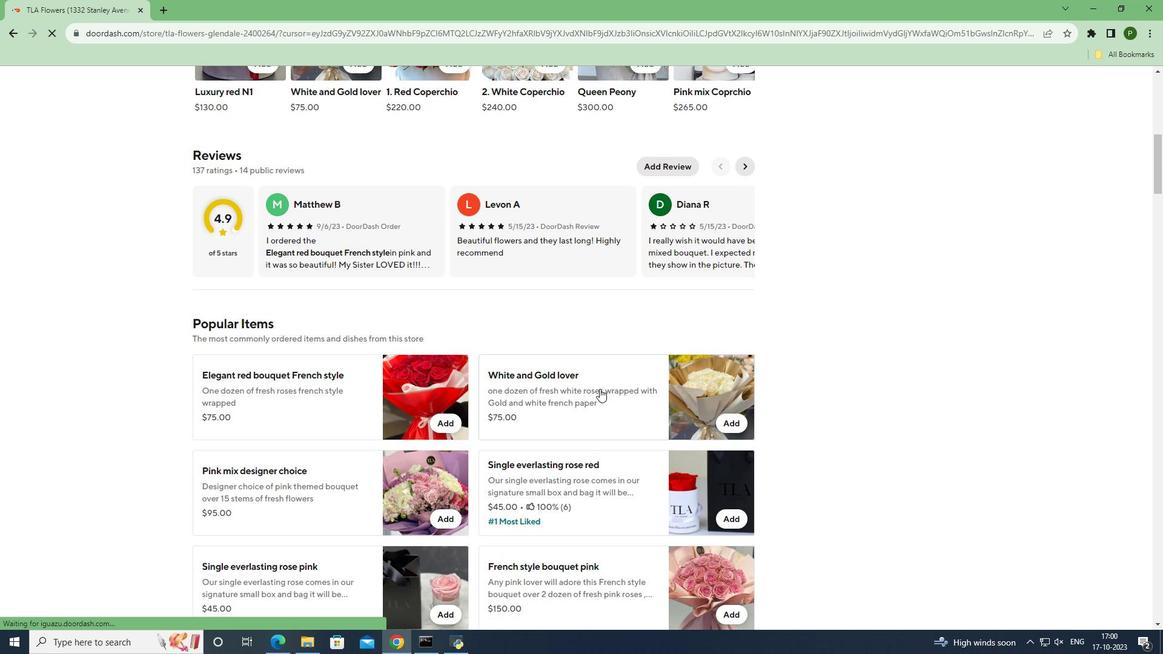 
Action: Mouse scrolled (599, 388) with delta (0, 0)
Screenshot: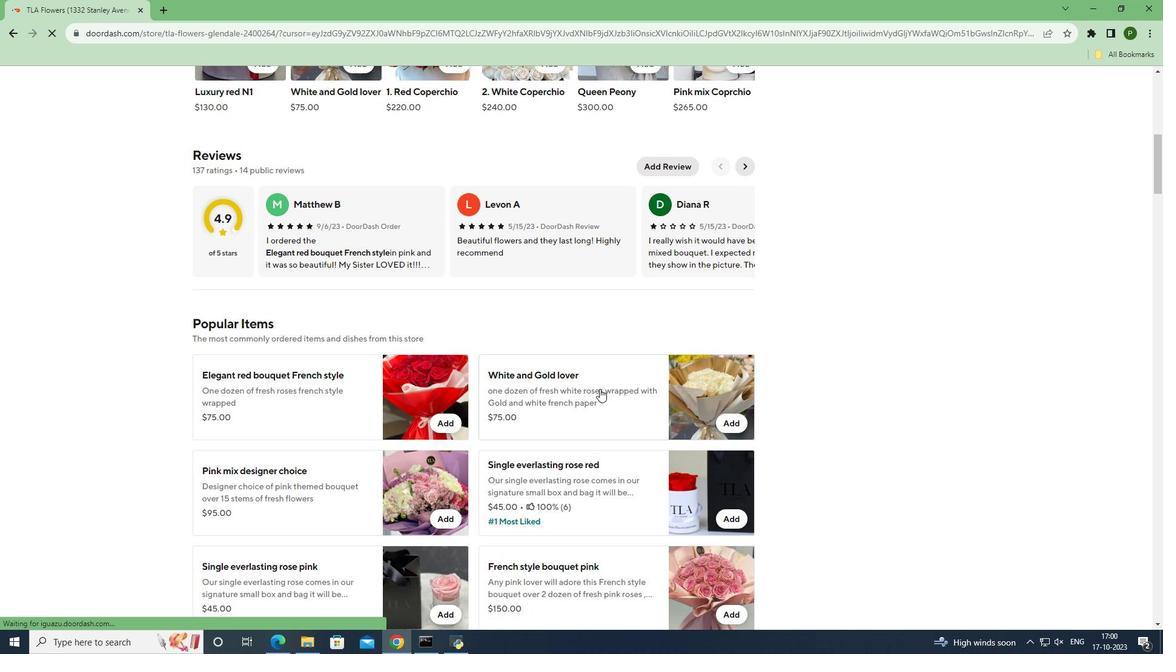 
Action: Mouse scrolled (599, 388) with delta (0, 0)
Screenshot: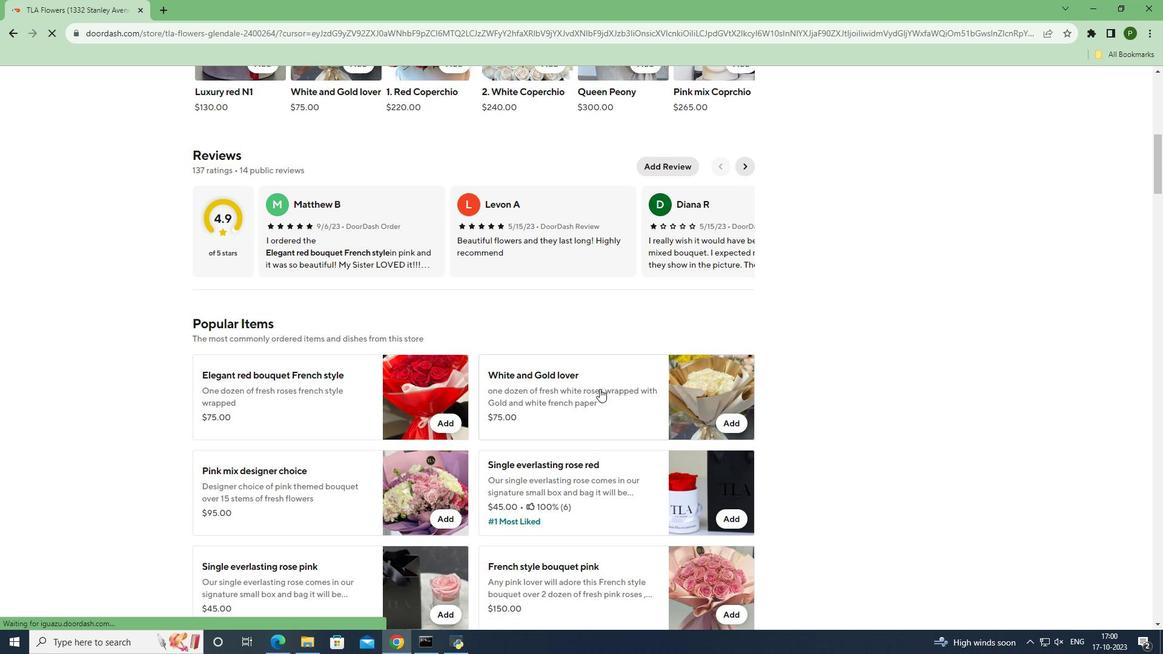 
Action: Mouse scrolled (599, 389) with delta (0, 0)
Screenshot: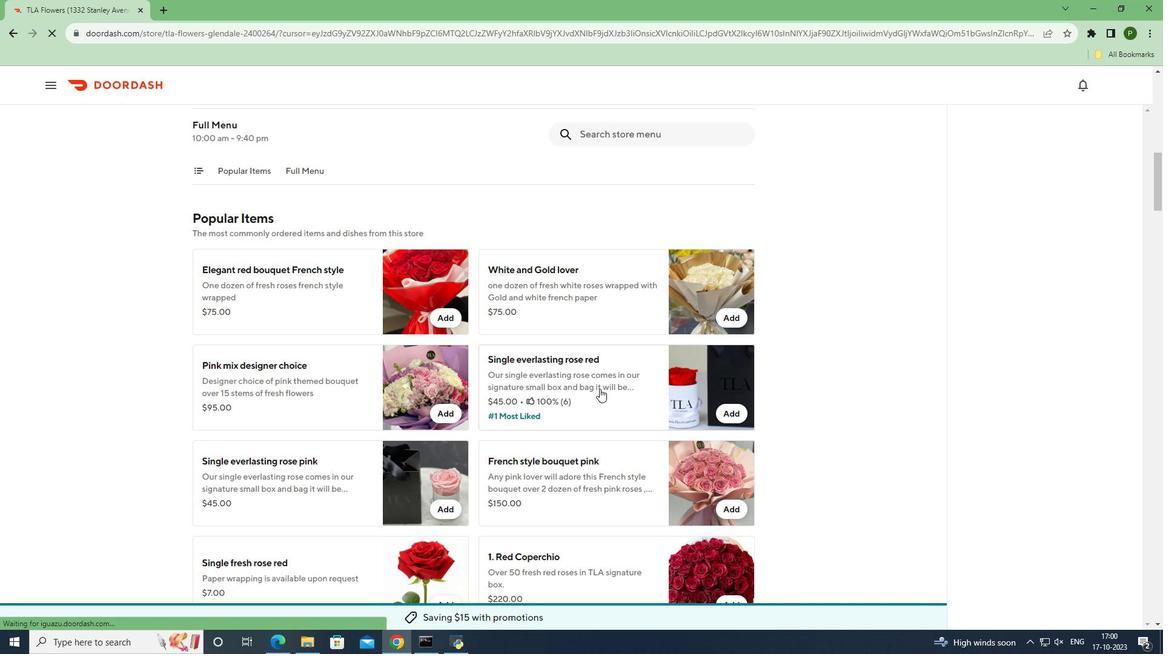 
Action: Mouse scrolled (599, 389) with delta (0, 0)
Screenshot: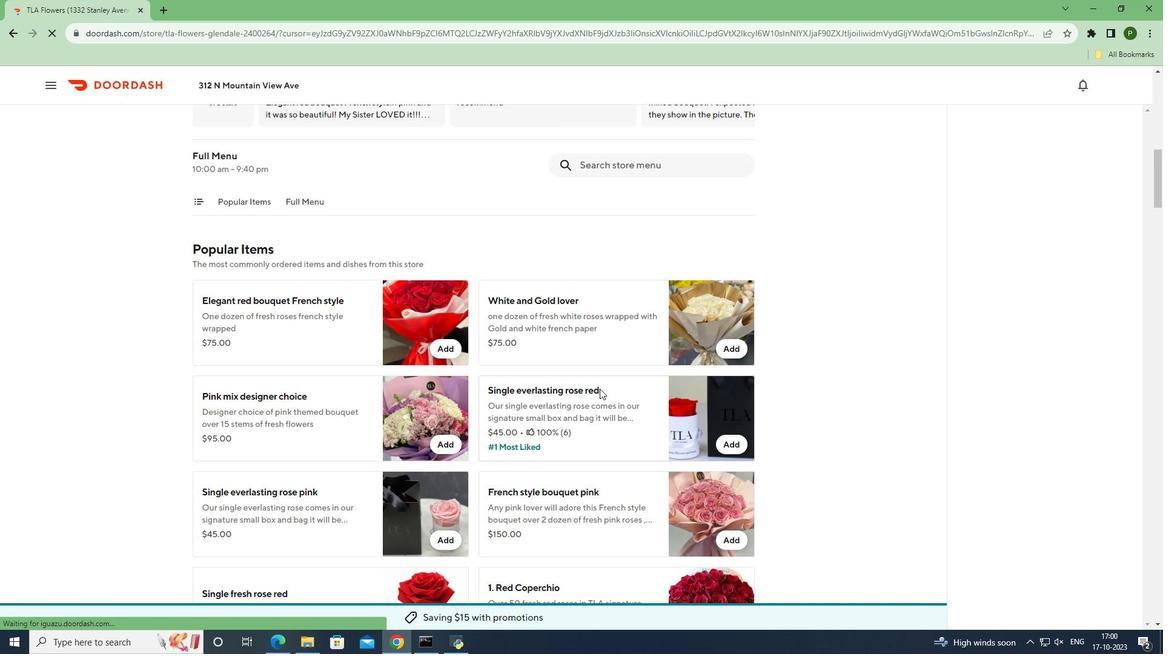 
Action: Mouse moved to (588, 257)
Screenshot: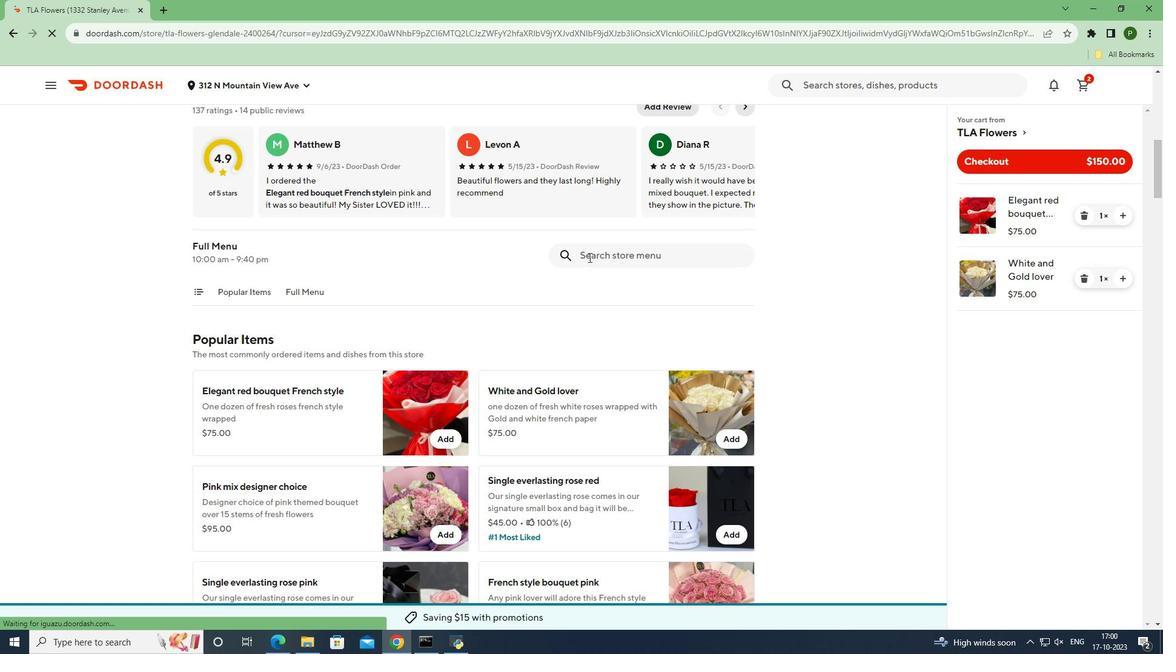 
Action: Mouse pressed left at (588, 257)
Screenshot: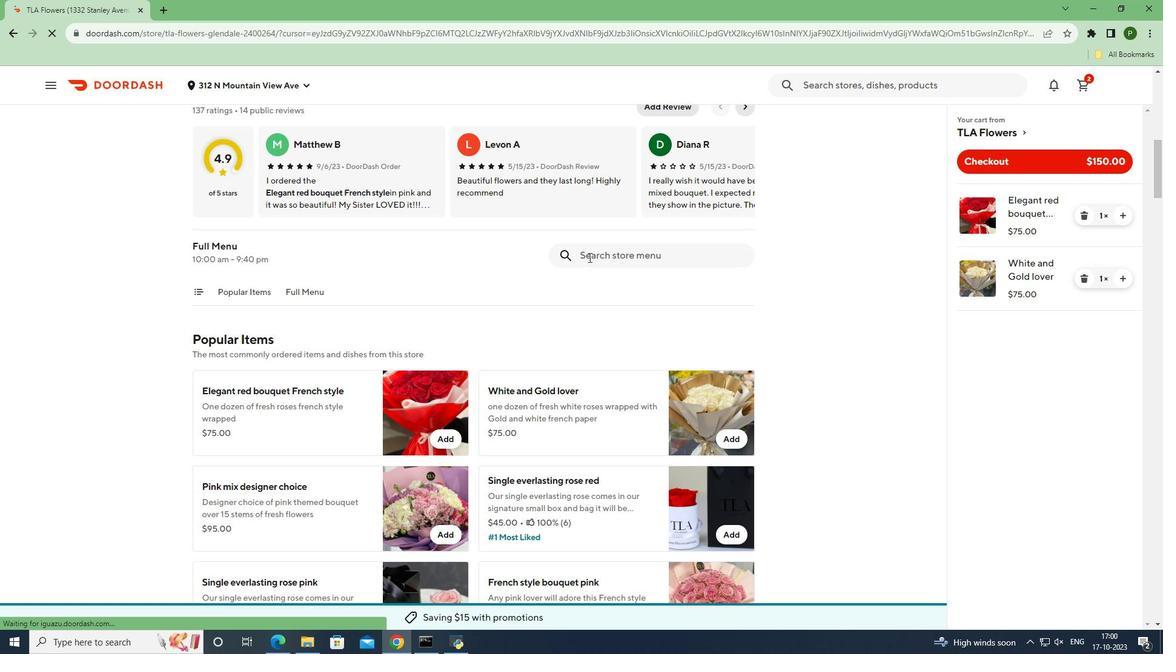 
Action: Key pressed <Key.caps_lock>P<Key.caps_lock>ink<Key.space>mix<Key.space>desihner<Key.space>choice<Key.space><Key.enter>
Screenshot: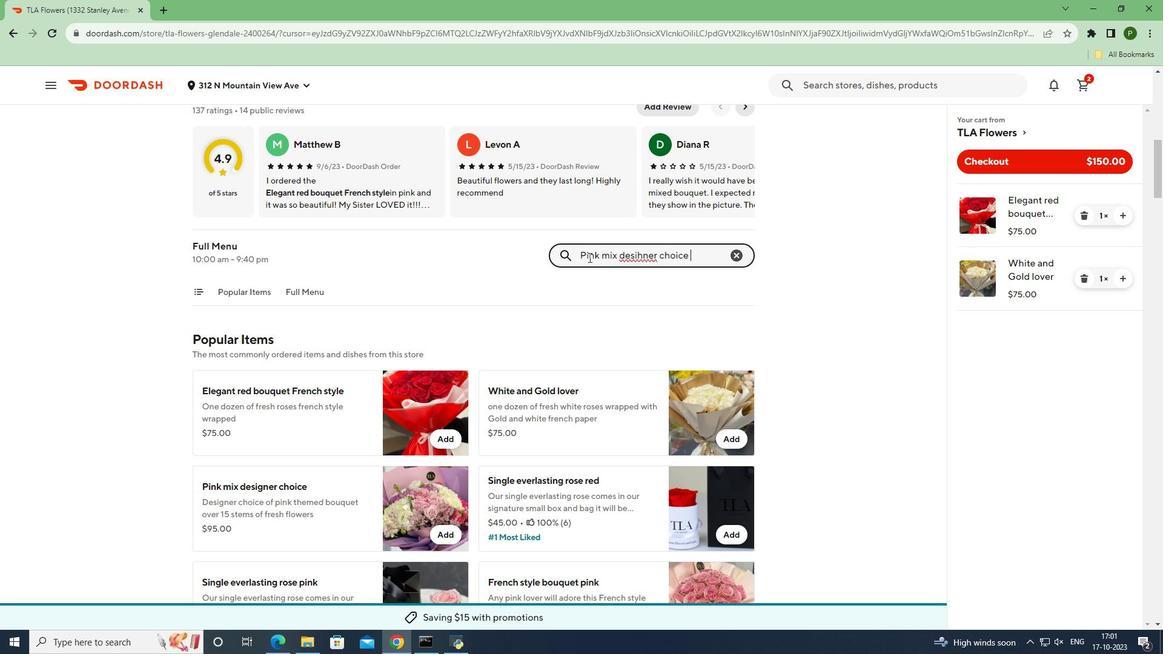 
Action: Mouse moved to (434, 345)
Screenshot: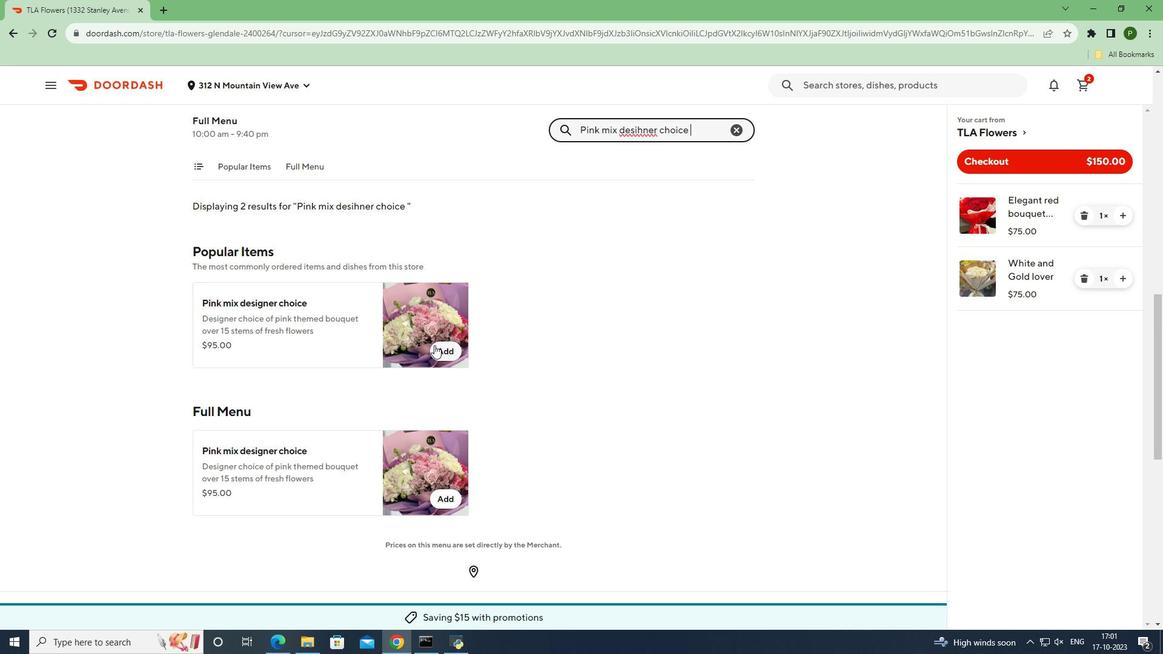 
Action: Mouse pressed left at (434, 345)
Screenshot: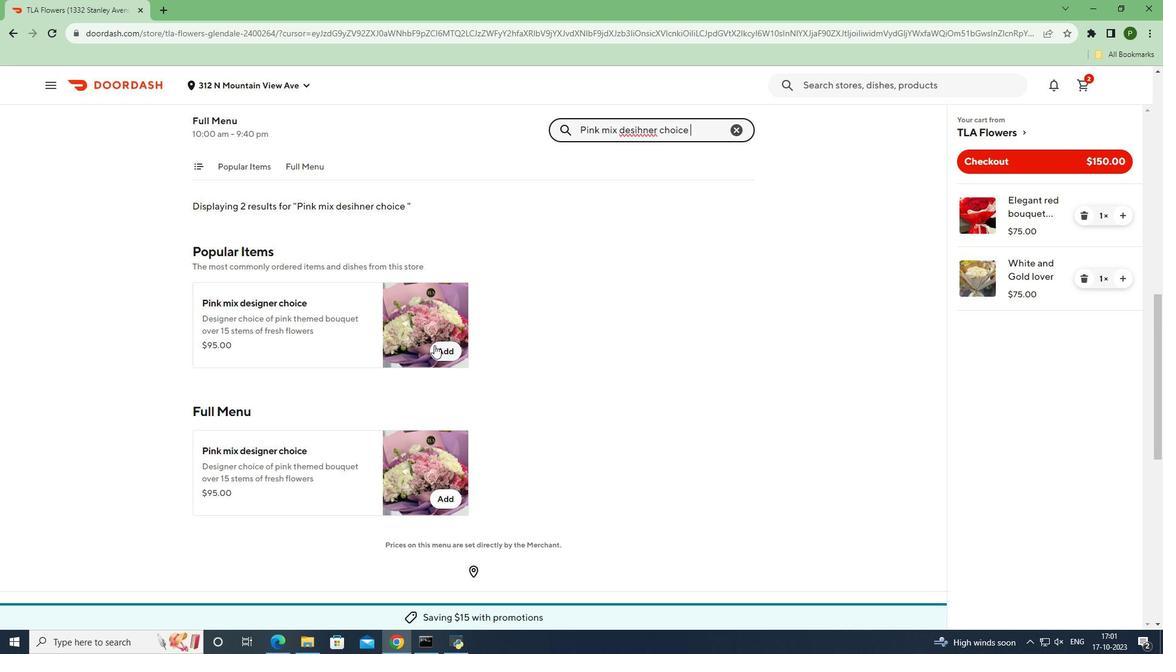 
Action: Mouse moved to (472, 390)
Screenshot: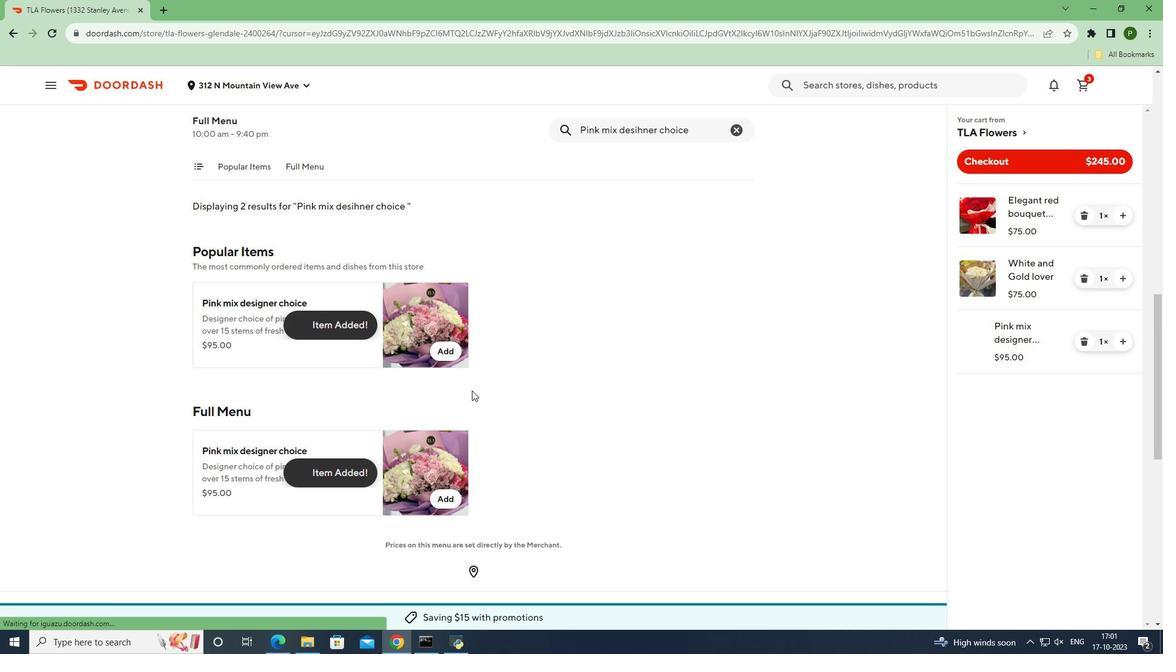 
